 Task: Look for space in Katiola, Ivory Coast from 6th September, 2023 to 10th September, 2023 for 1 adult in price range Rs.9000 to Rs.17000. Place can be private room with 1  bedroom having 1 bed and 1 bathroom. Property type can be house, flat, guest house, hotel. Booking option can be shelf check-in. Required host language is English.
Action: Mouse moved to (548, 127)
Screenshot: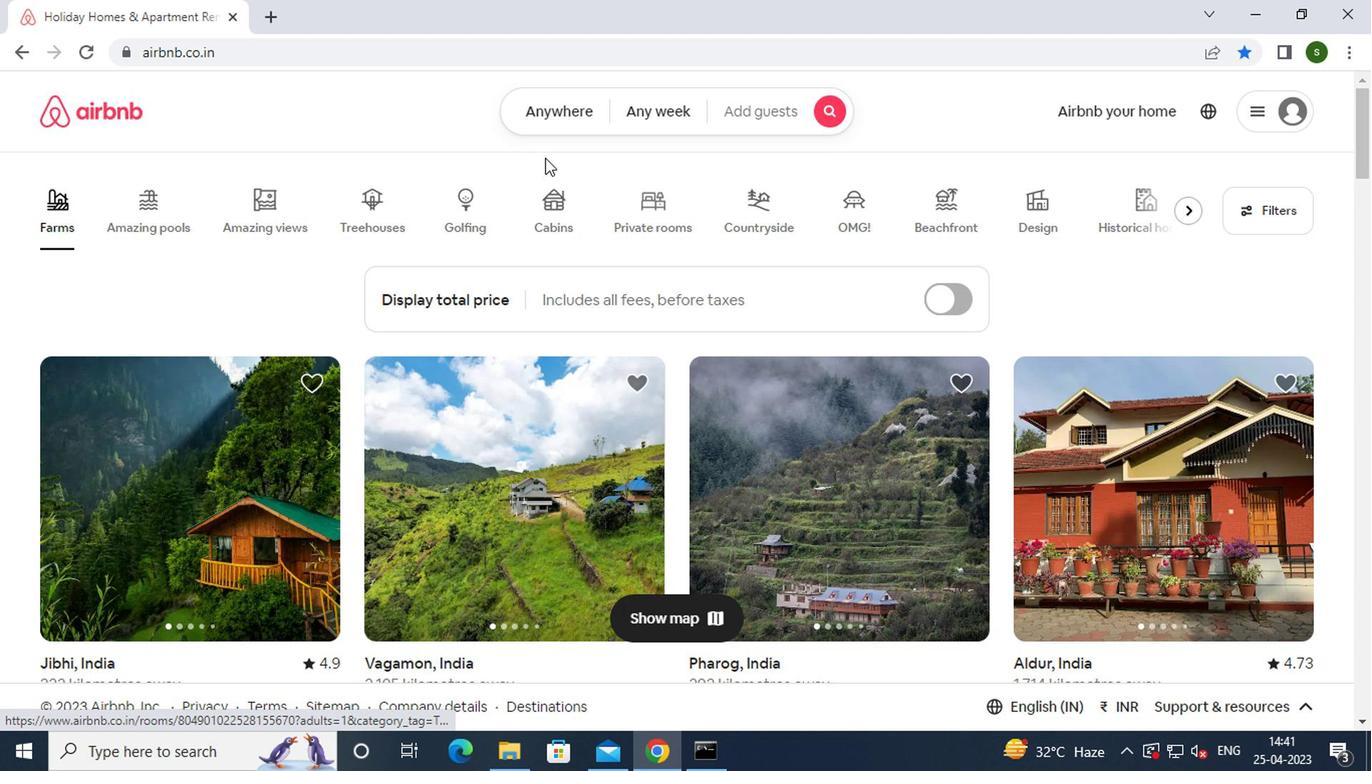 
Action: Mouse pressed left at (548, 127)
Screenshot: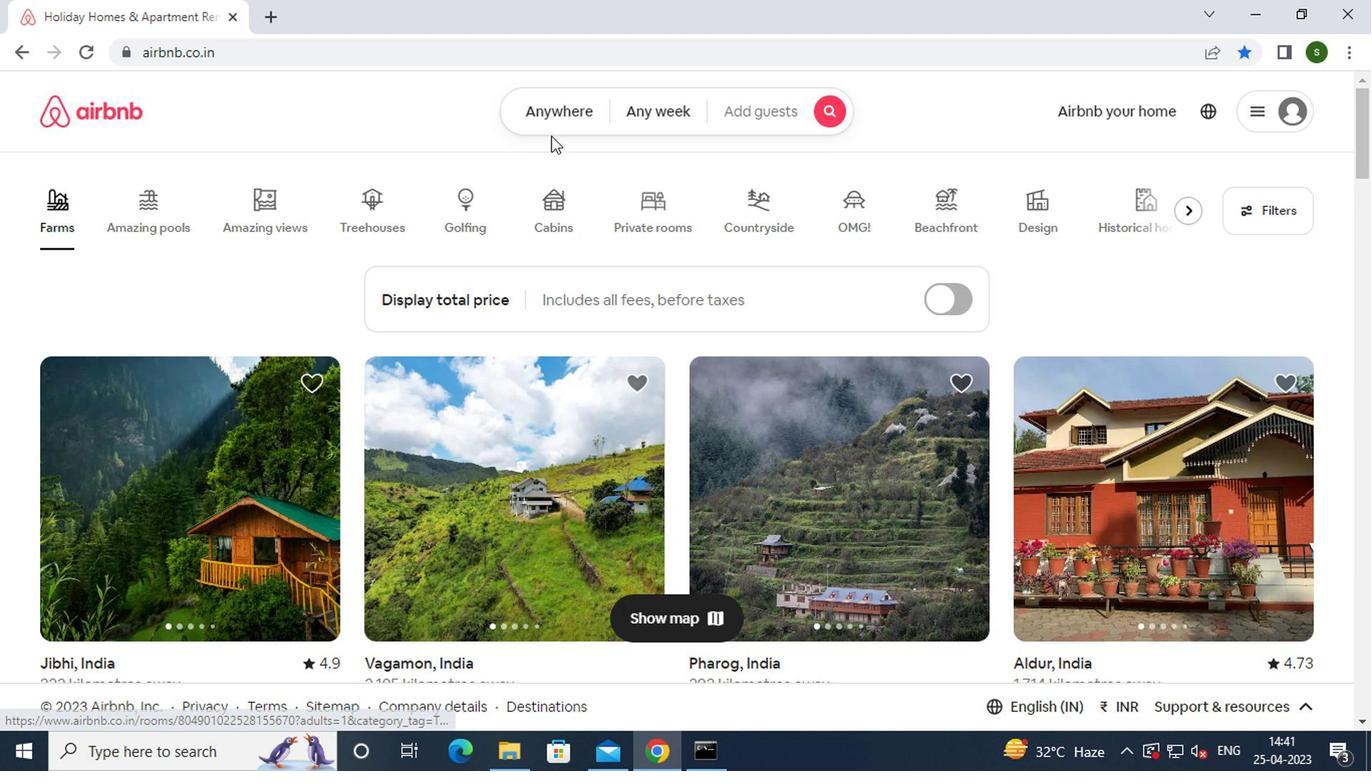 
Action: Mouse moved to (410, 198)
Screenshot: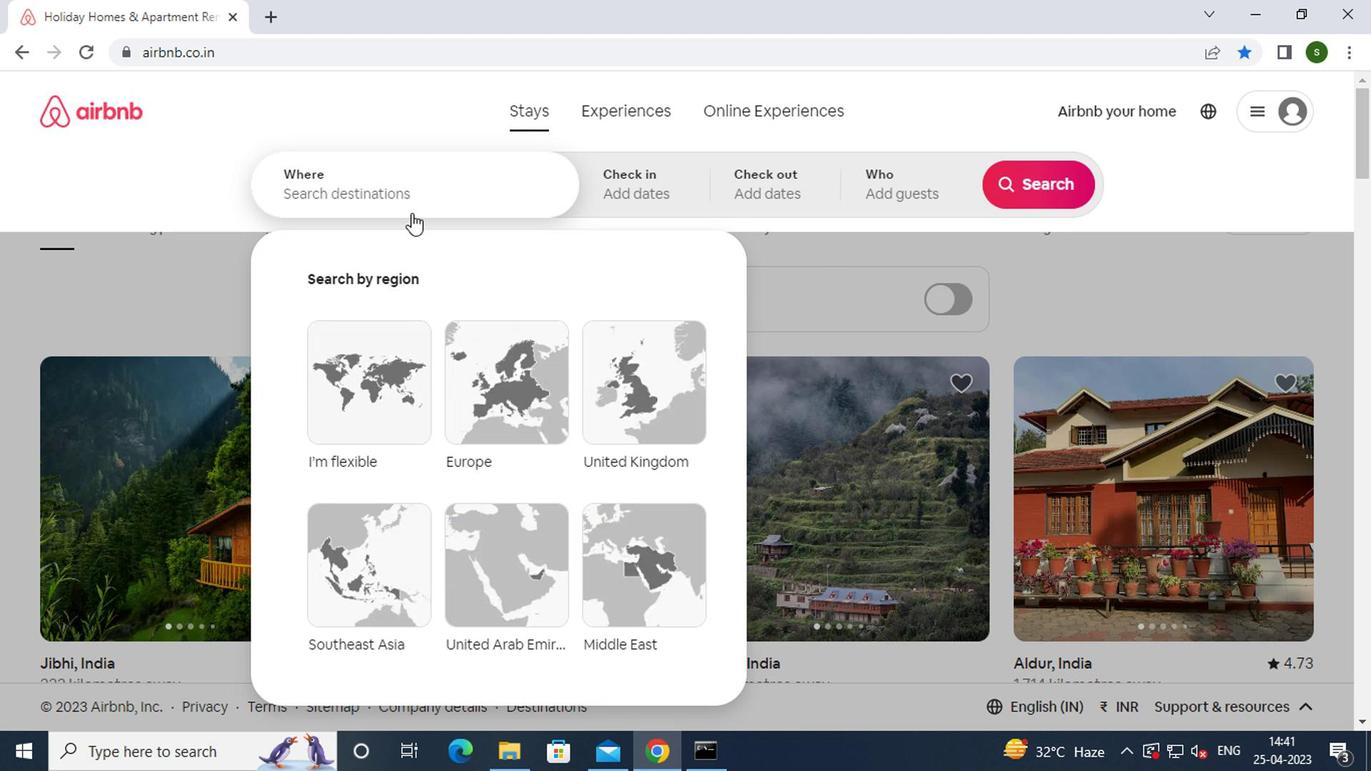 
Action: Mouse pressed left at (410, 198)
Screenshot: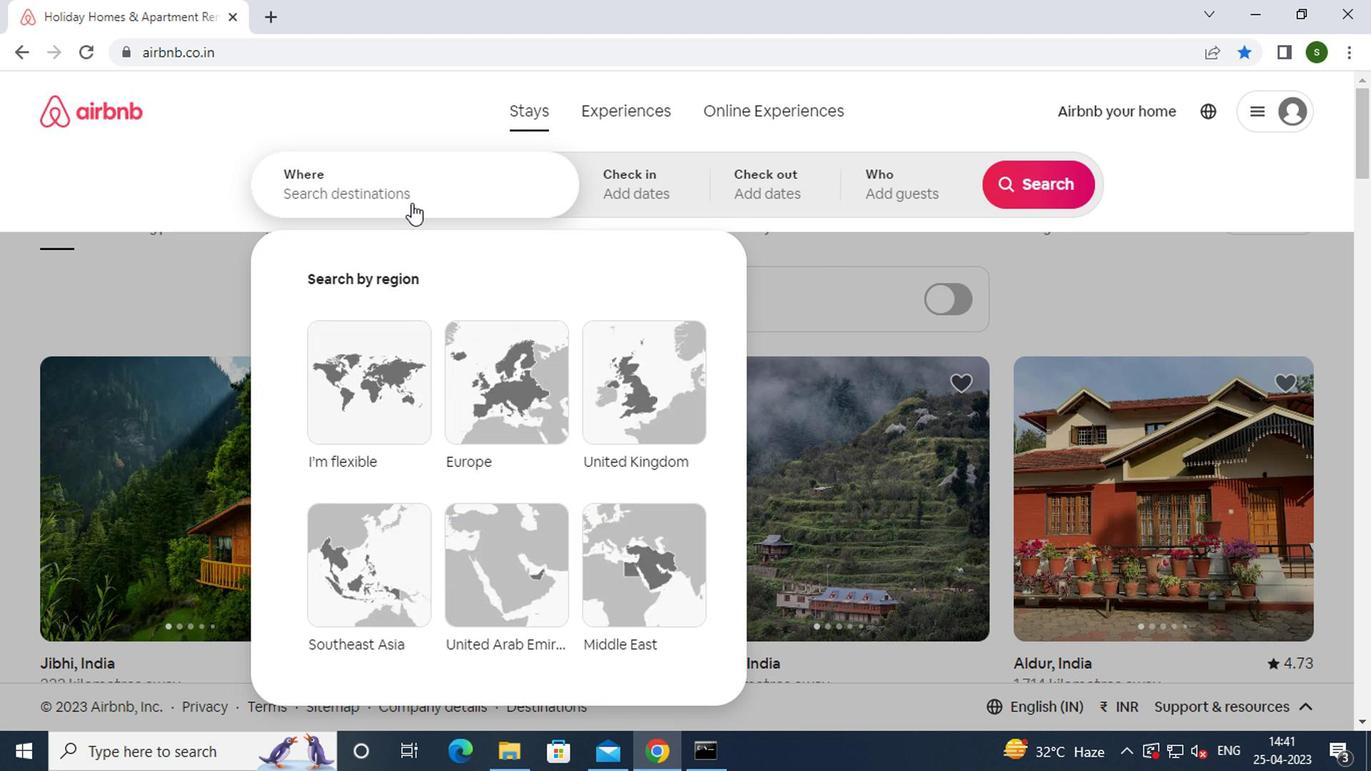 
Action: Key pressed k<Key.caps_lock>atiola,<Key.space><Key.caps_lock>i<Key.caps_lock>vo
Screenshot: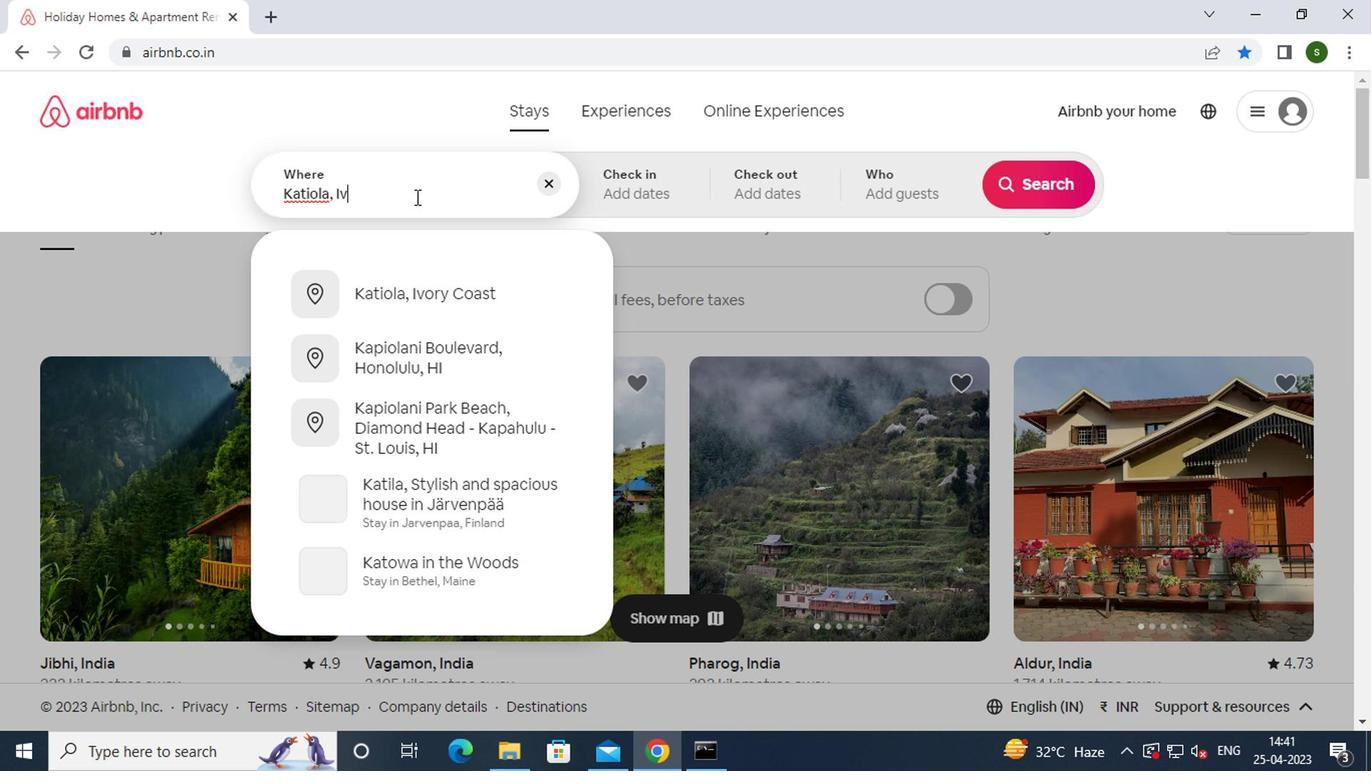 
Action: Mouse moved to (502, 280)
Screenshot: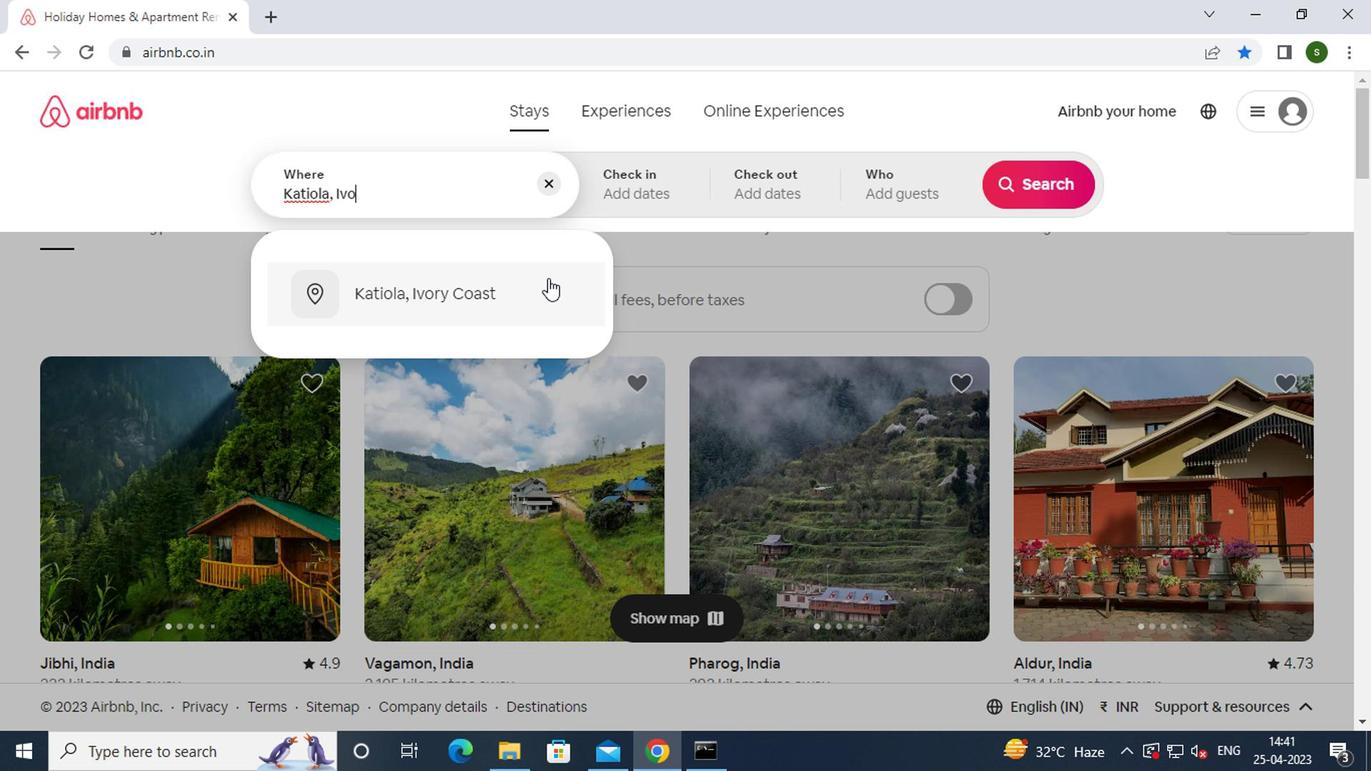 
Action: Mouse pressed left at (502, 280)
Screenshot: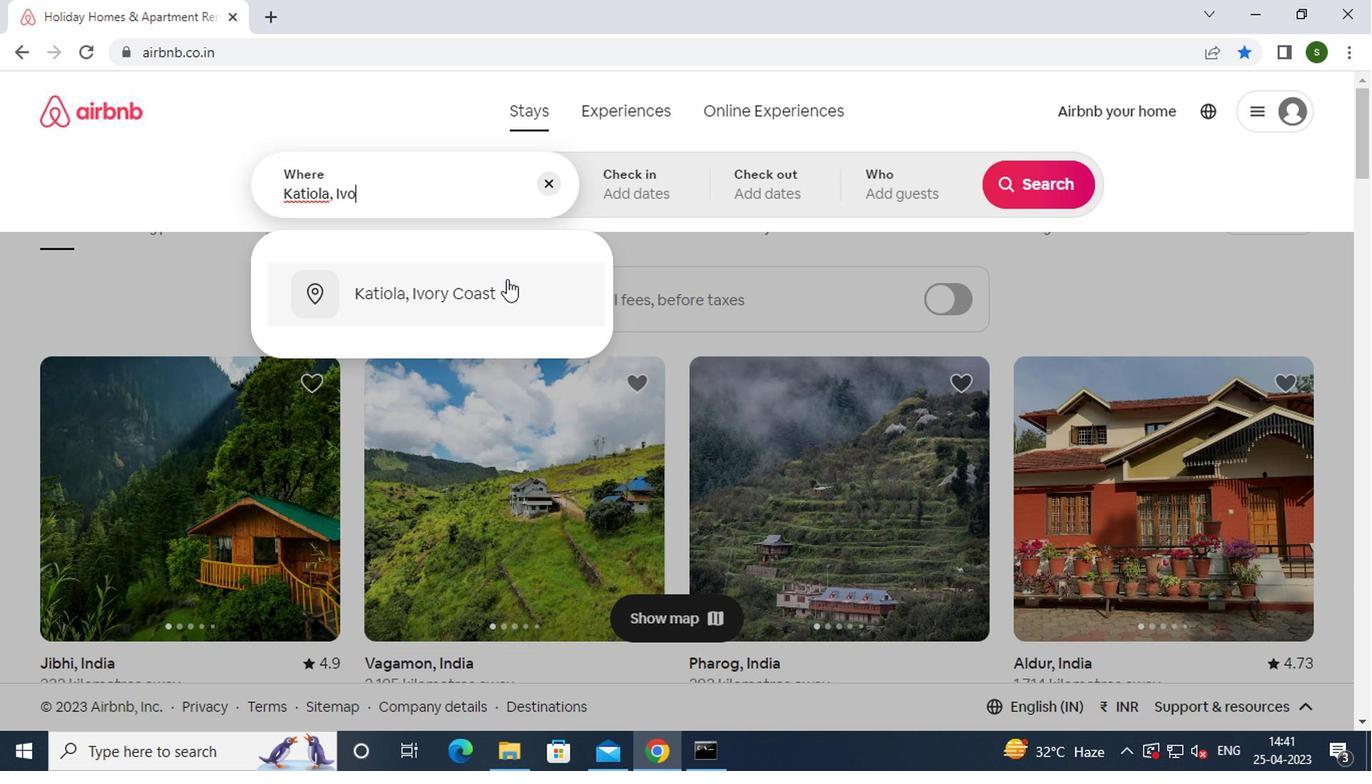 
Action: Mouse moved to (1016, 346)
Screenshot: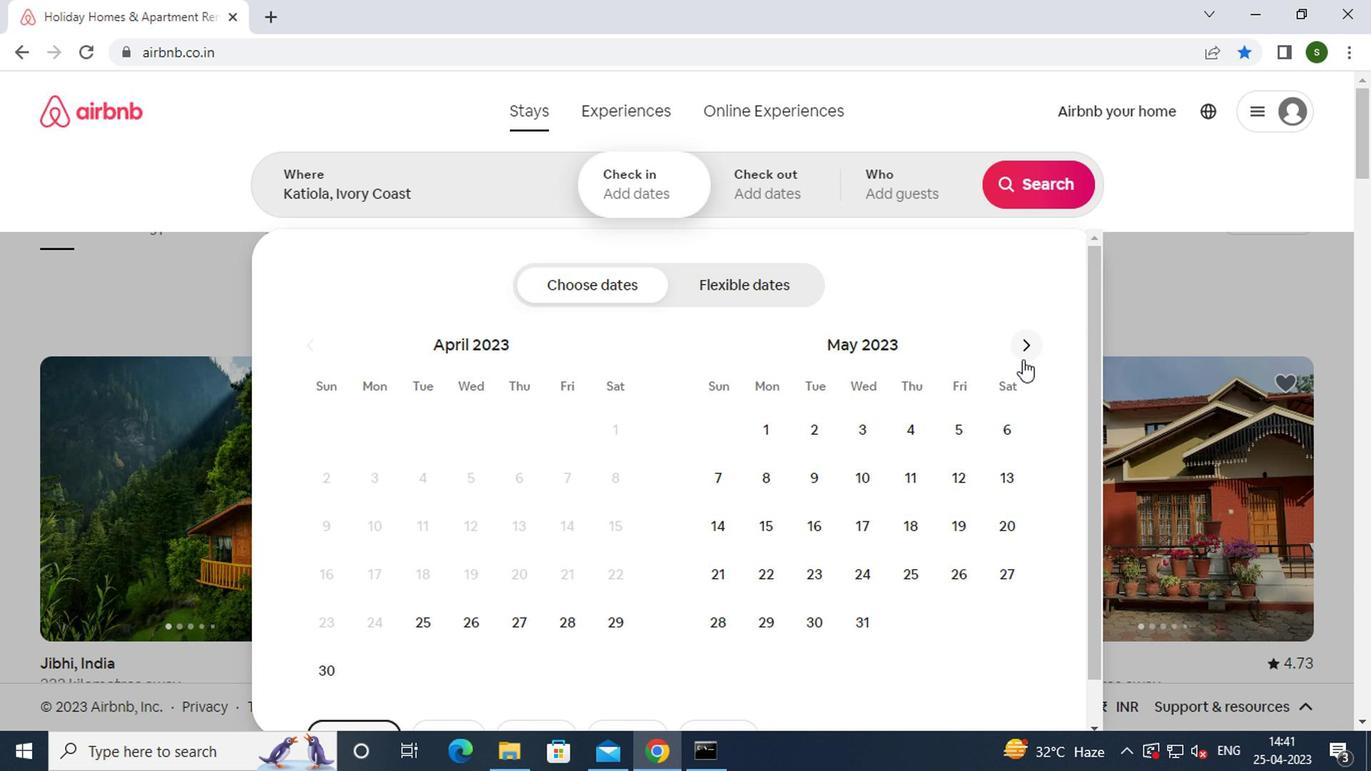 
Action: Mouse pressed left at (1016, 346)
Screenshot: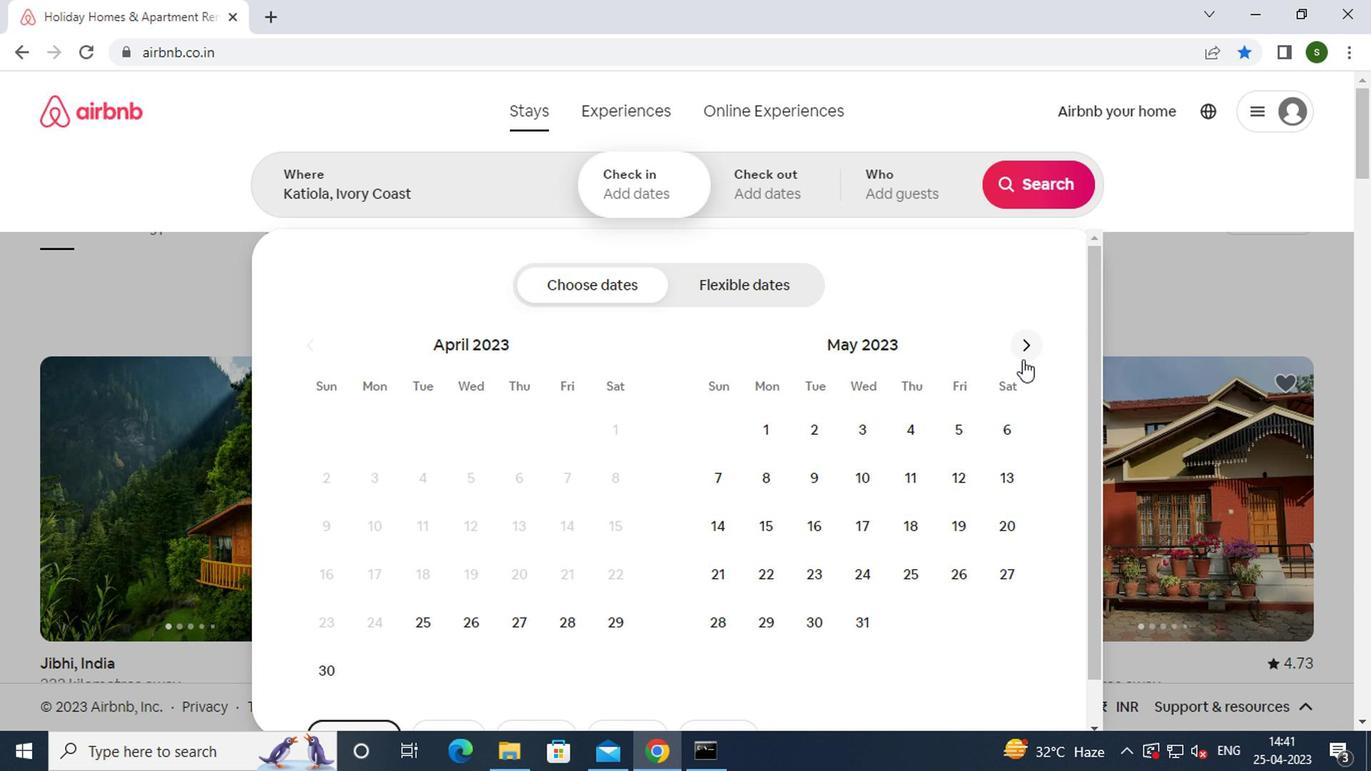 
Action: Mouse moved to (1014, 346)
Screenshot: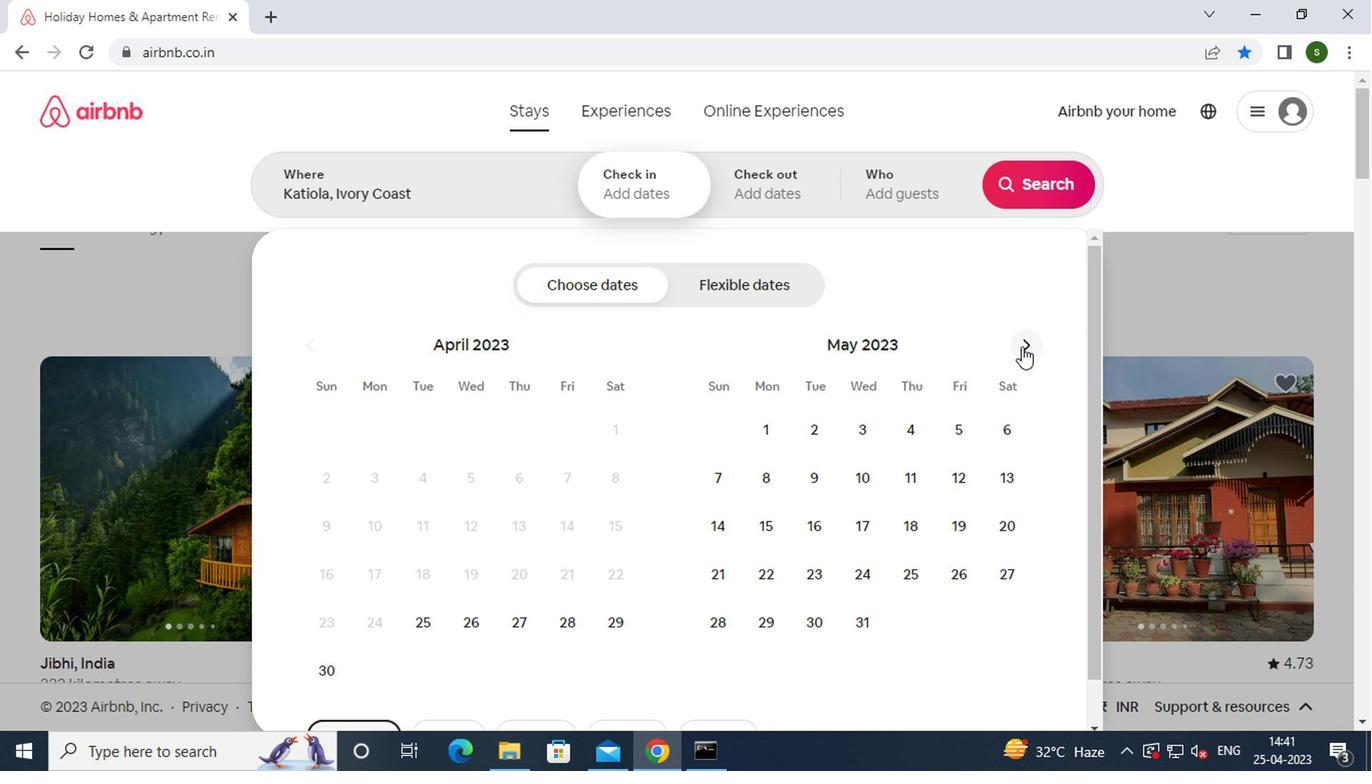 
Action: Mouse pressed left at (1014, 346)
Screenshot: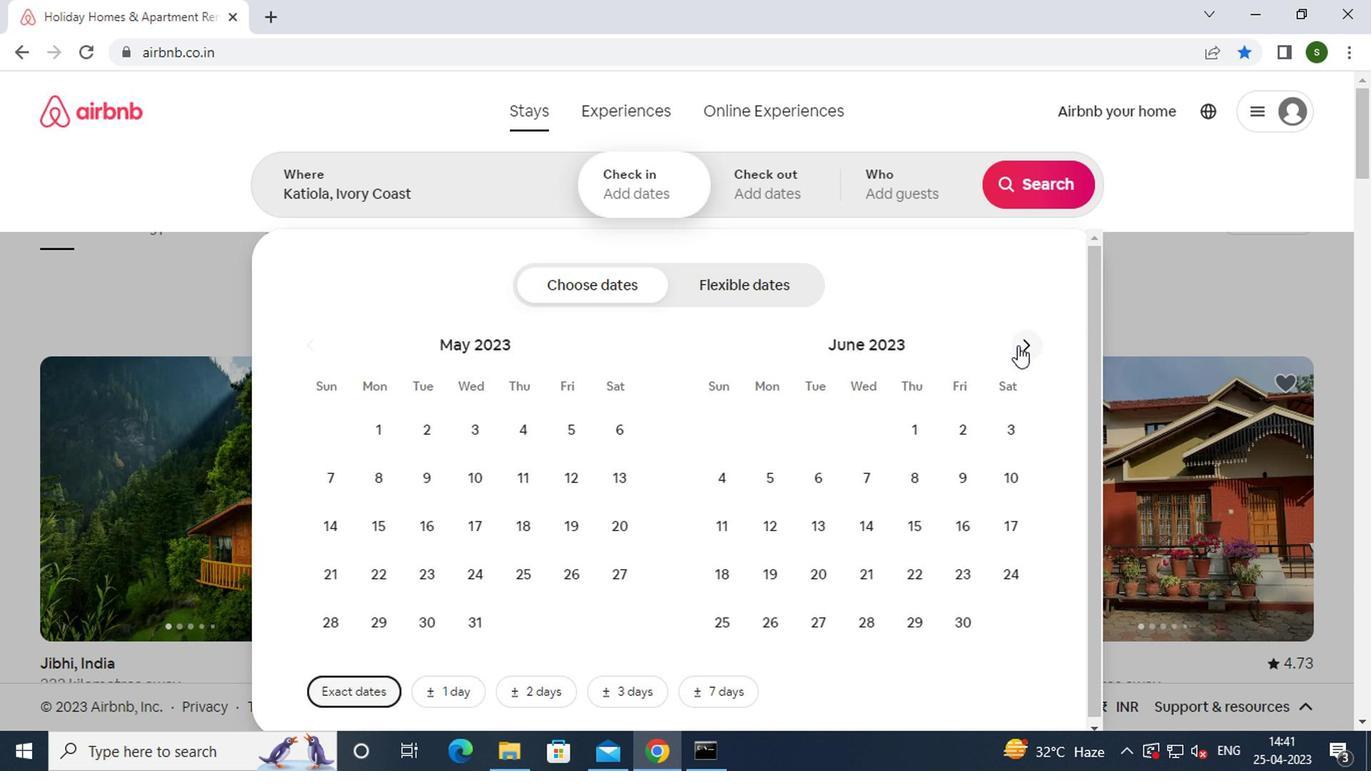 
Action: Mouse pressed left at (1014, 346)
Screenshot: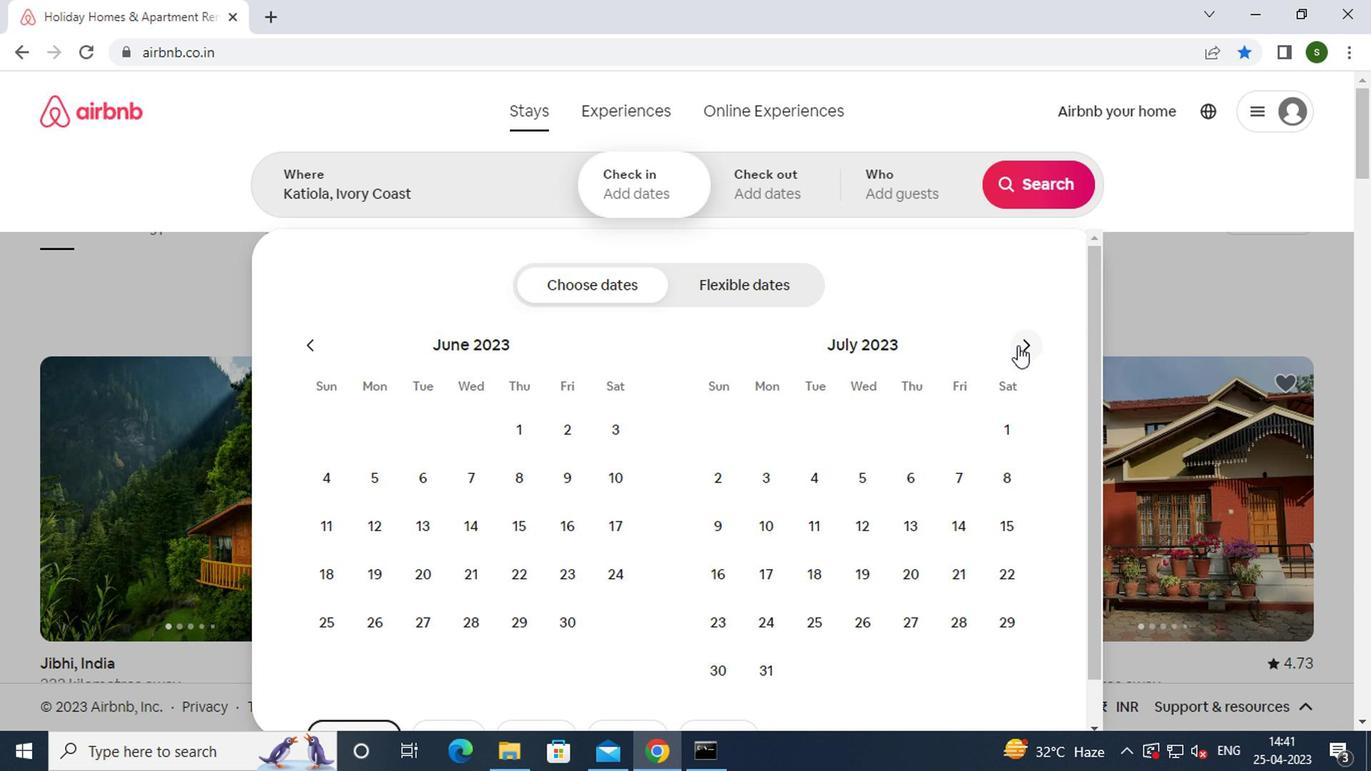 
Action: Mouse pressed left at (1014, 346)
Screenshot: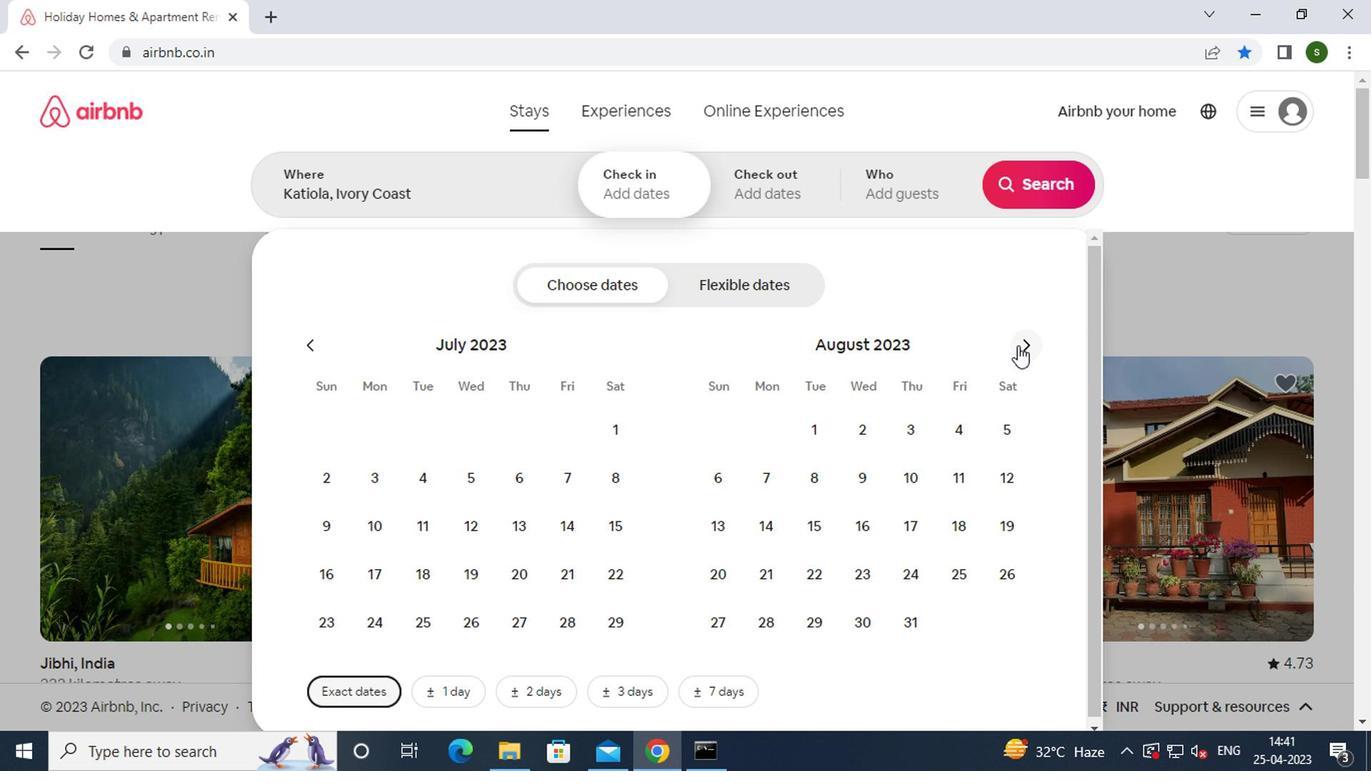 
Action: Mouse moved to (858, 479)
Screenshot: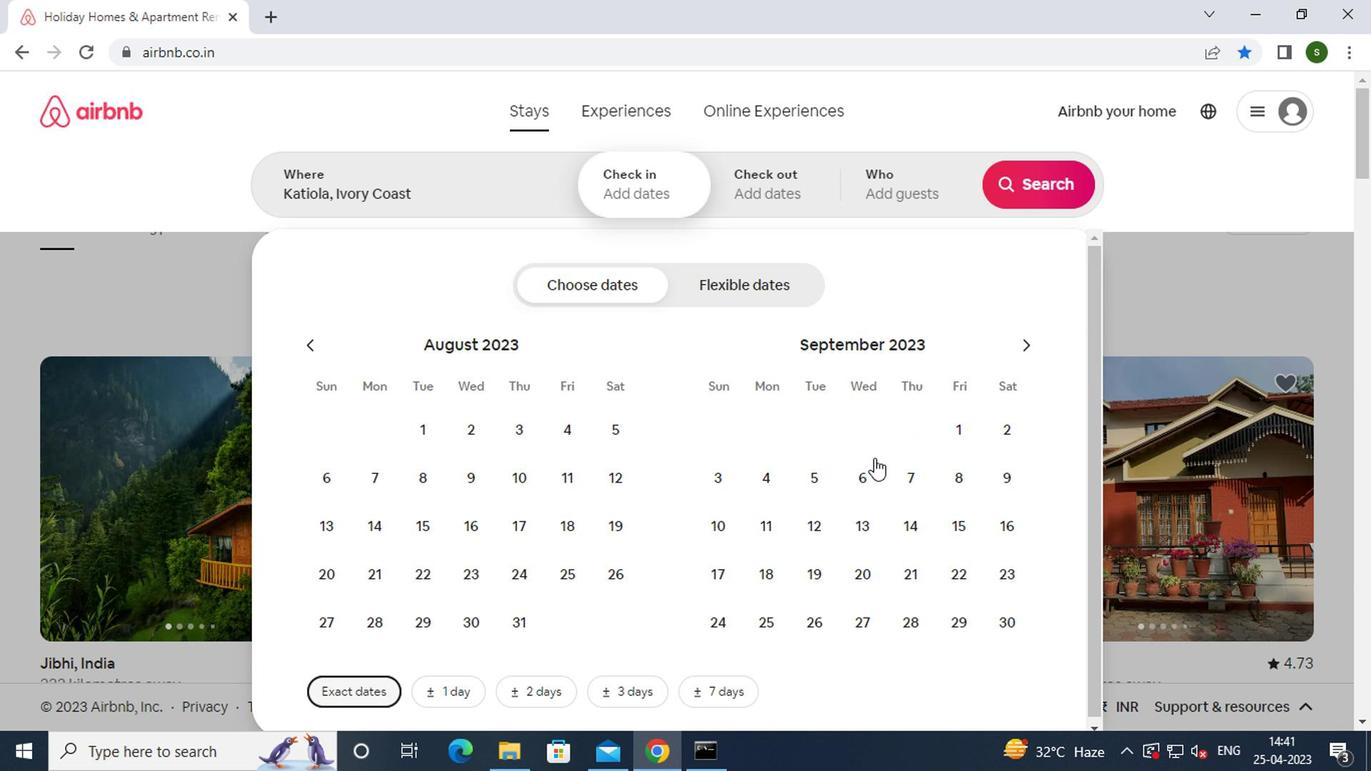 
Action: Mouse pressed left at (858, 479)
Screenshot: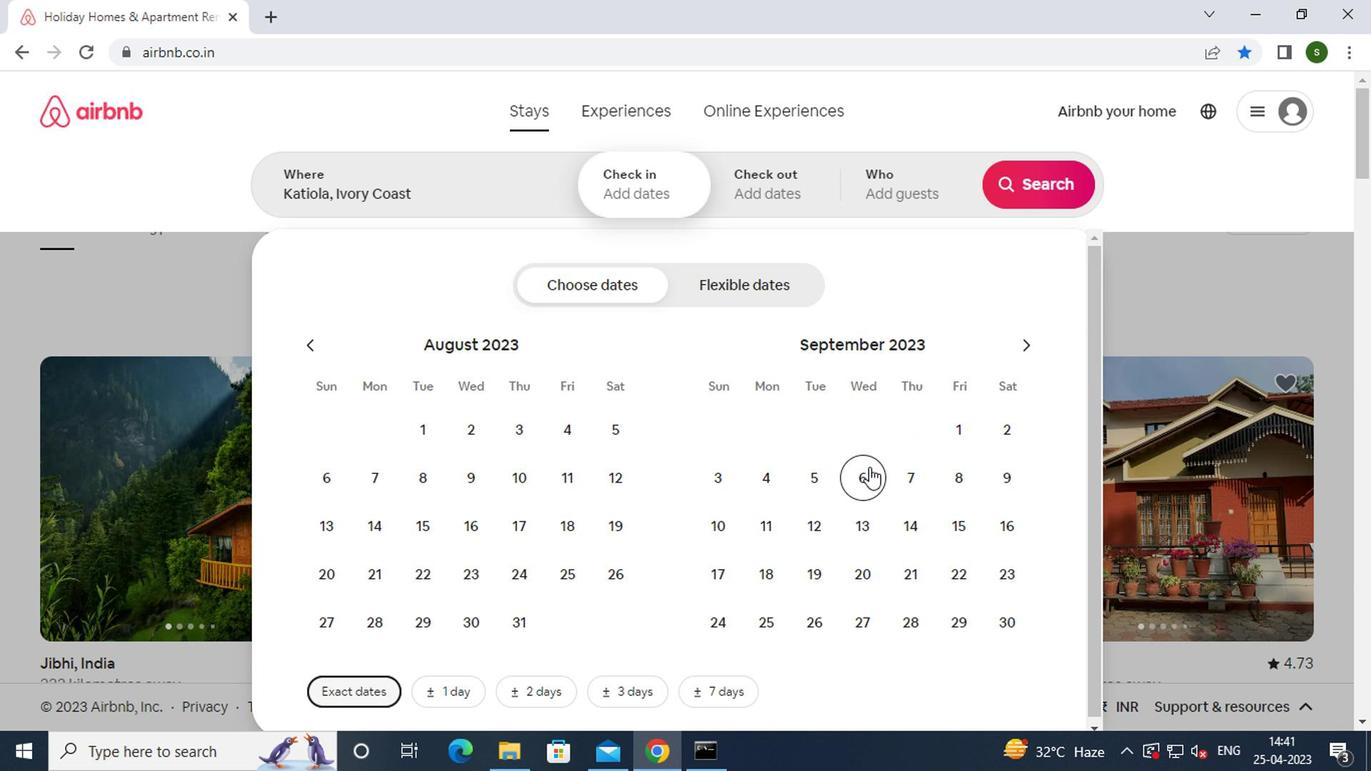 
Action: Mouse moved to (692, 522)
Screenshot: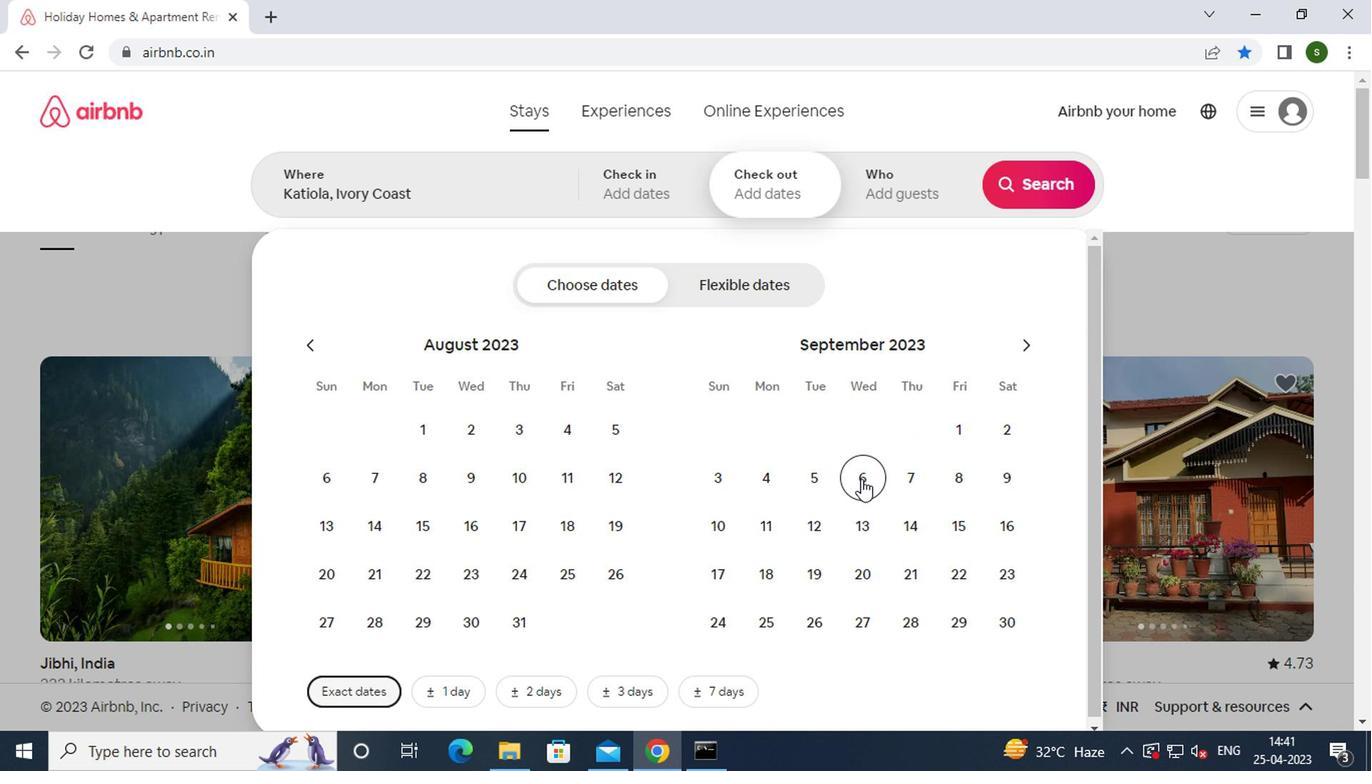 
Action: Mouse pressed left at (692, 522)
Screenshot: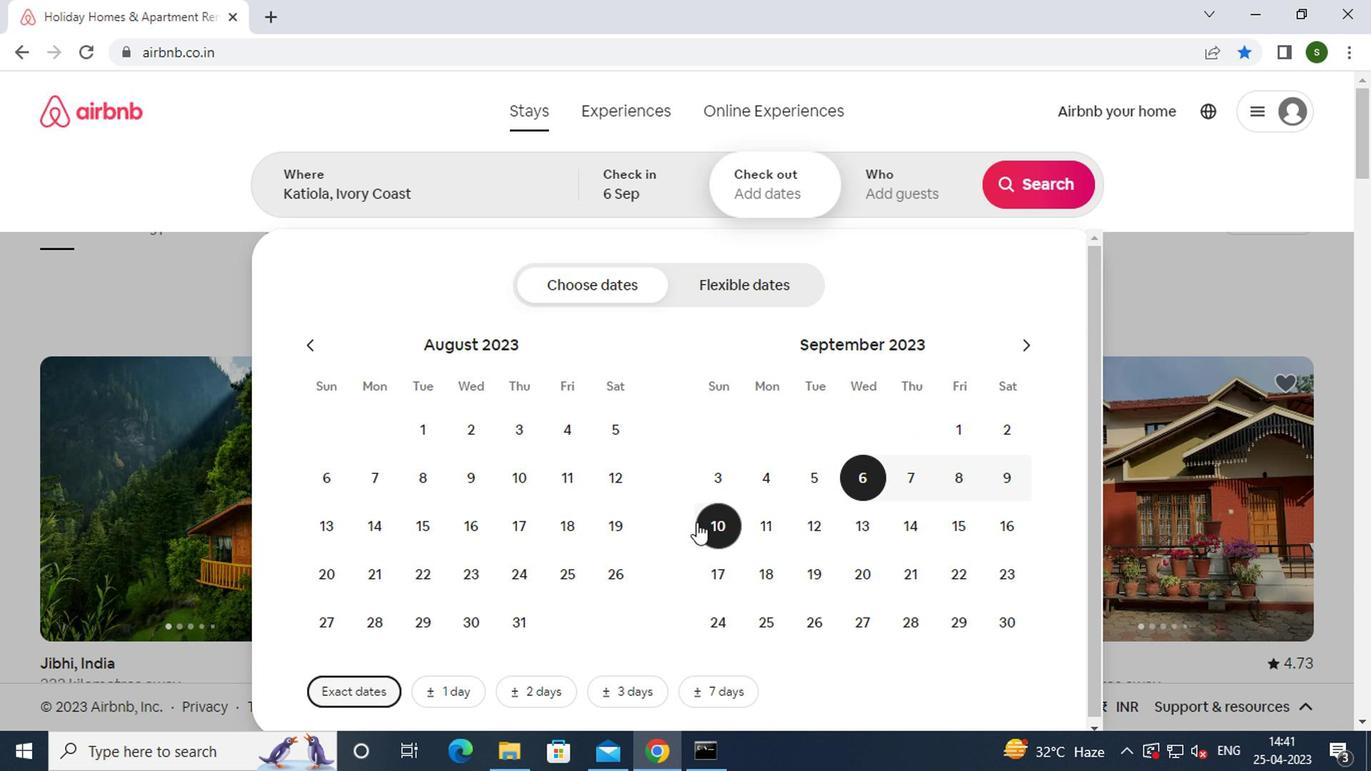 
Action: Mouse moved to (947, 195)
Screenshot: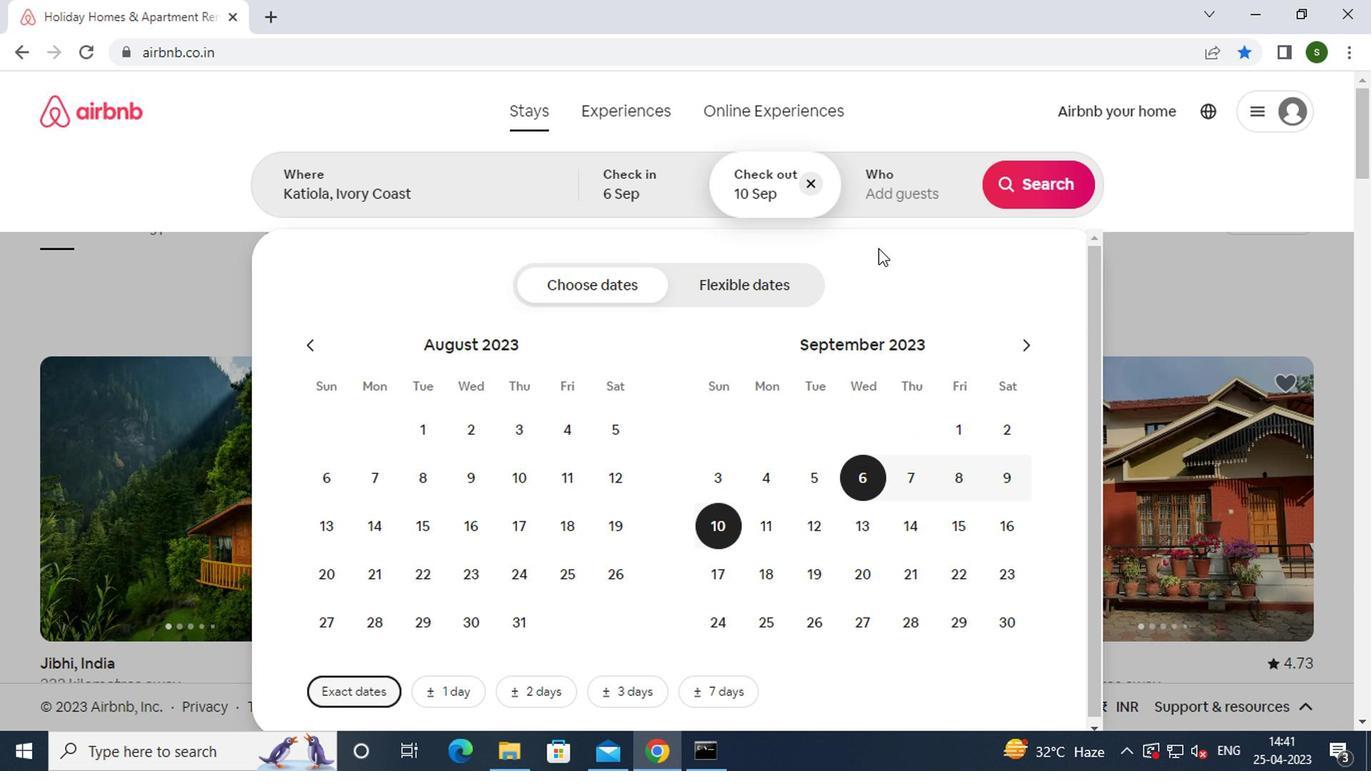 
Action: Mouse pressed left at (947, 195)
Screenshot: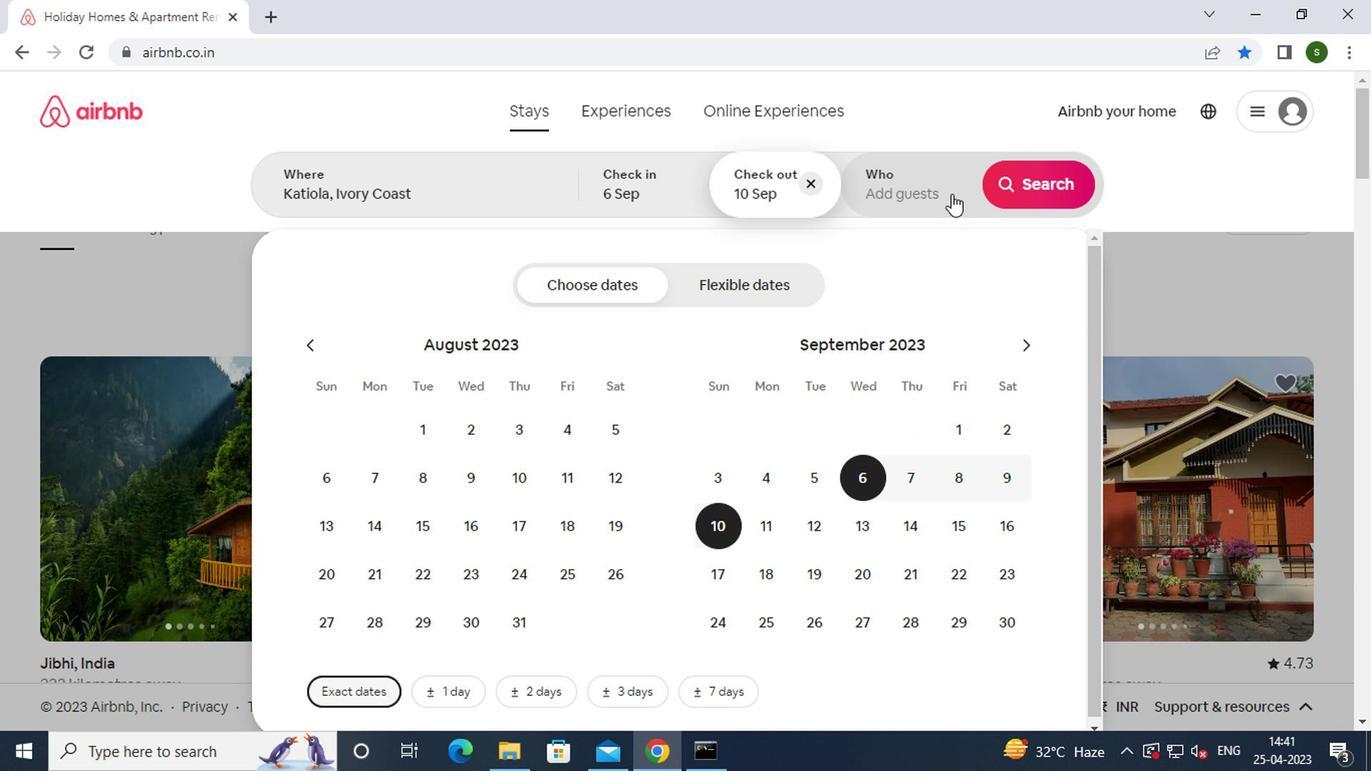 
Action: Mouse moved to (1055, 291)
Screenshot: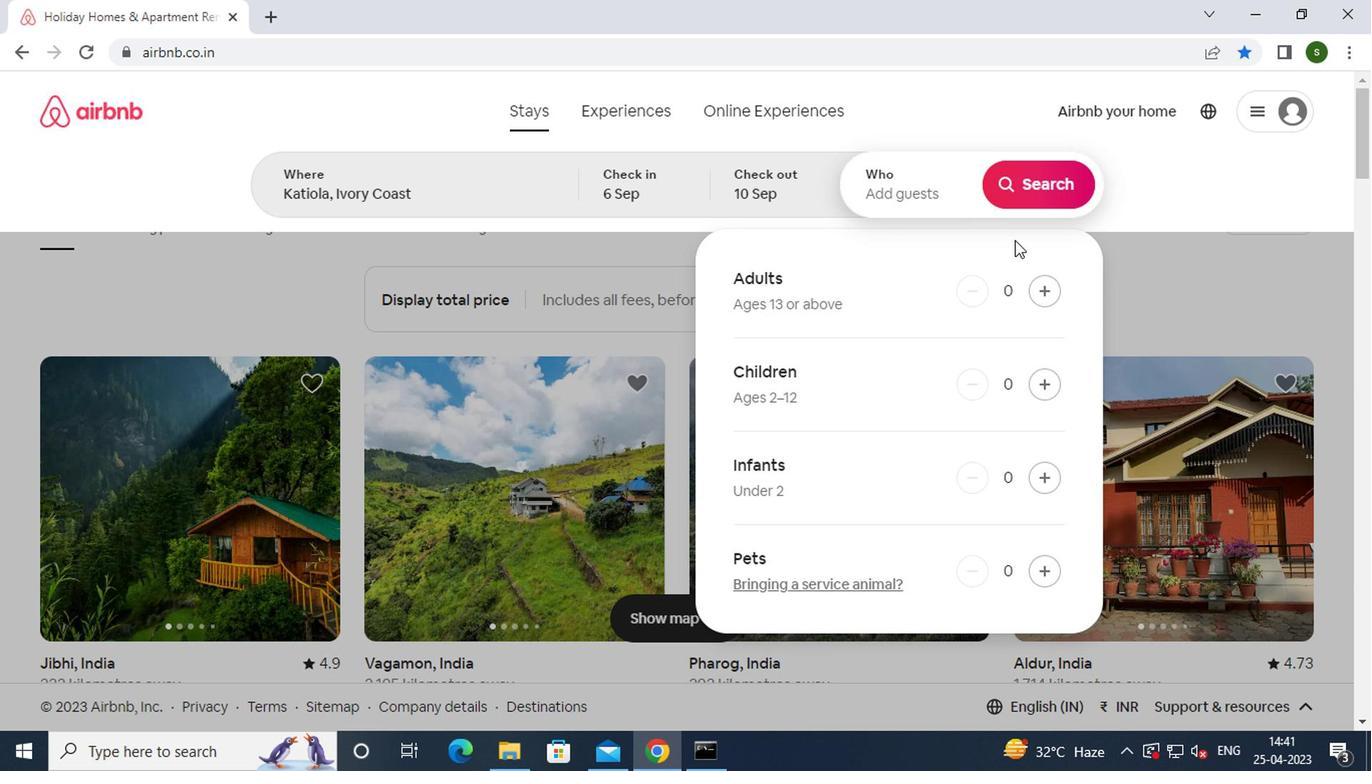
Action: Mouse pressed left at (1055, 291)
Screenshot: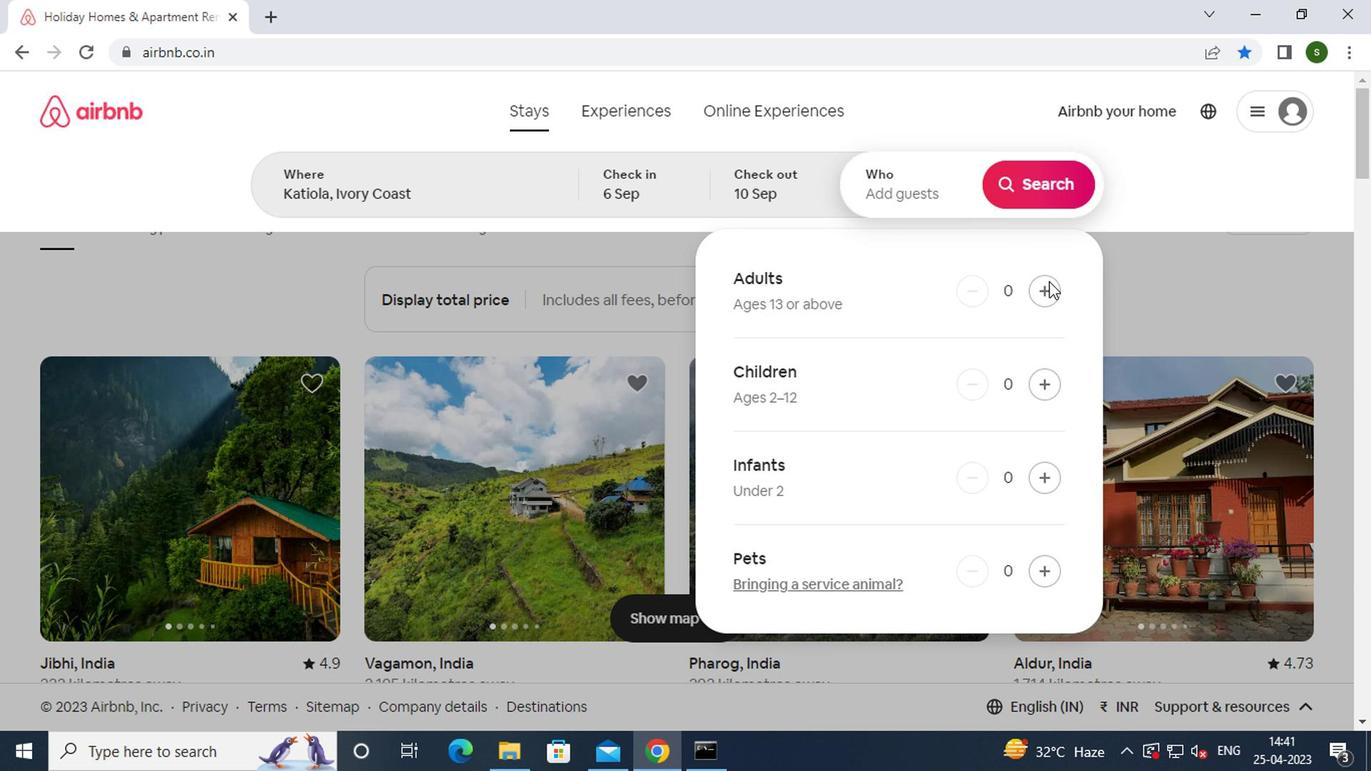 
Action: Mouse moved to (1020, 188)
Screenshot: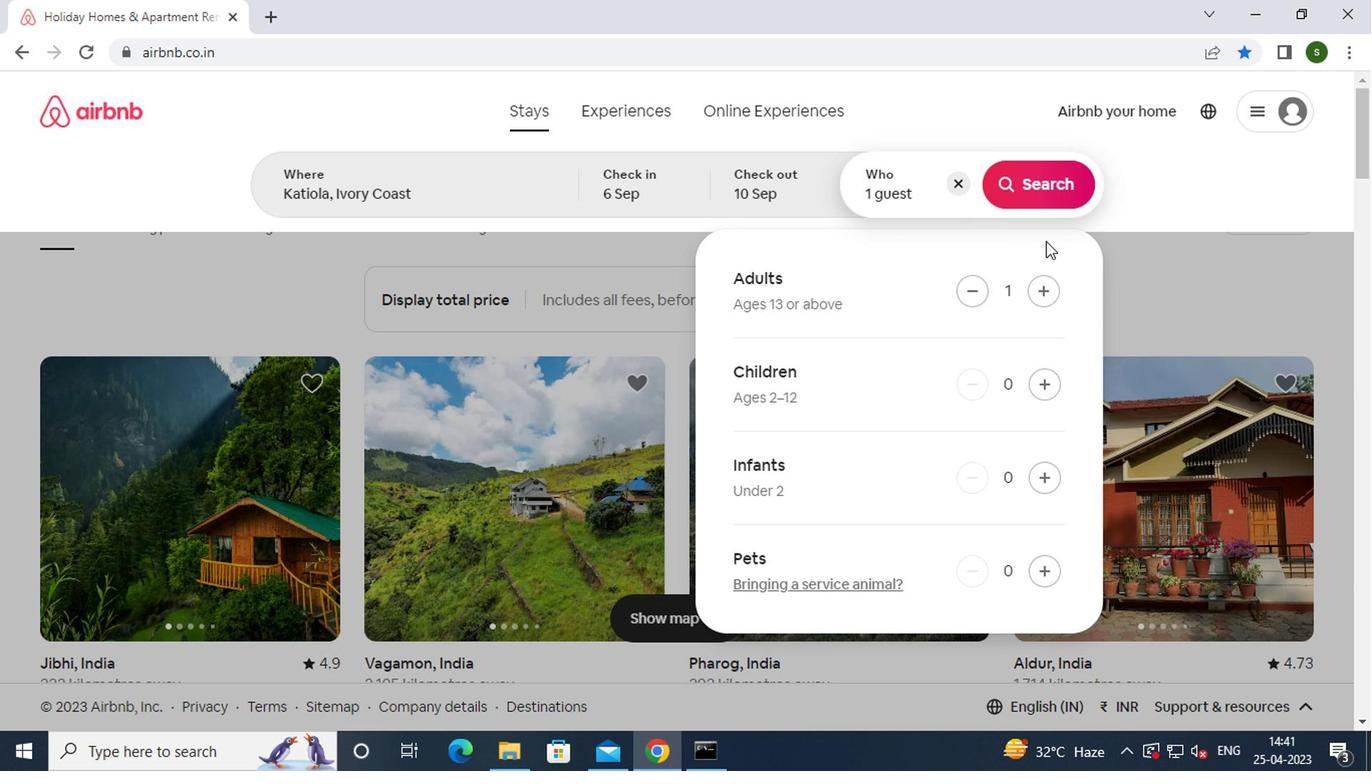 
Action: Mouse pressed left at (1020, 188)
Screenshot: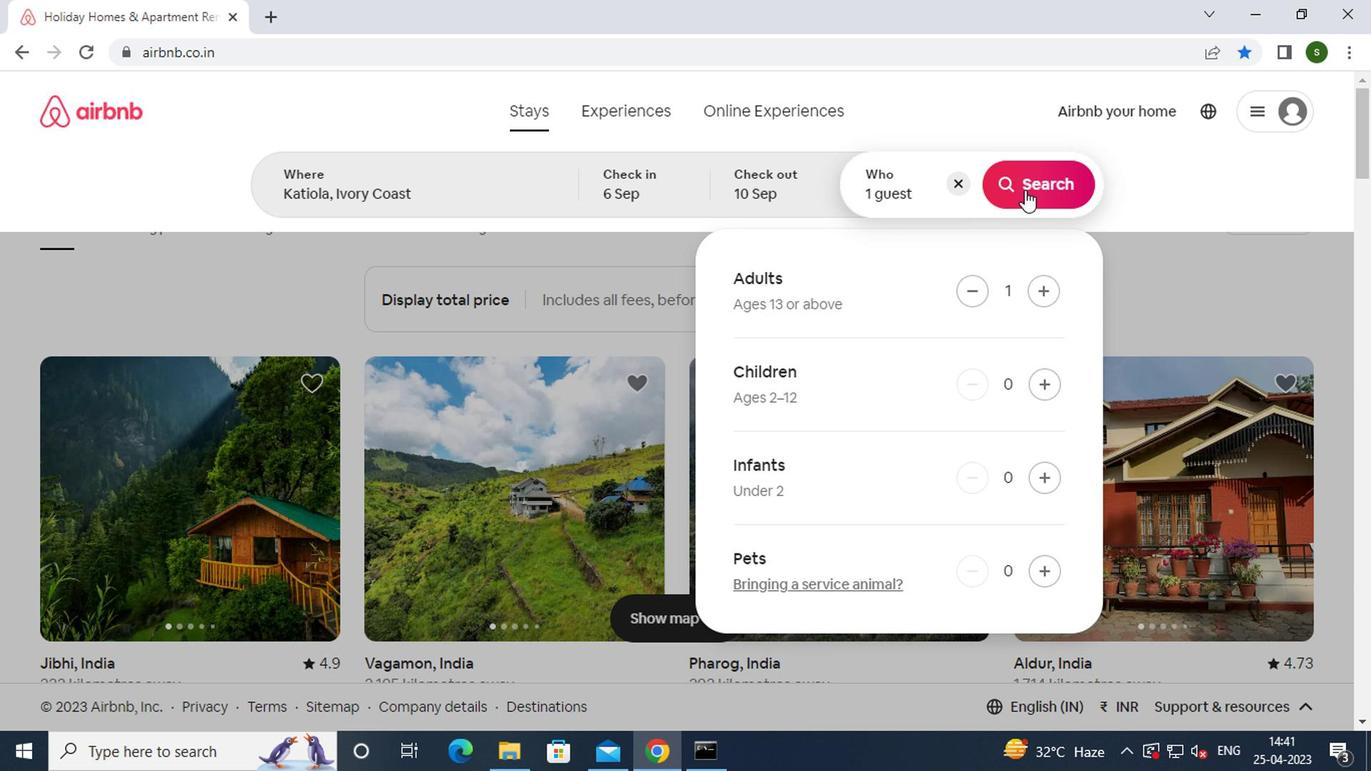 
Action: Mouse moved to (1300, 187)
Screenshot: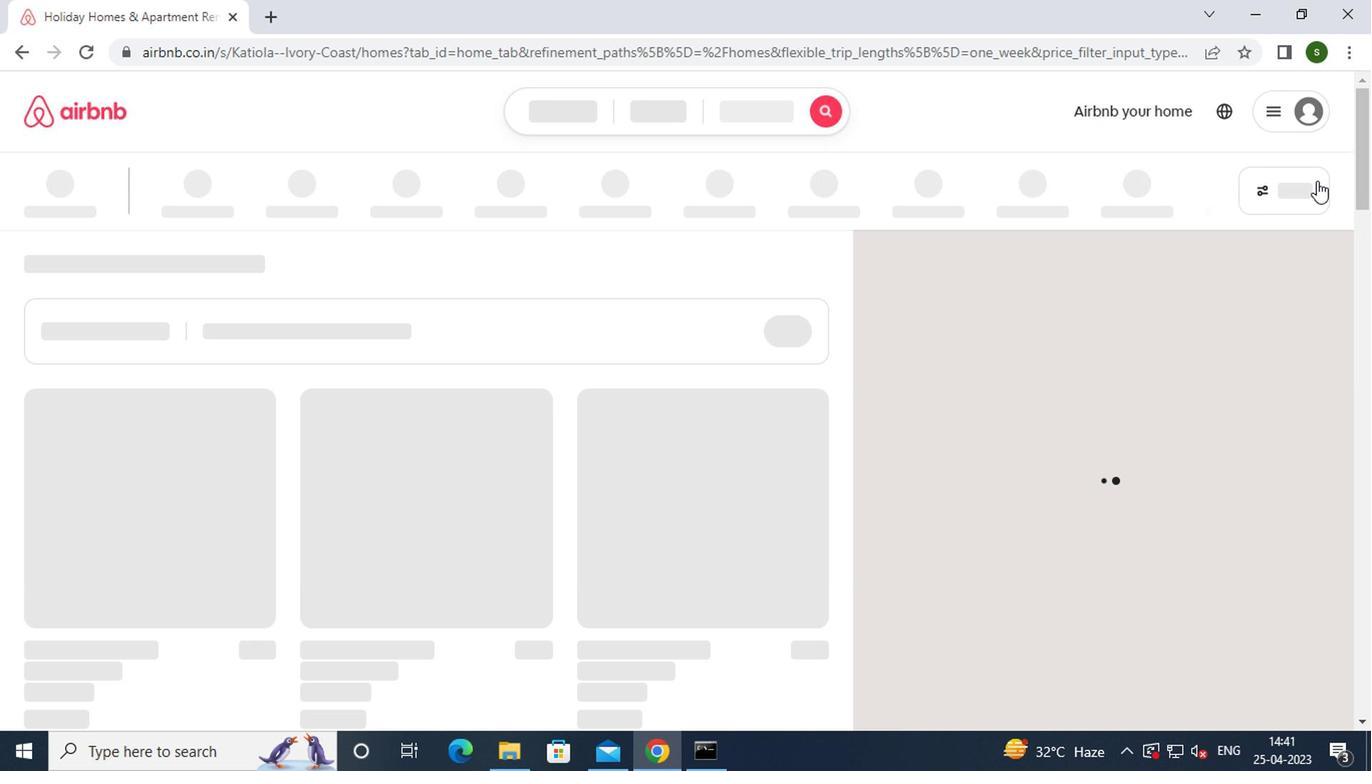 
Action: Mouse pressed left at (1300, 187)
Screenshot: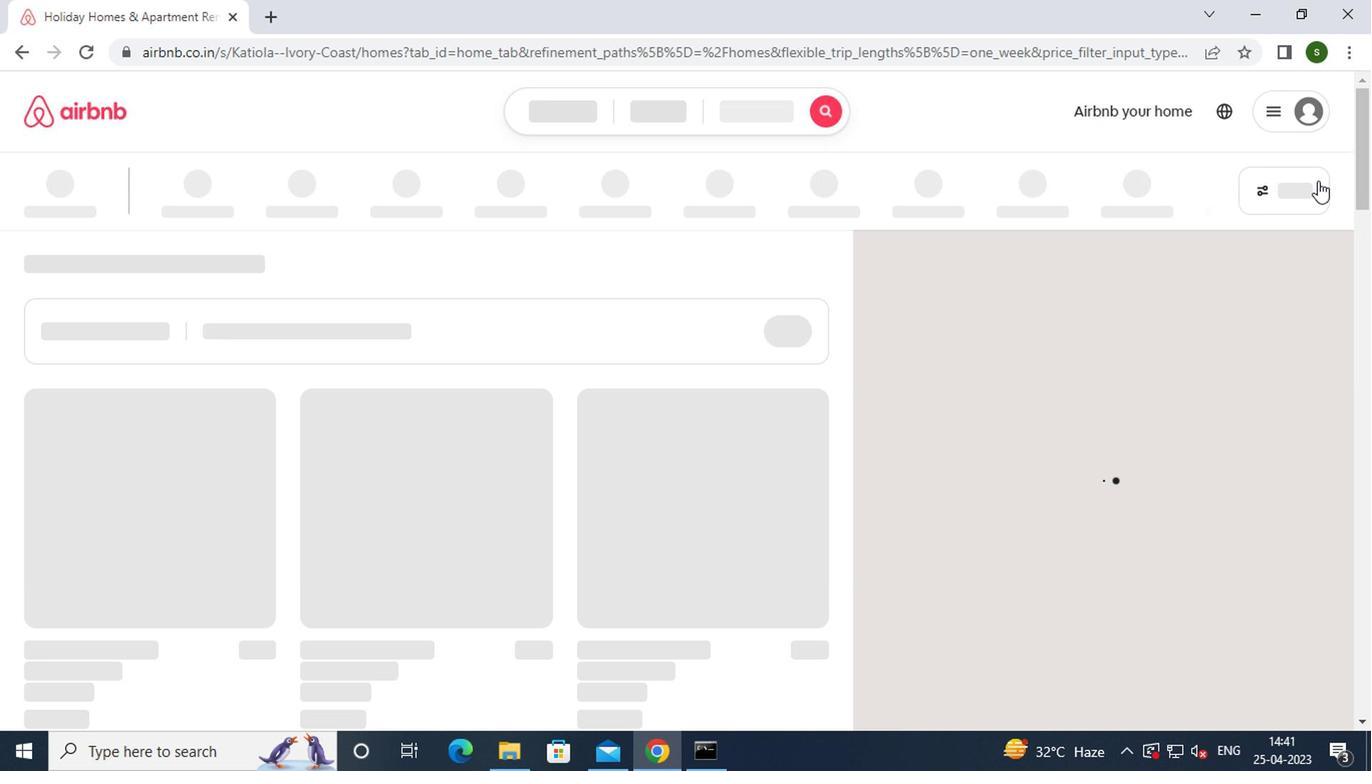 
Action: Mouse moved to (1292, 192)
Screenshot: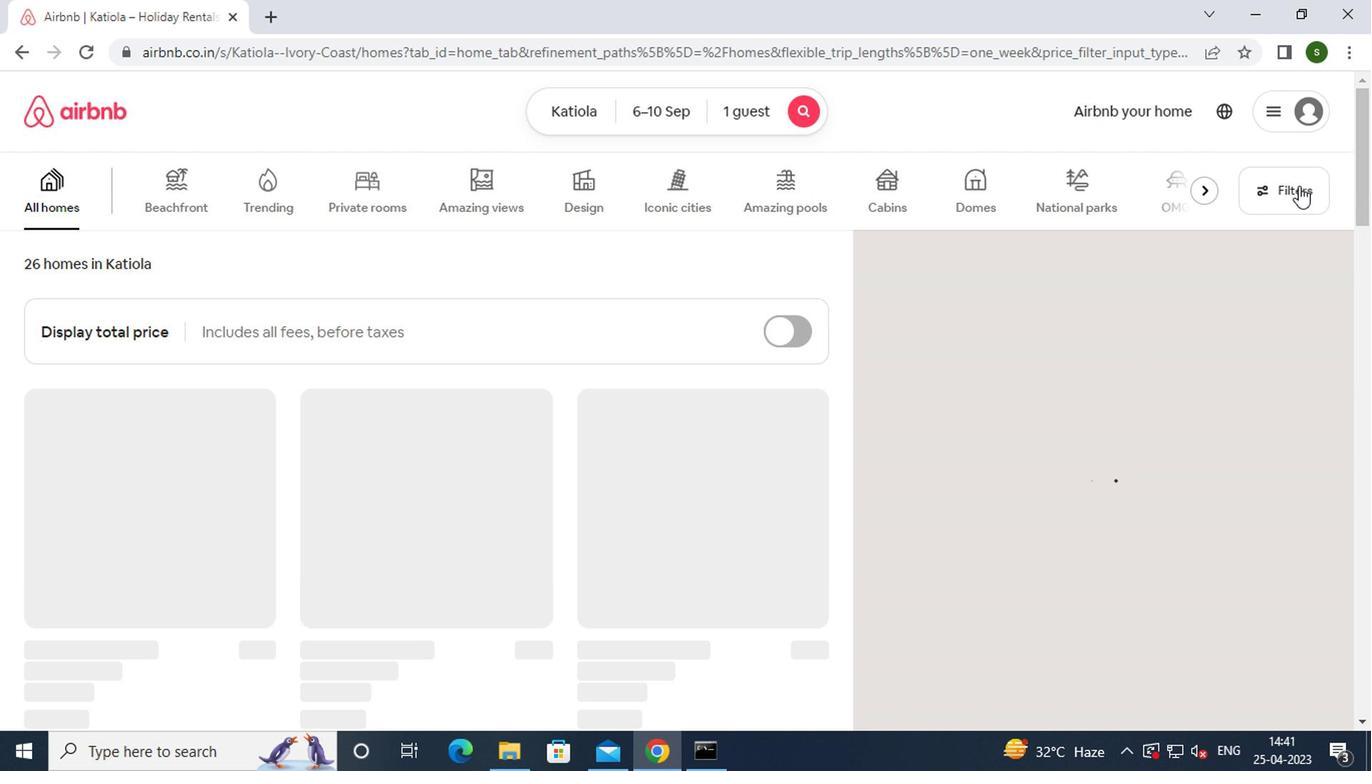
Action: Mouse pressed left at (1292, 192)
Screenshot: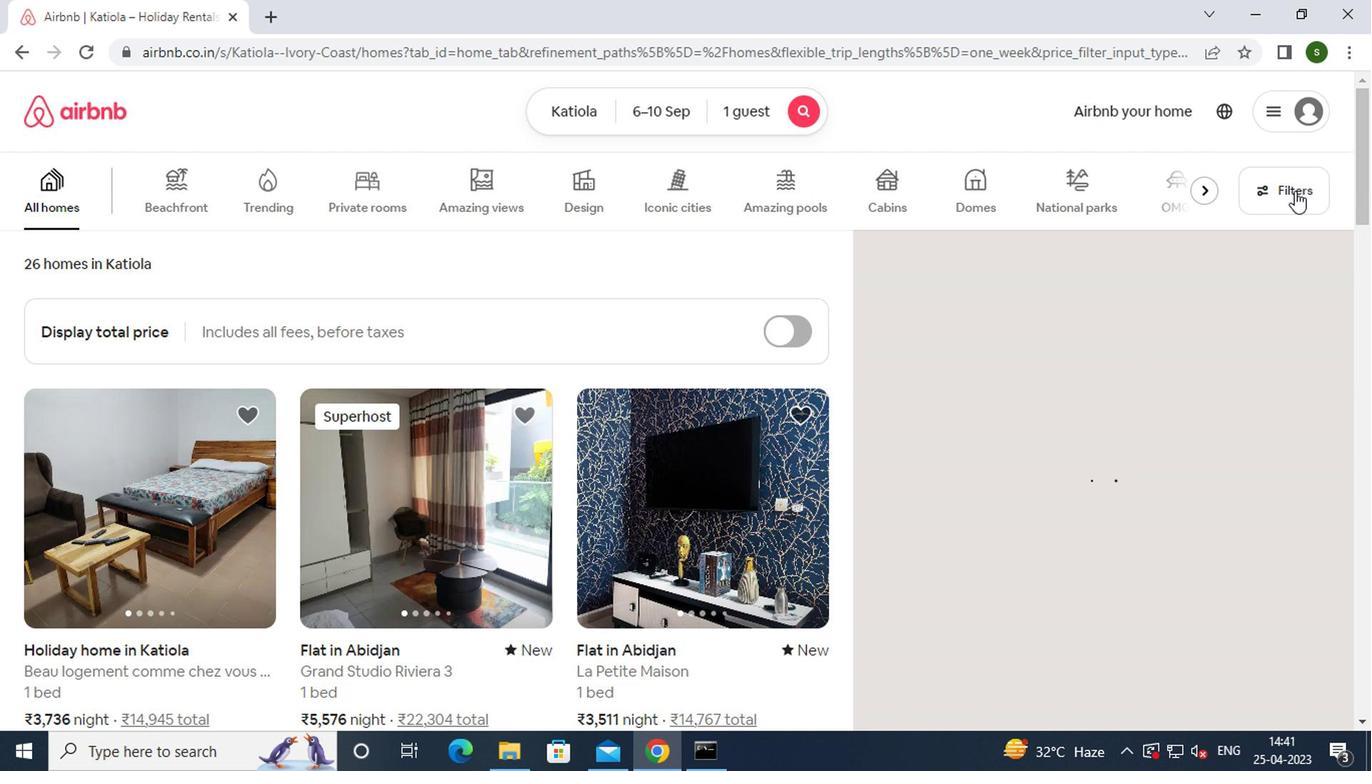
Action: Mouse moved to (415, 448)
Screenshot: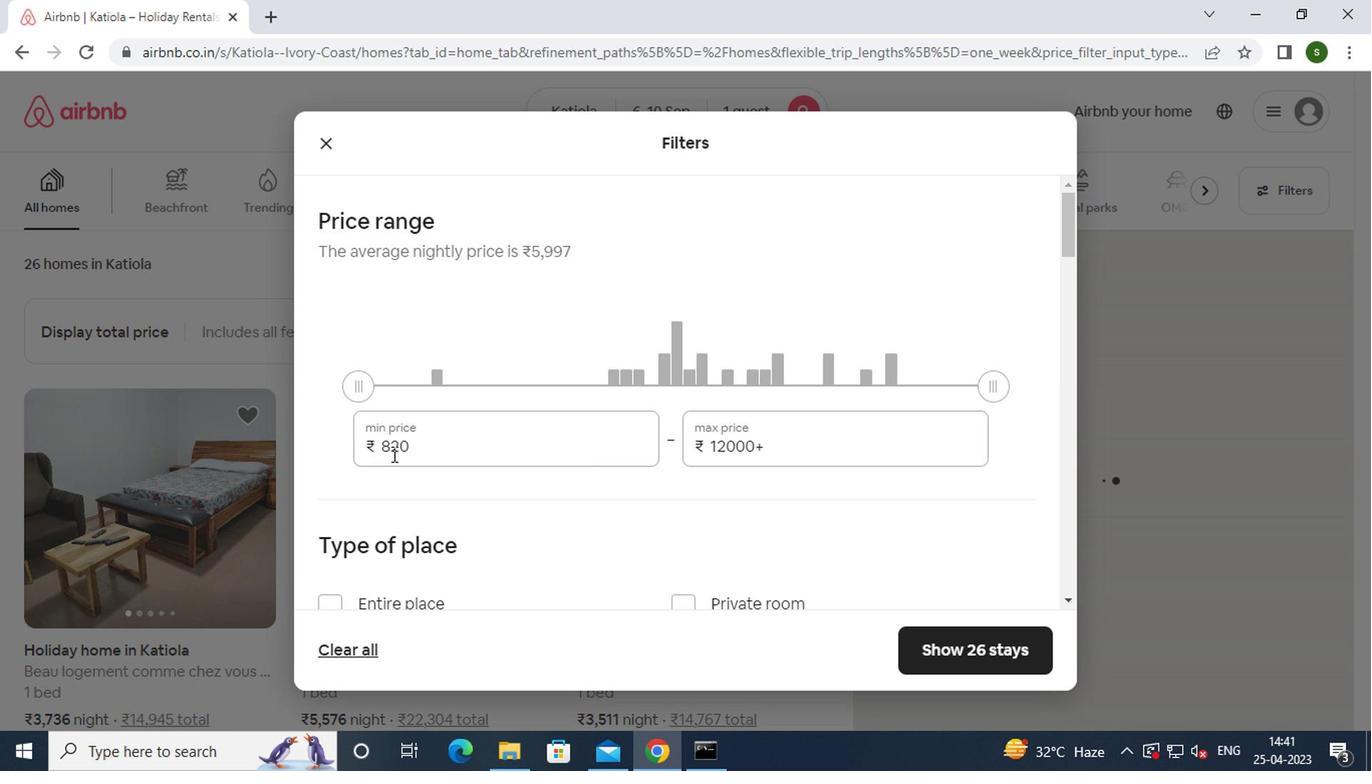 
Action: Mouse pressed left at (415, 448)
Screenshot: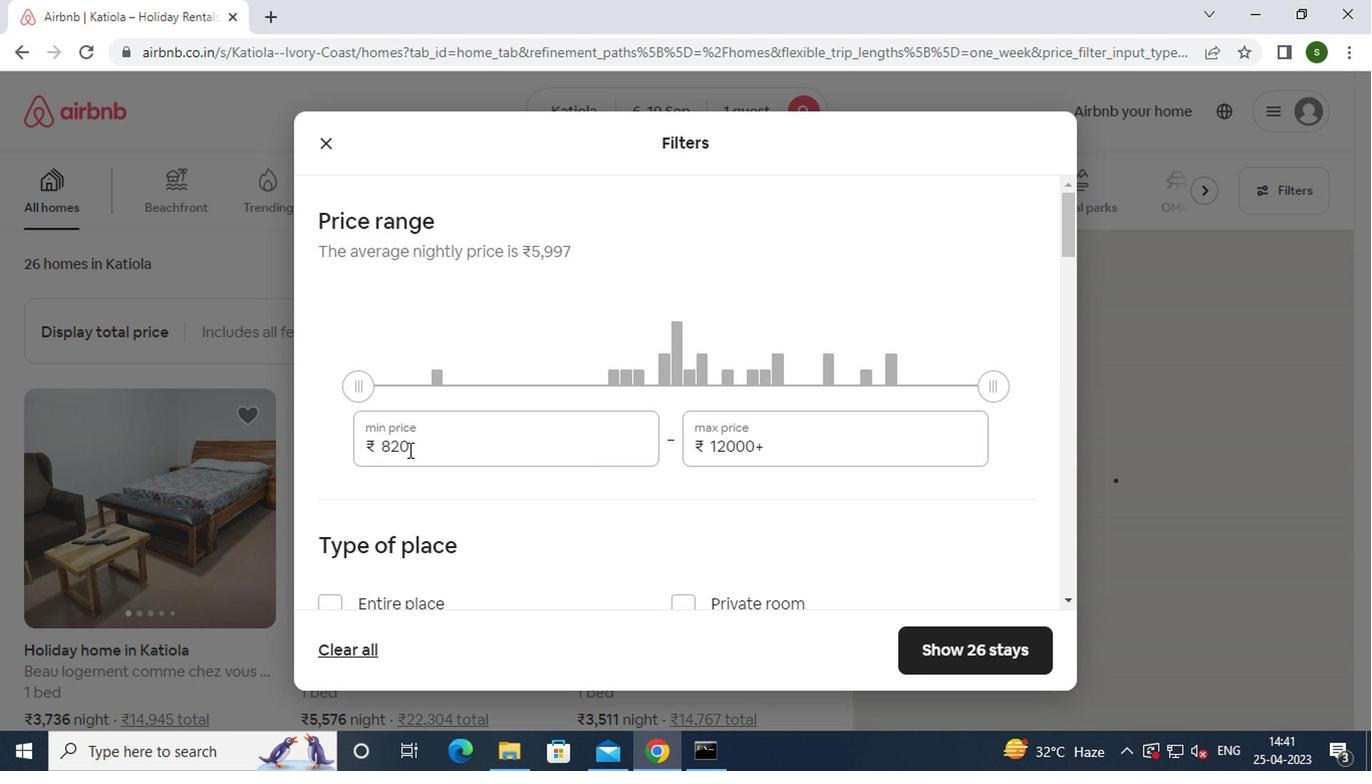 
Action: Key pressed <Key.backspace><Key.backspace><Key.backspace><Key.backspace><Key.backspace><Key.backspace><Key.backspace>9000
Screenshot: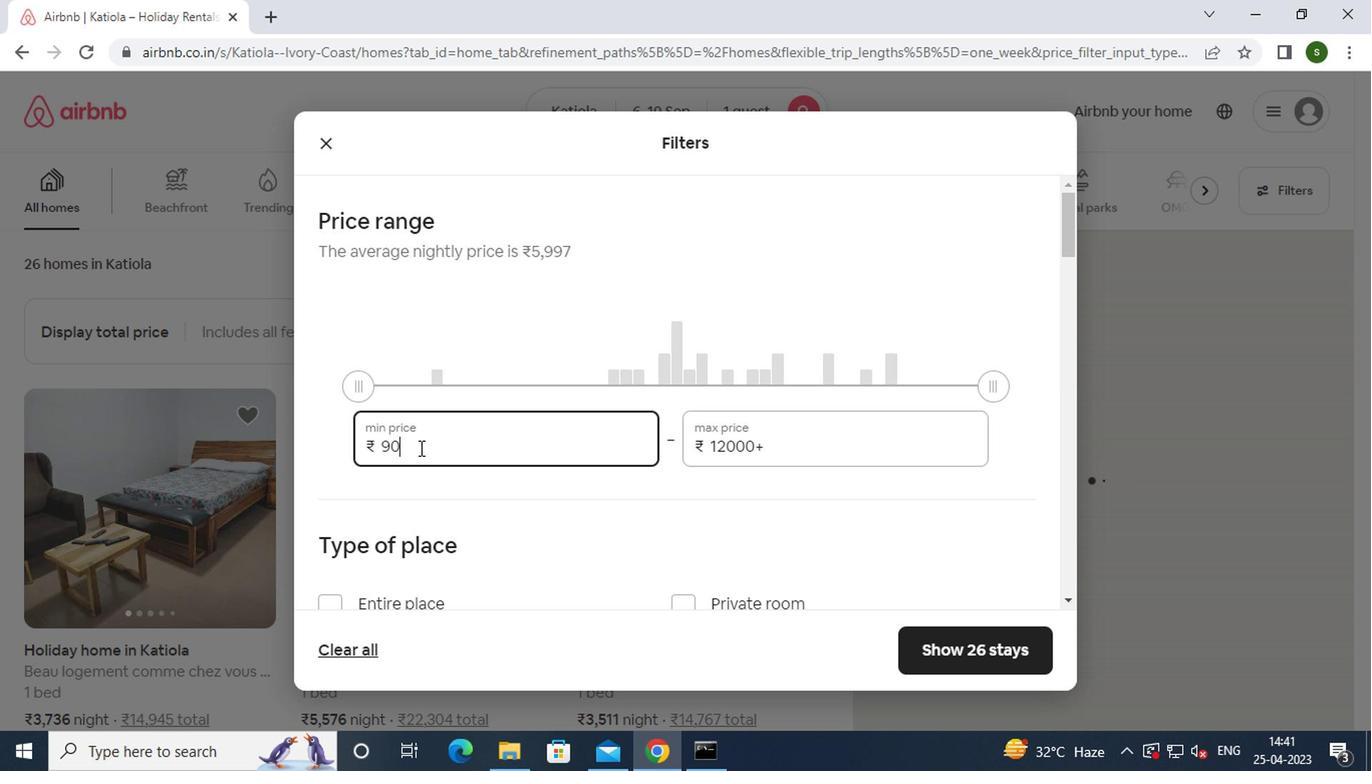 
Action: Mouse moved to (782, 449)
Screenshot: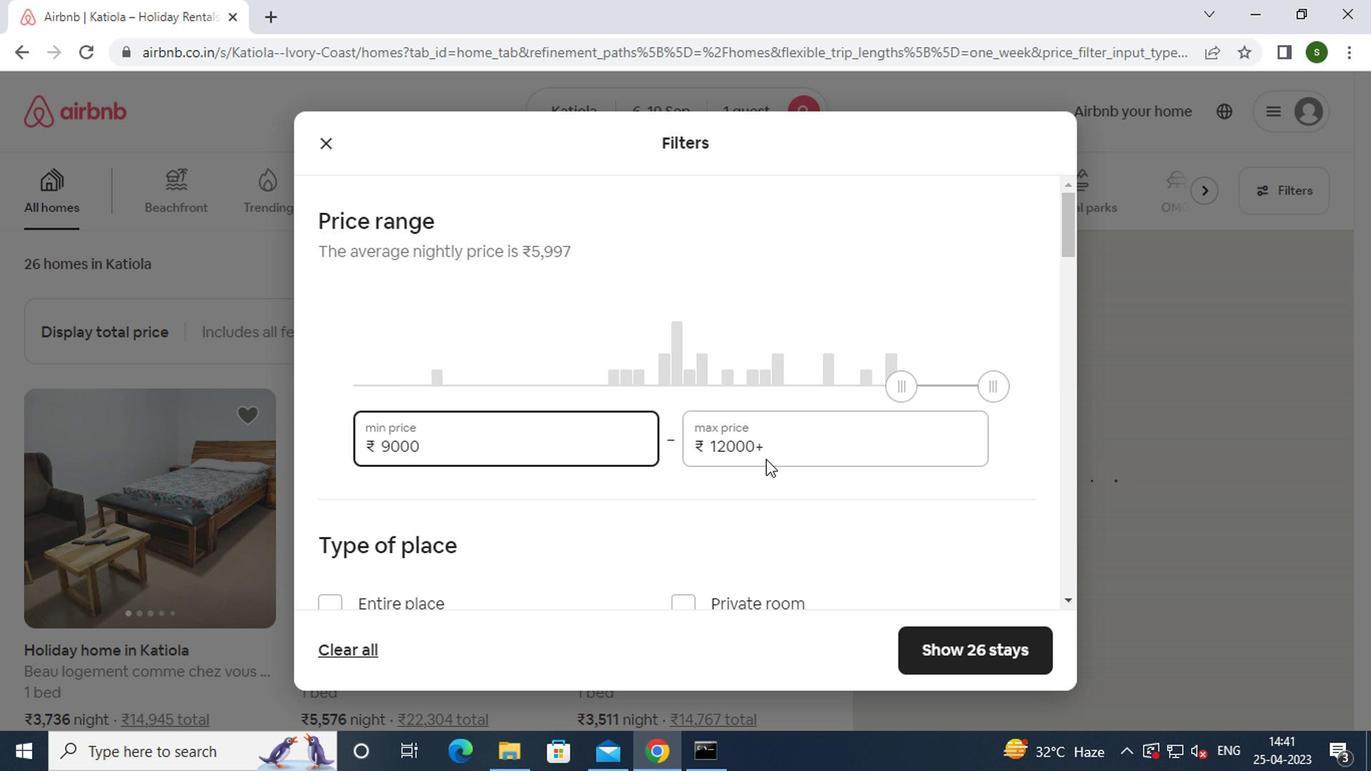 
Action: Mouse pressed left at (782, 449)
Screenshot: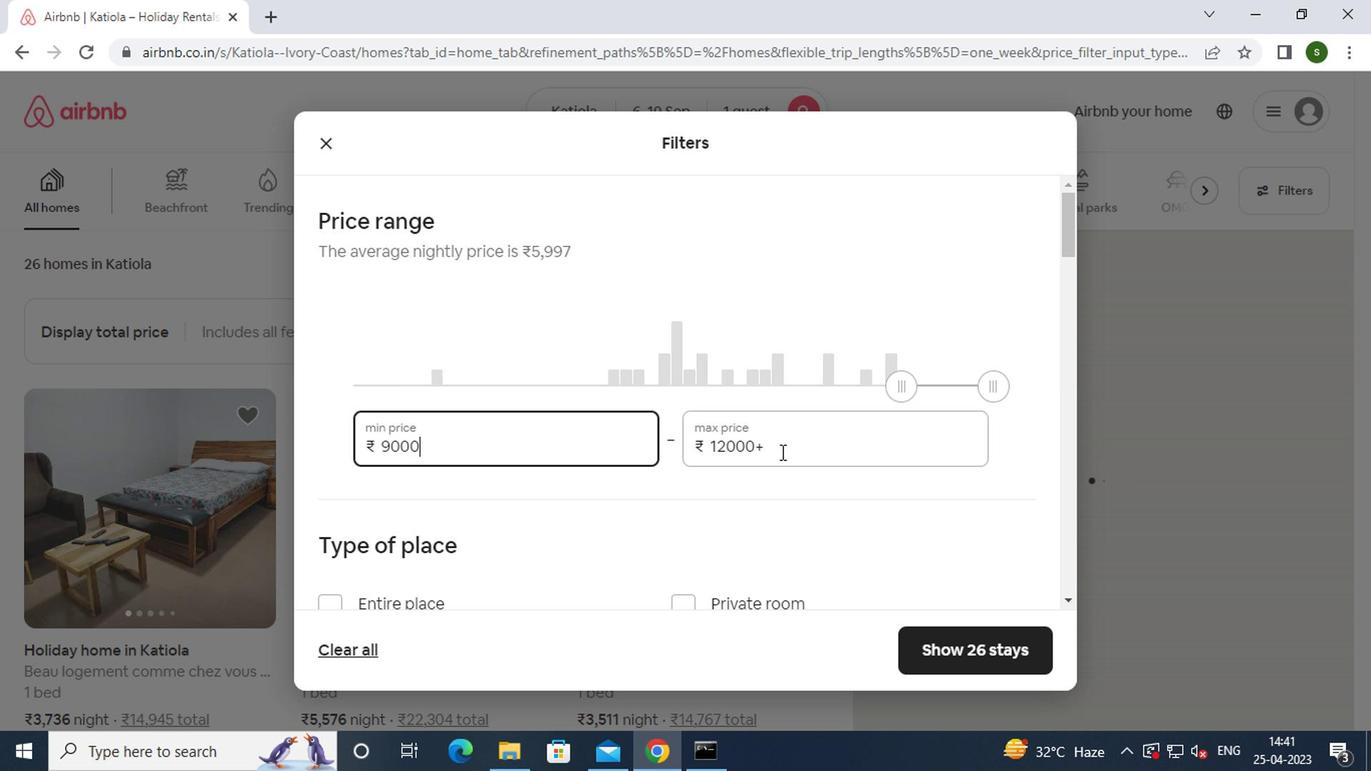 
Action: Key pressed <Key.backspace><Key.backspace><Key.backspace><Key.backspace><Key.backspace><Key.backspace><Key.backspace><Key.backspace><Key.backspace><Key.backspace><Key.backspace>17000
Screenshot: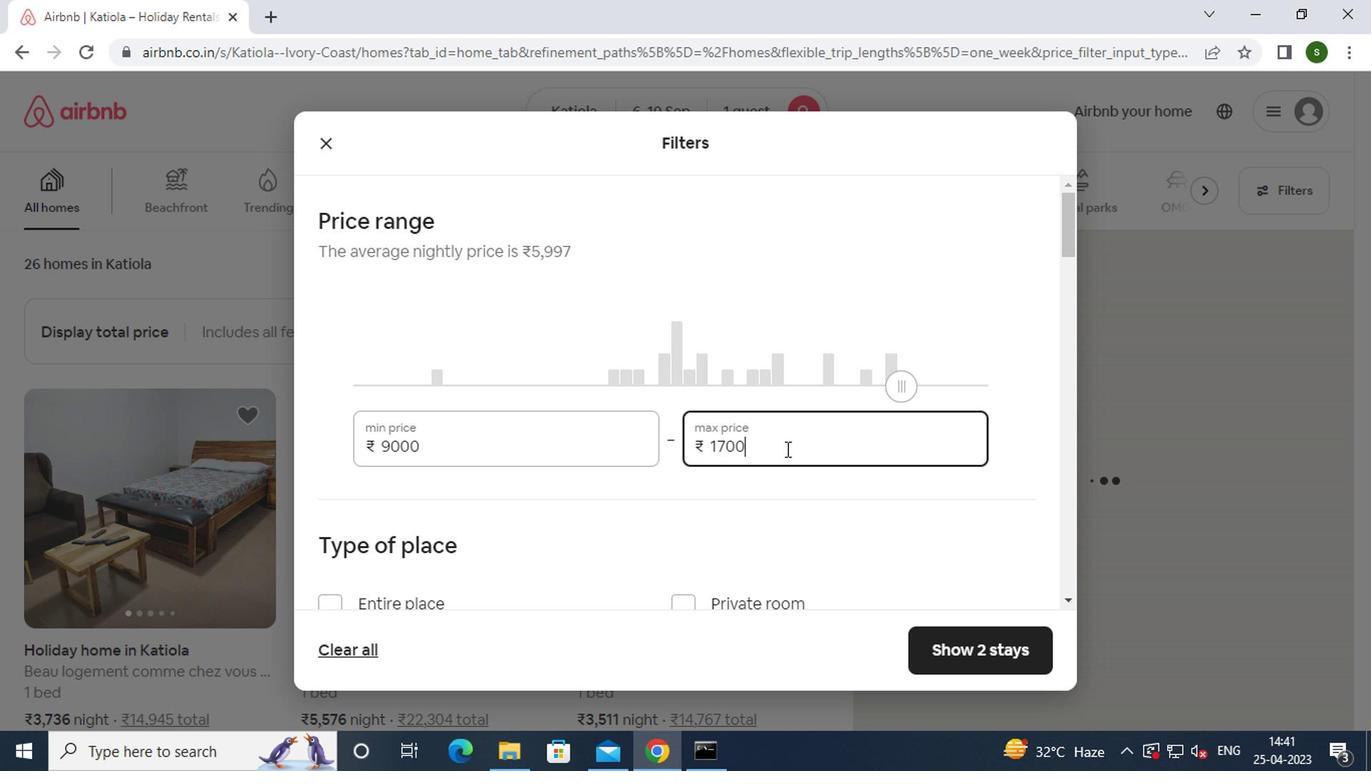 
Action: Mouse moved to (498, 576)
Screenshot: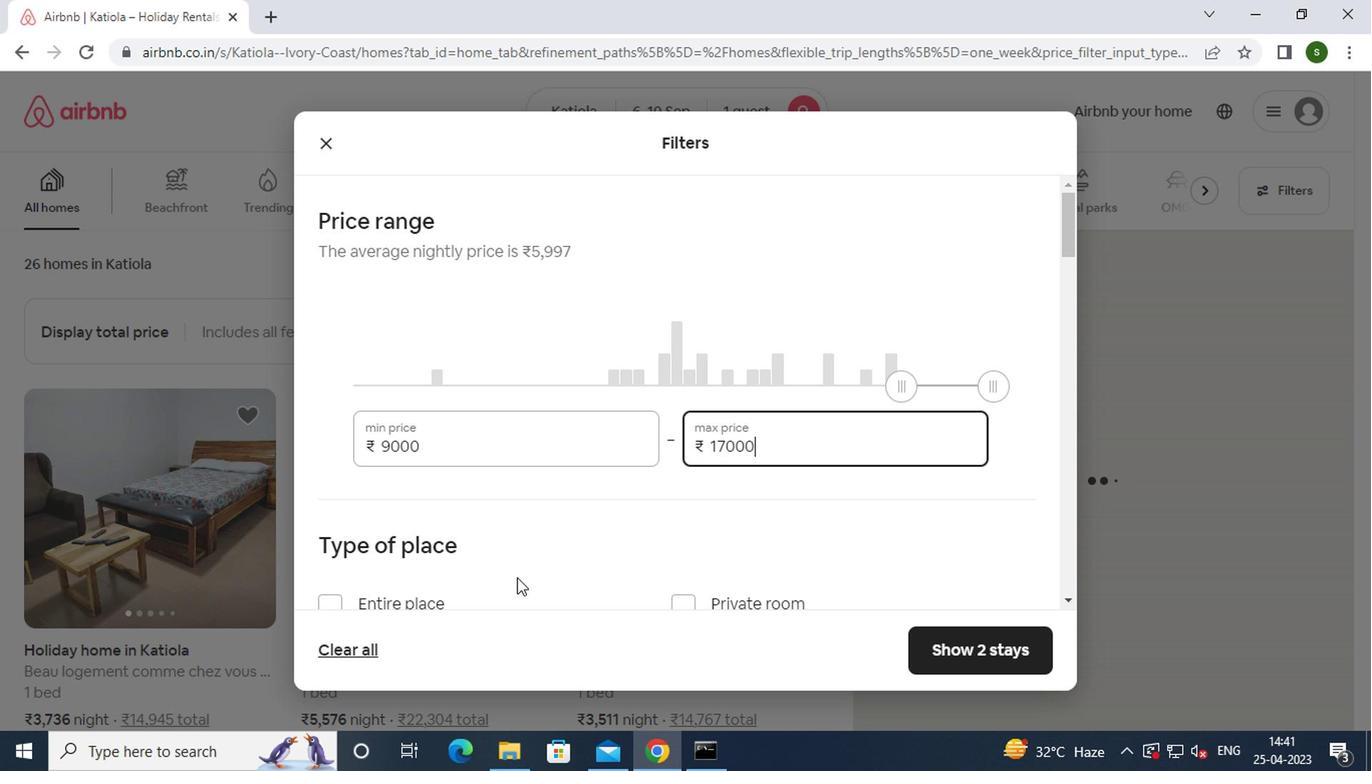 
Action: Mouse scrolled (498, 575) with delta (0, -1)
Screenshot: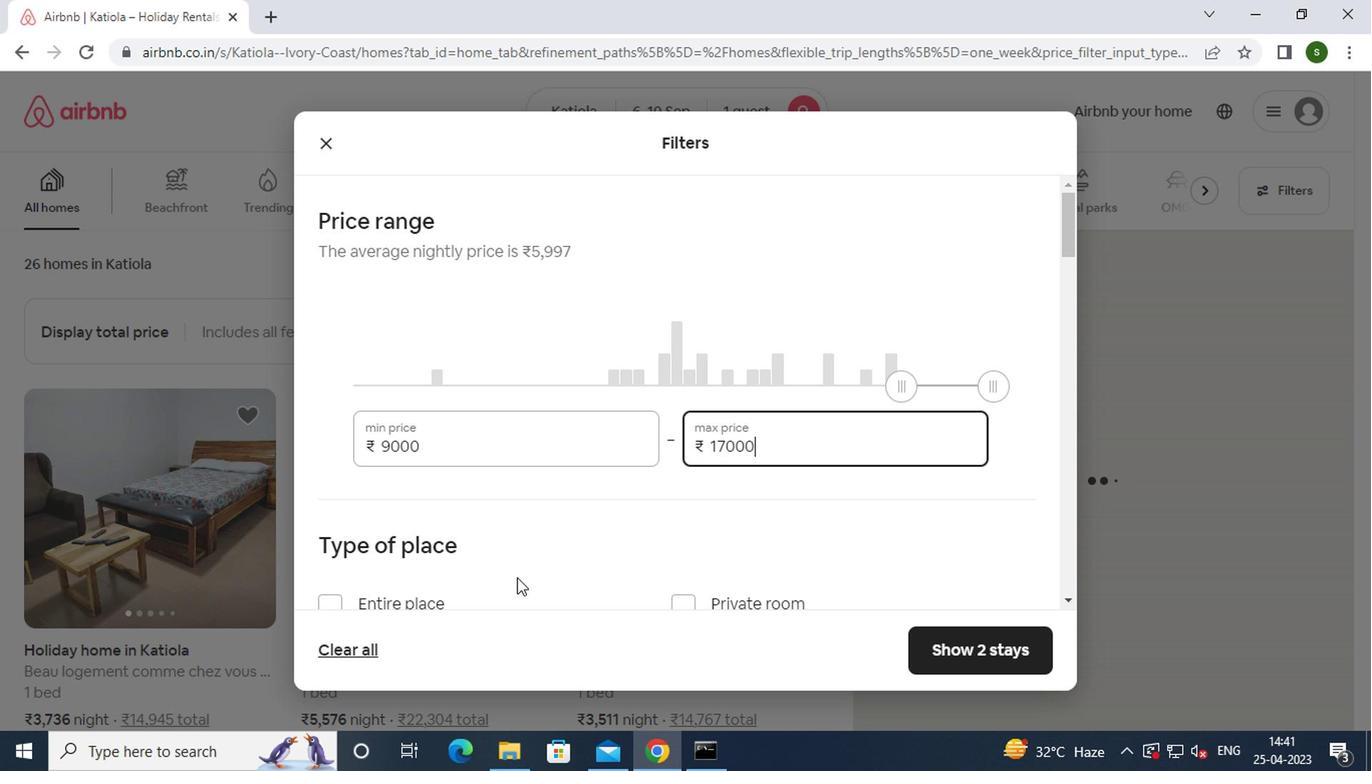 
Action: Mouse moved to (494, 576)
Screenshot: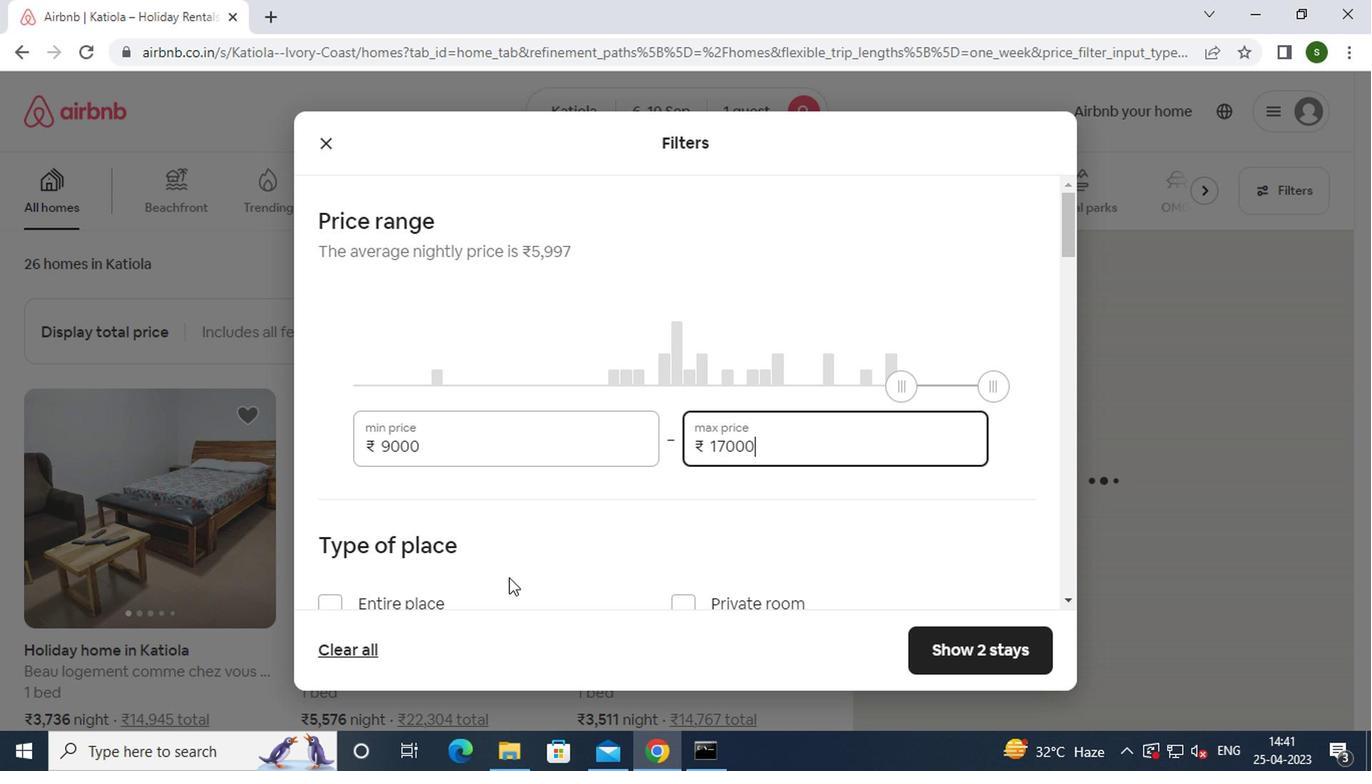
Action: Mouse scrolled (494, 575) with delta (0, -1)
Screenshot: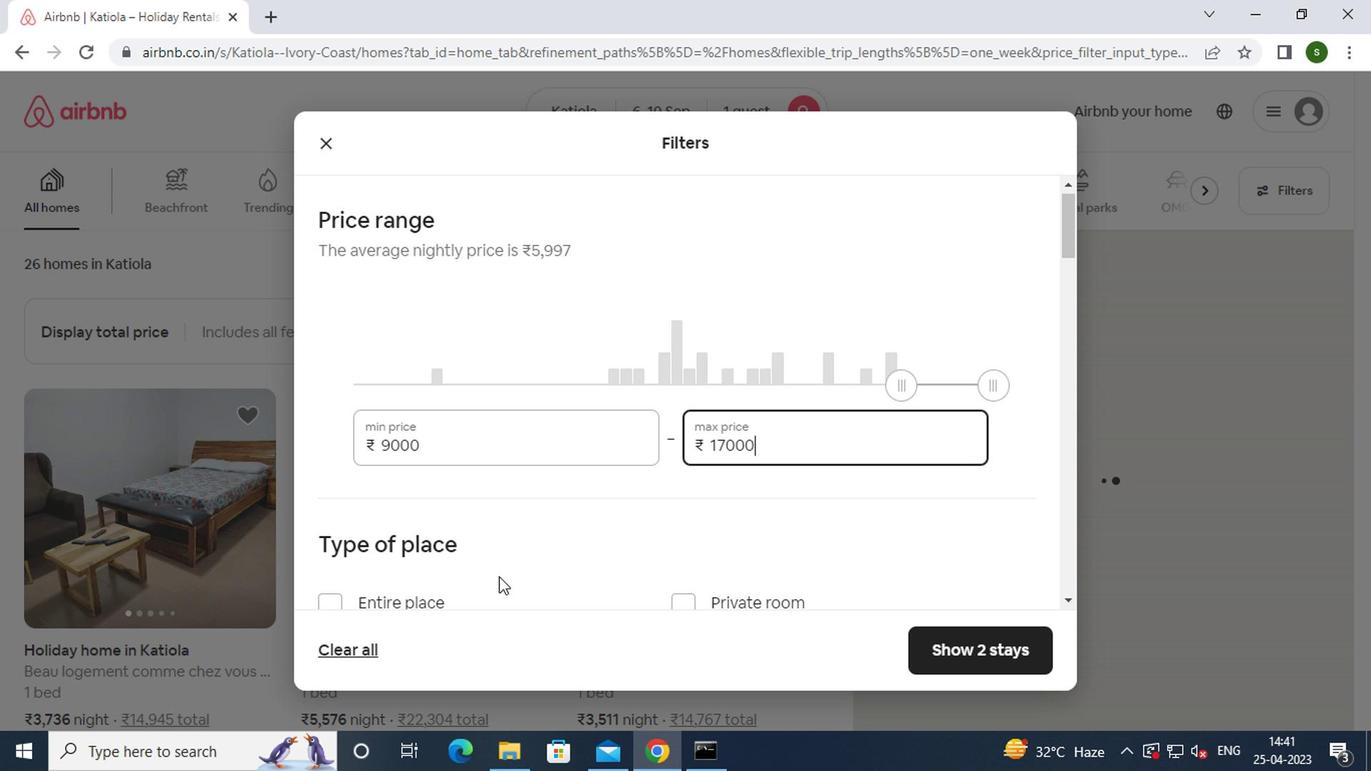
Action: Mouse moved to (672, 409)
Screenshot: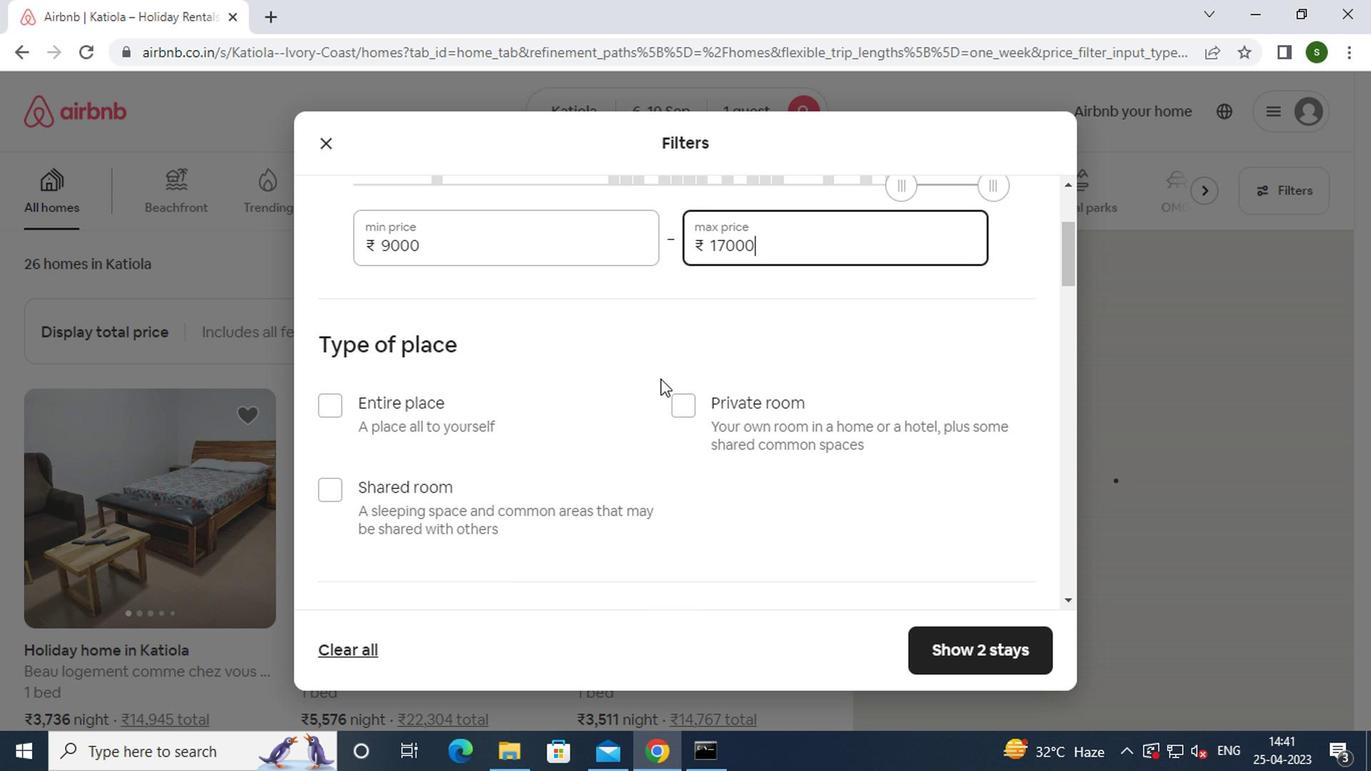 
Action: Mouse pressed left at (672, 409)
Screenshot: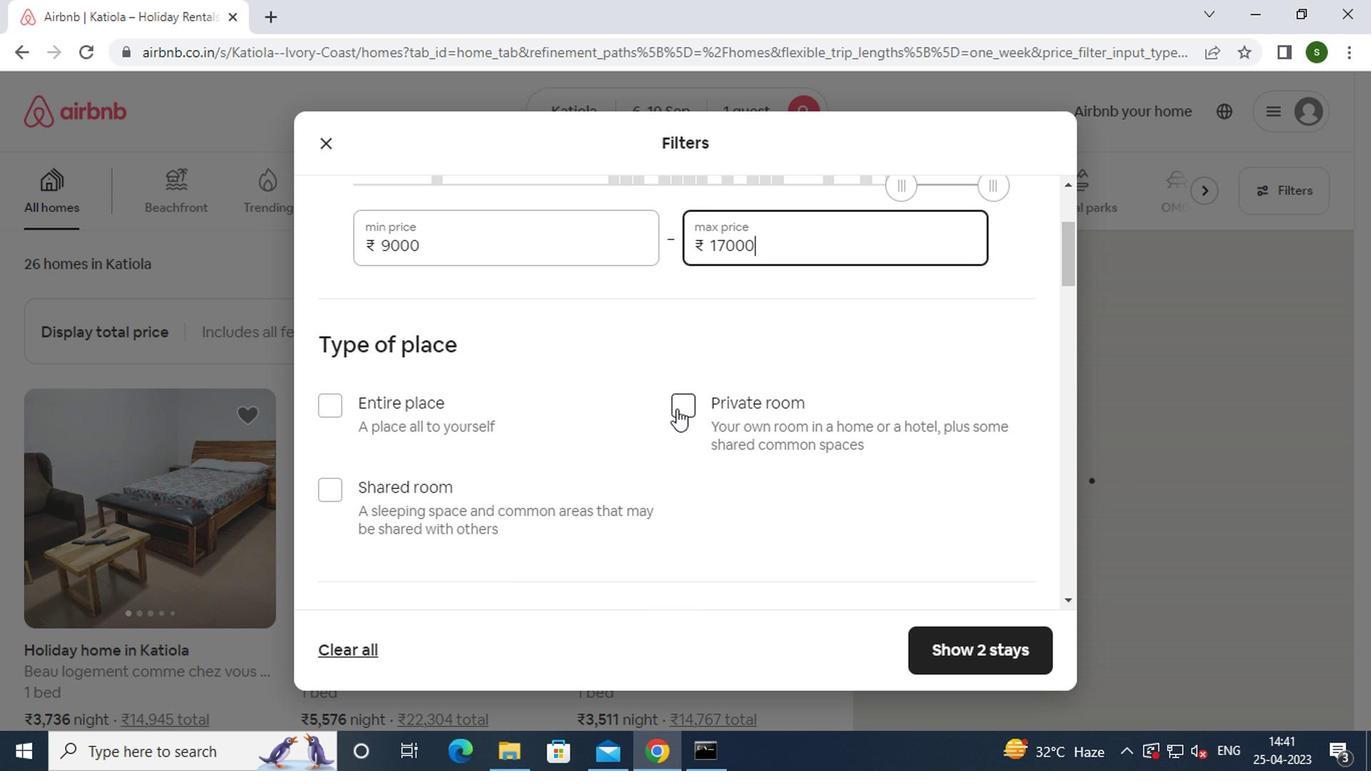 
Action: Mouse moved to (437, 439)
Screenshot: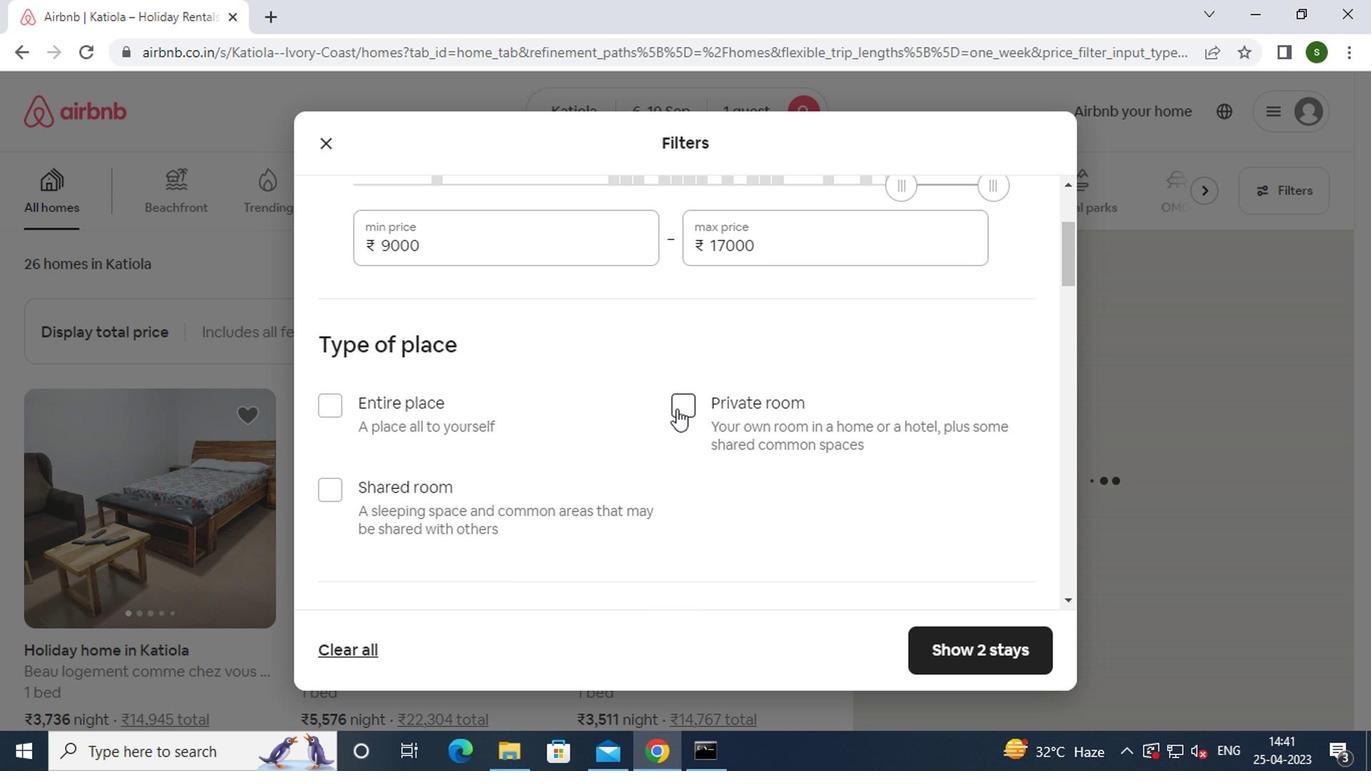
Action: Mouse scrolled (437, 438) with delta (0, 0)
Screenshot: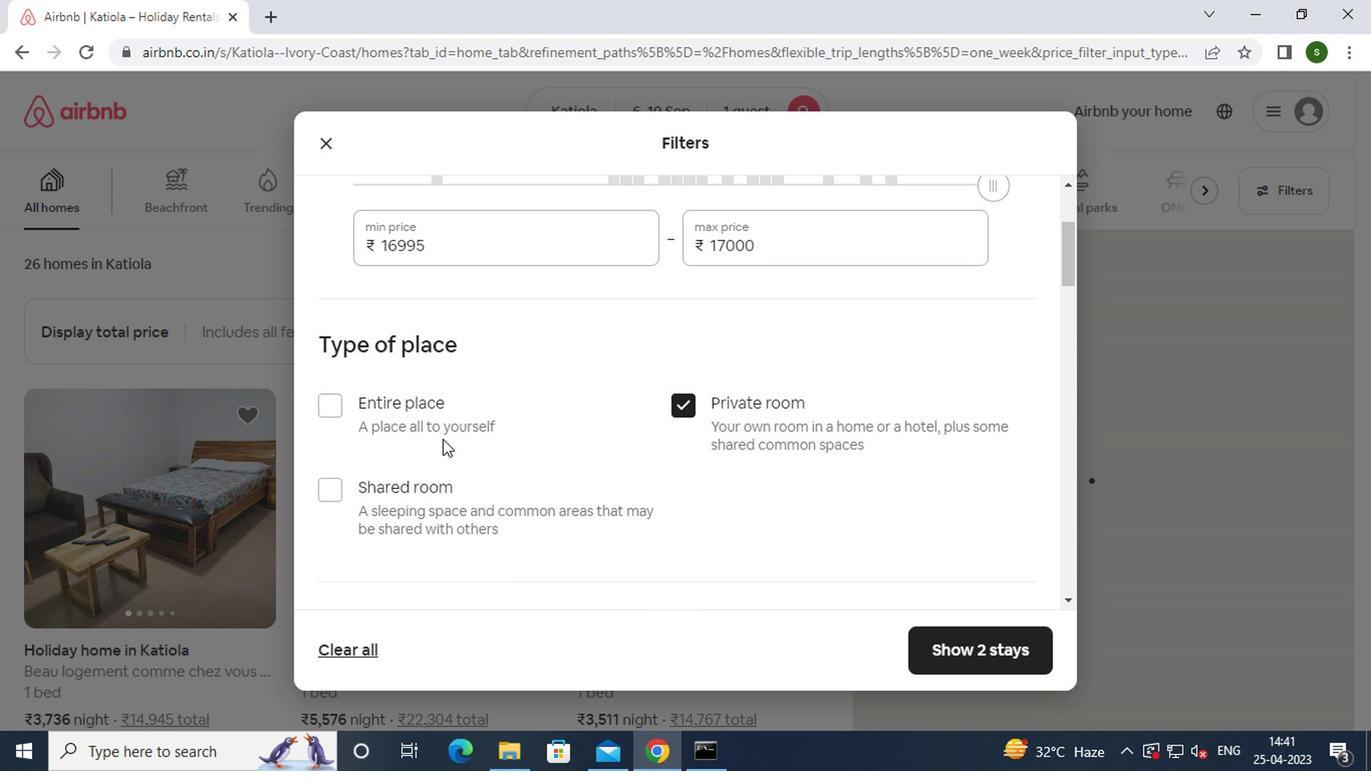 
Action: Mouse scrolled (437, 438) with delta (0, 0)
Screenshot: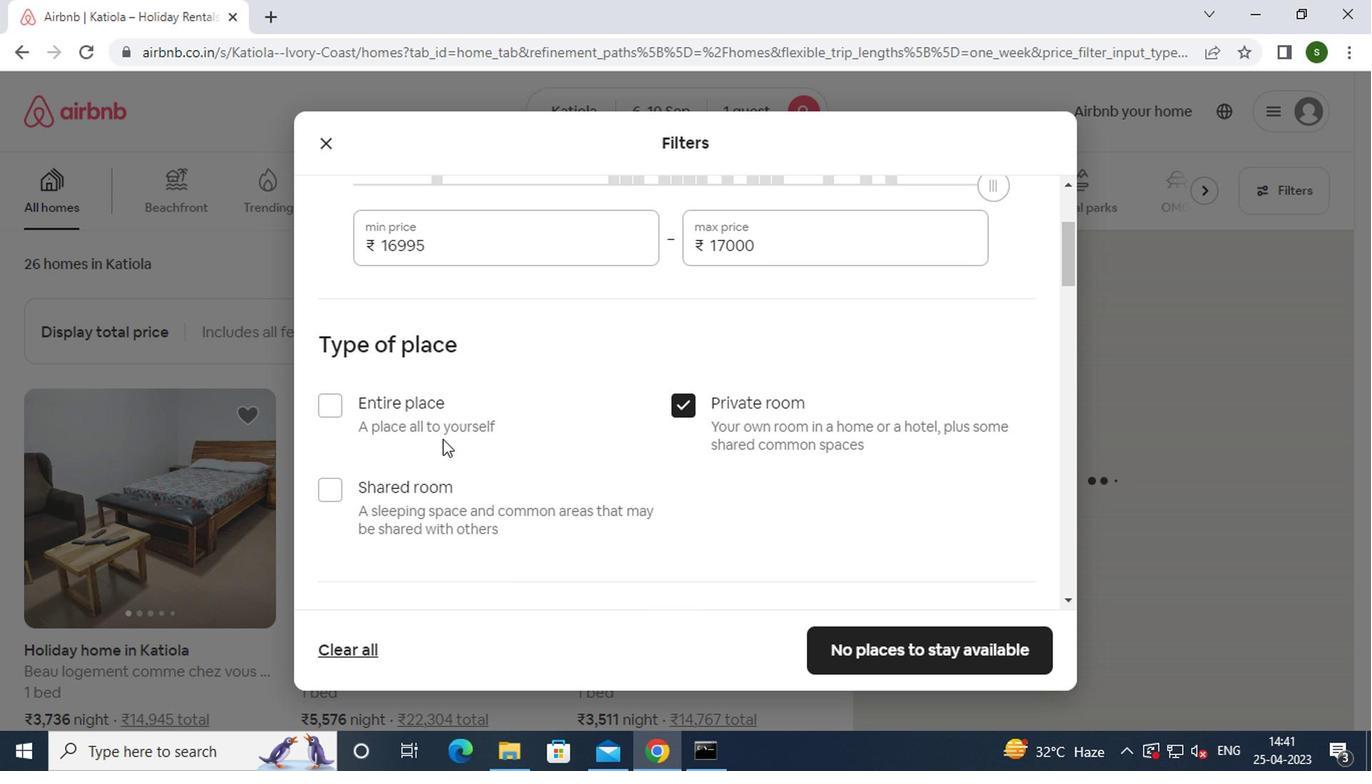 
Action: Mouse scrolled (437, 438) with delta (0, 0)
Screenshot: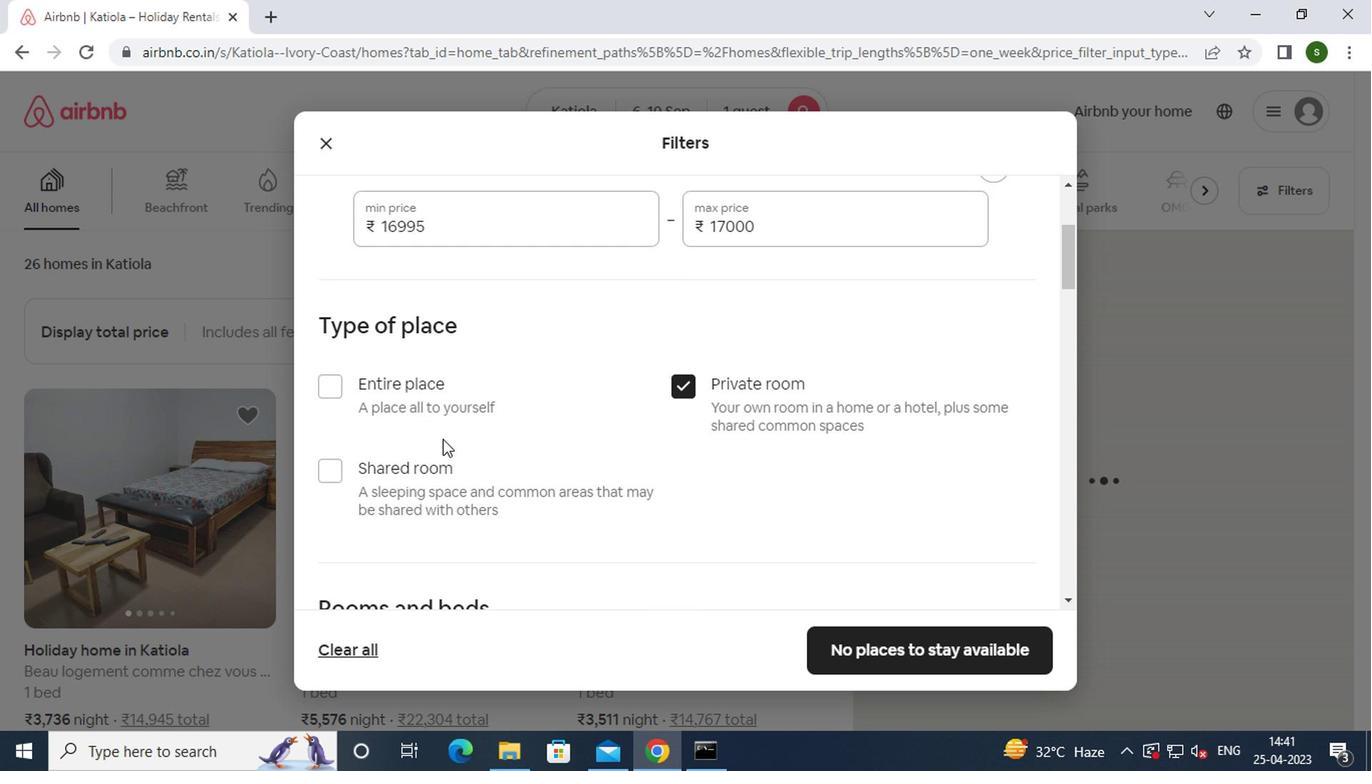 
Action: Mouse scrolled (437, 438) with delta (0, 0)
Screenshot: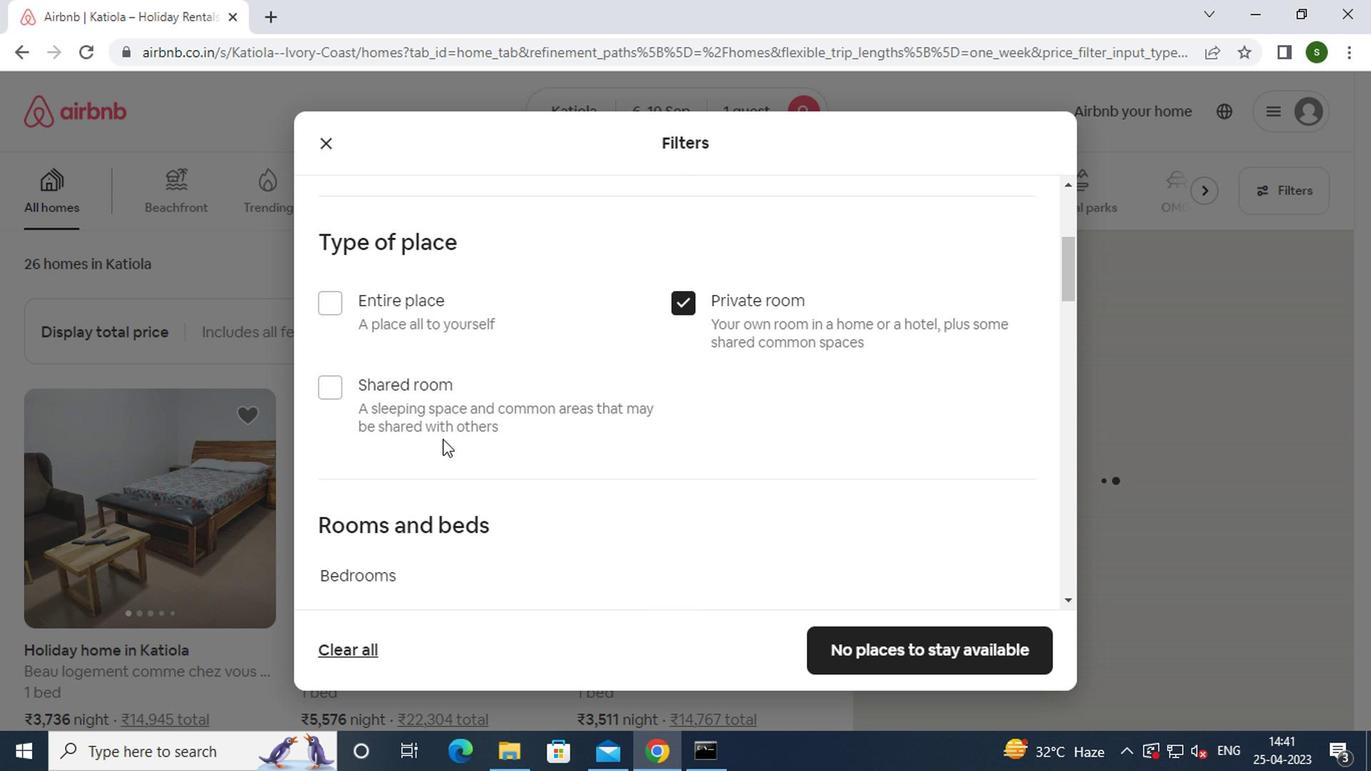 
Action: Mouse moved to (443, 347)
Screenshot: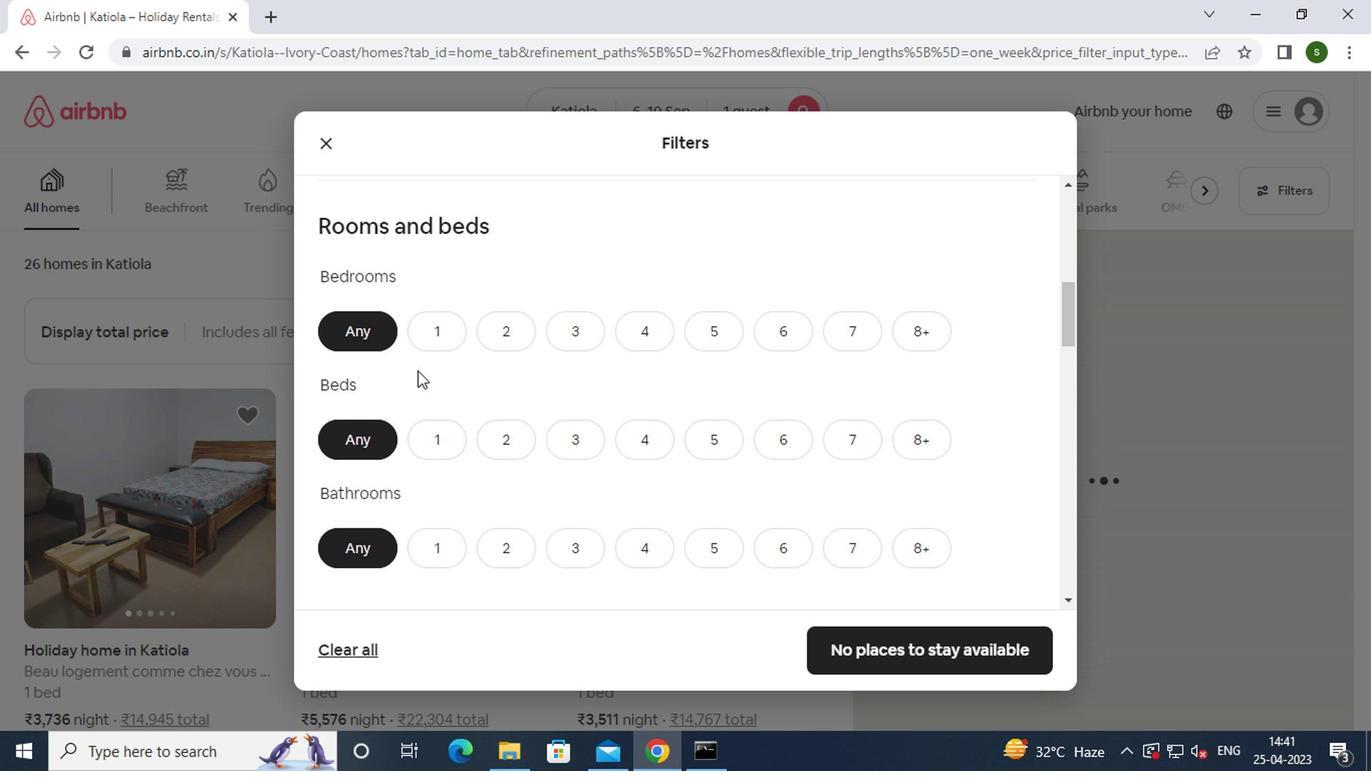 
Action: Mouse pressed left at (443, 347)
Screenshot: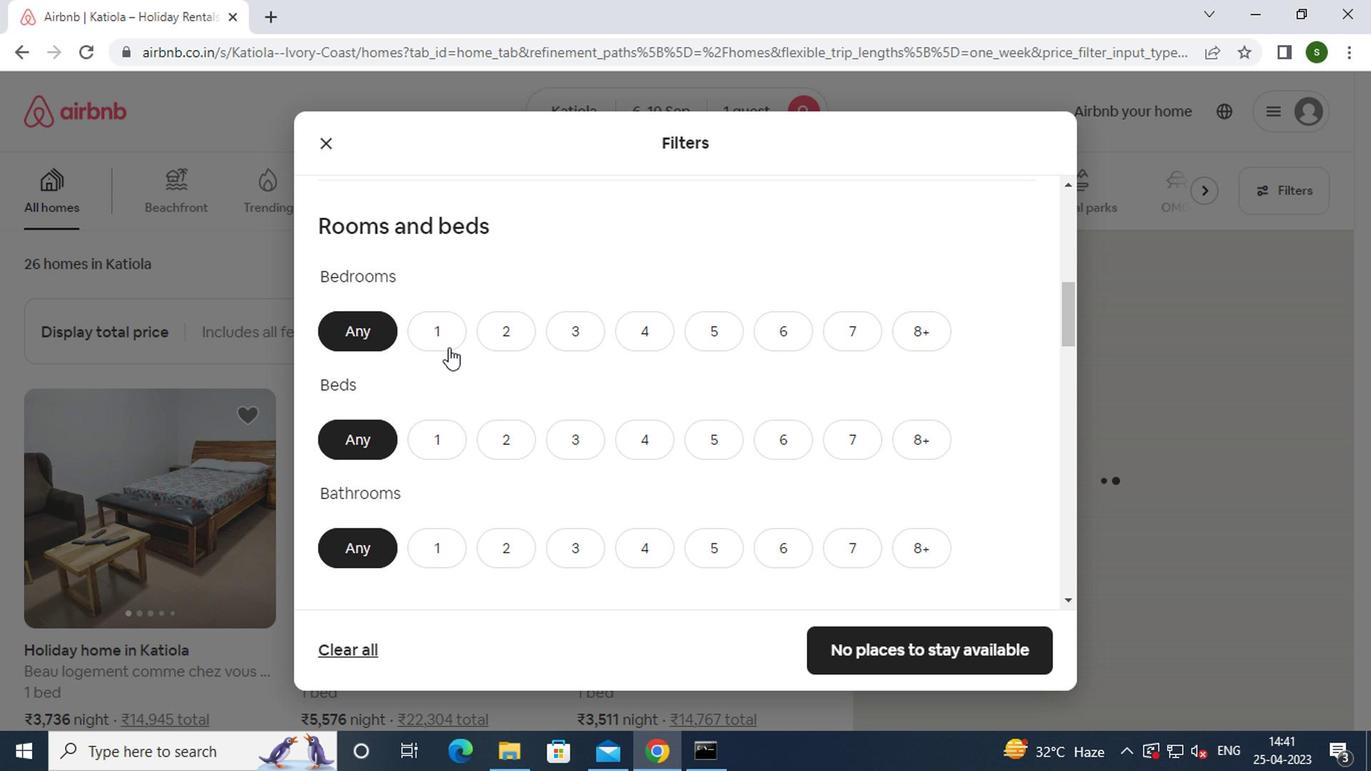 
Action: Mouse moved to (442, 454)
Screenshot: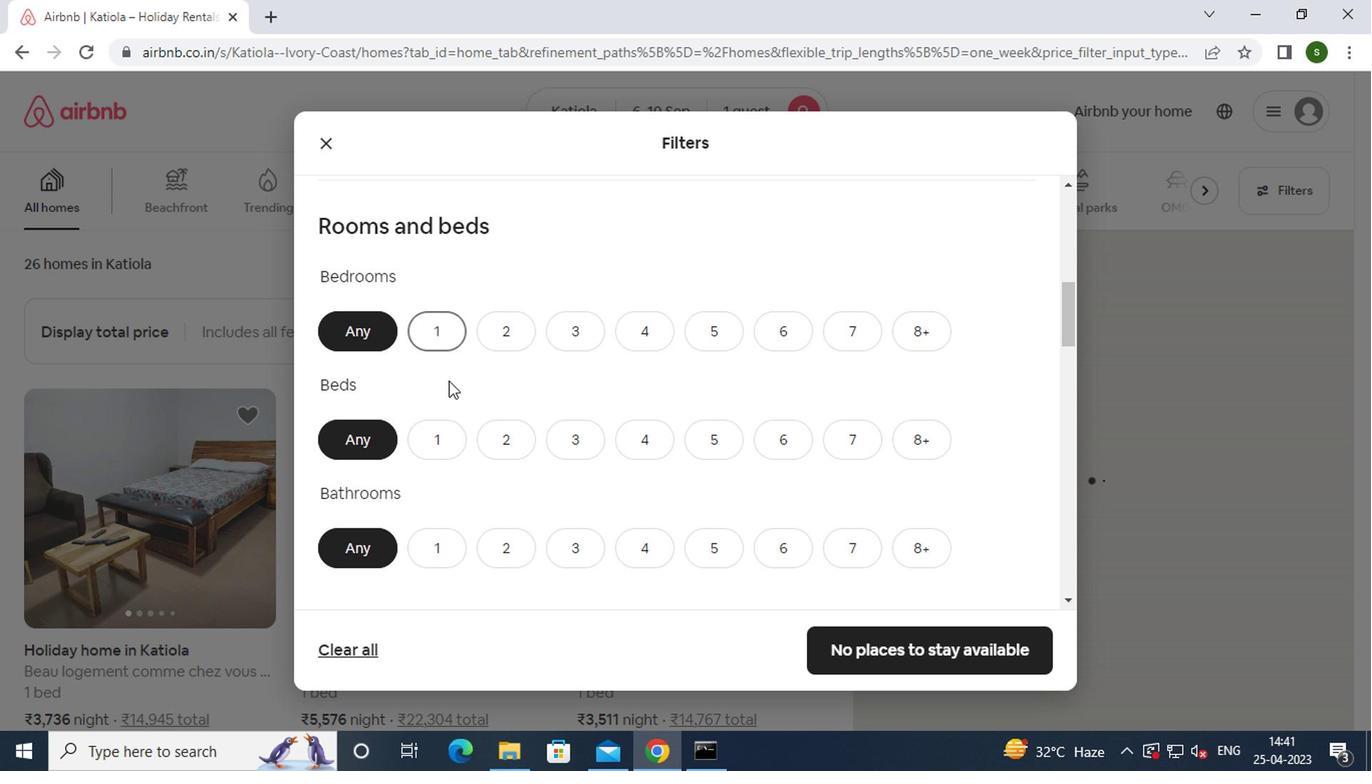 
Action: Mouse pressed left at (442, 454)
Screenshot: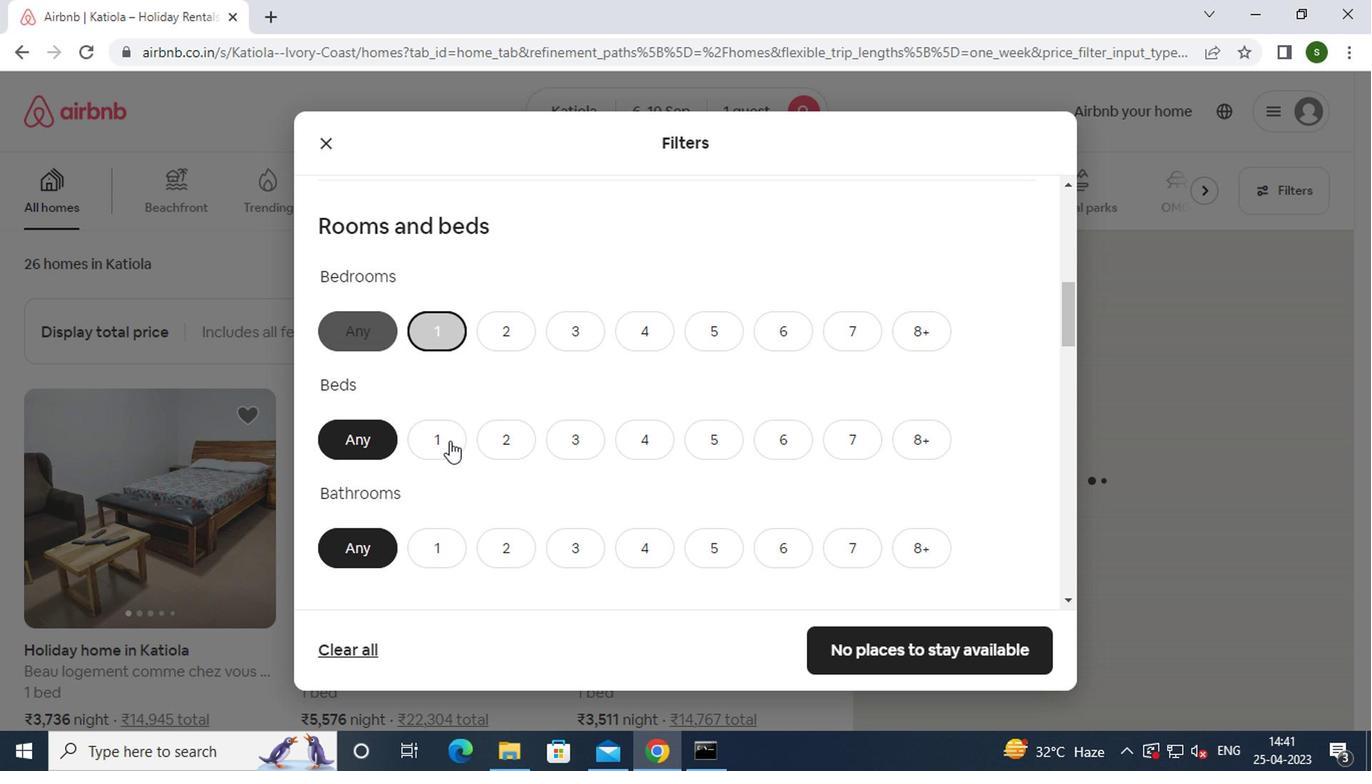 
Action: Mouse moved to (442, 541)
Screenshot: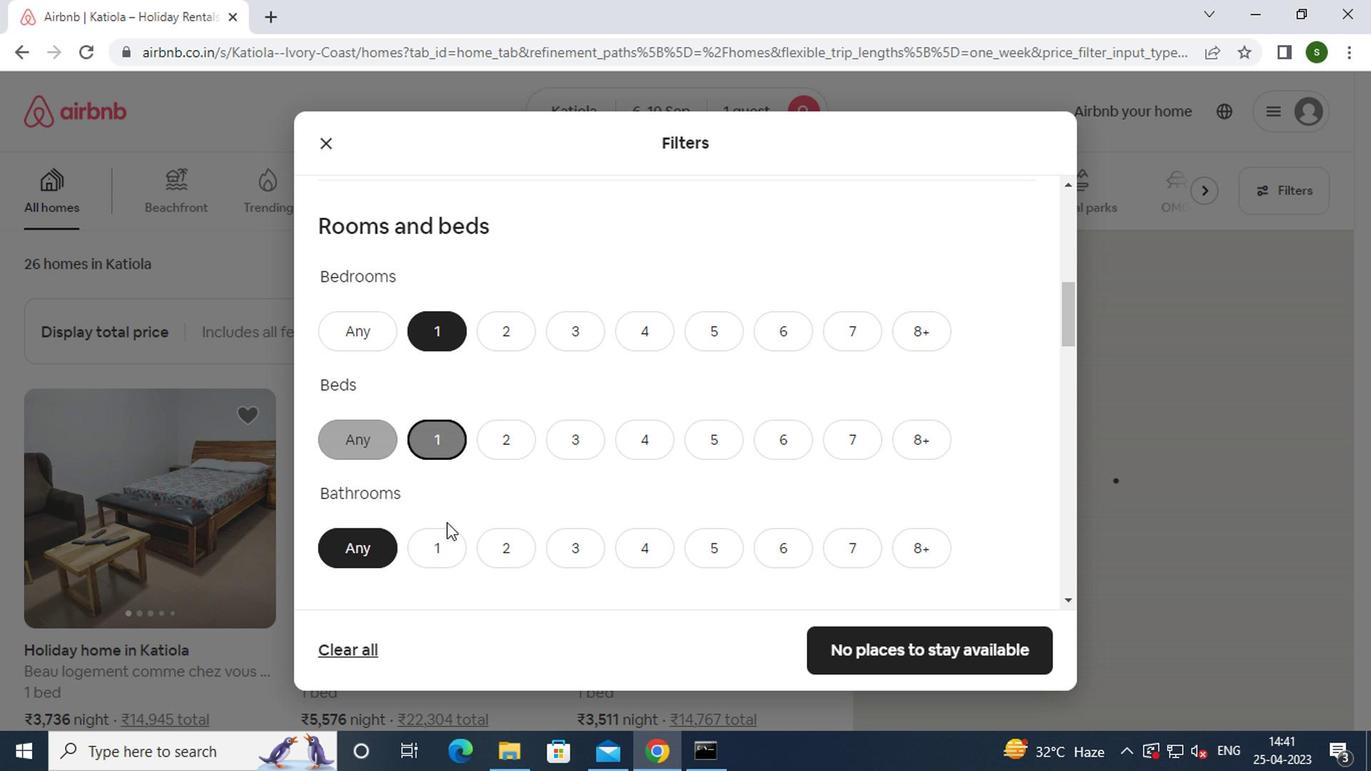 
Action: Mouse pressed left at (442, 541)
Screenshot: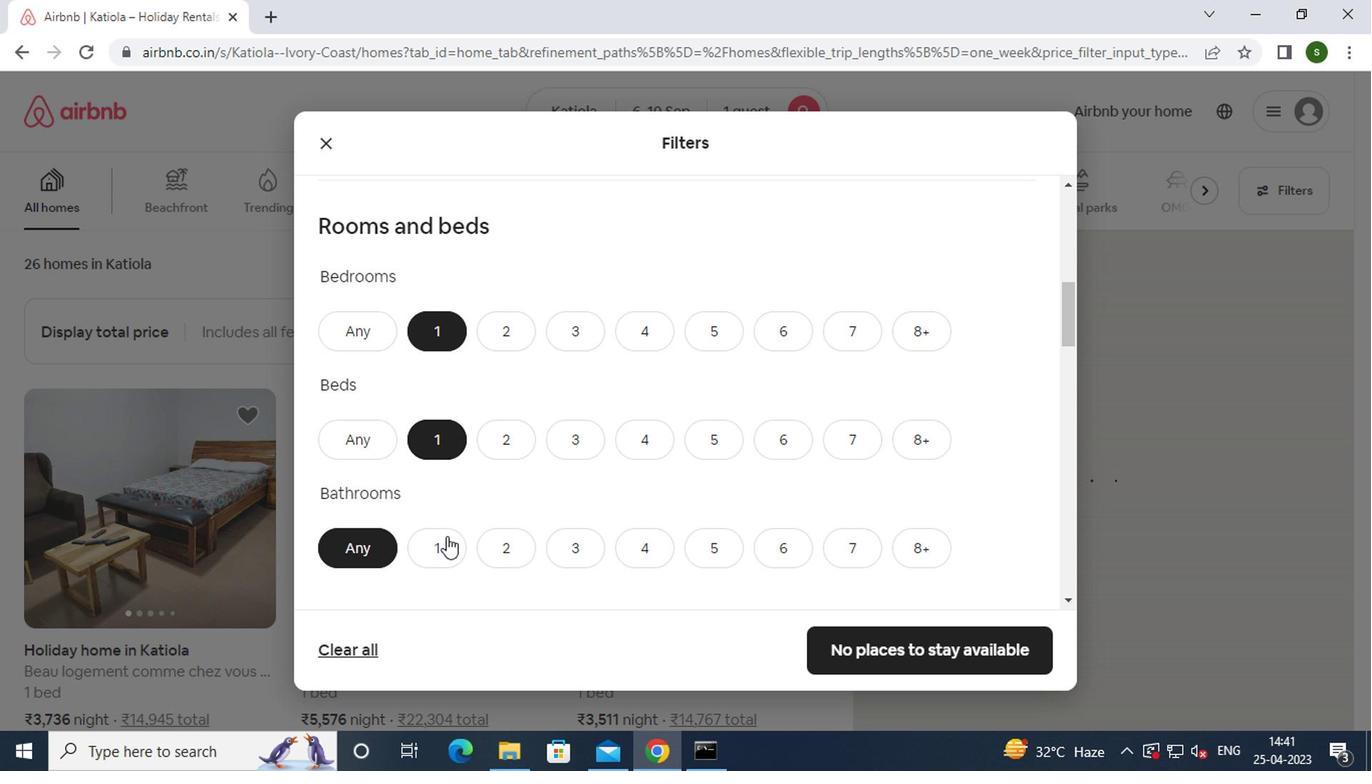 
Action: Mouse moved to (509, 456)
Screenshot: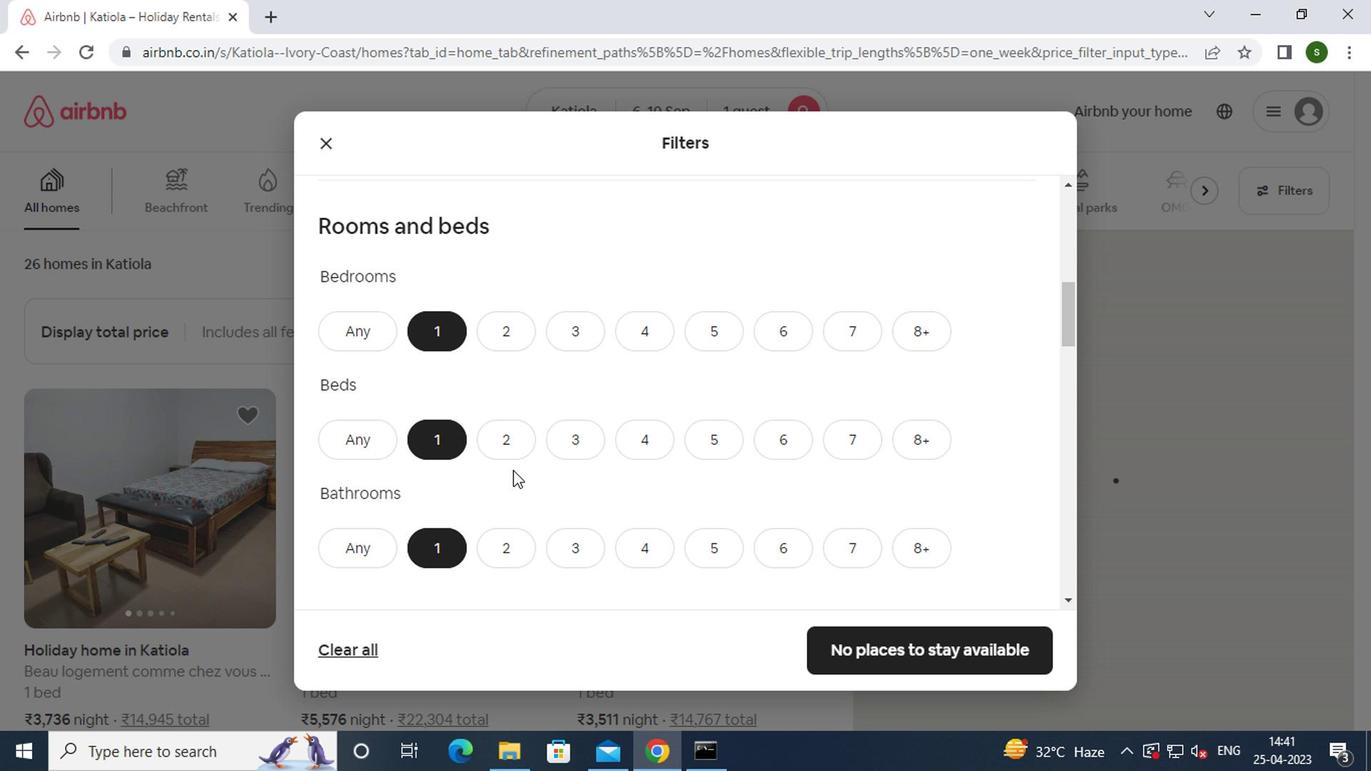 
Action: Mouse scrolled (509, 455) with delta (0, -1)
Screenshot: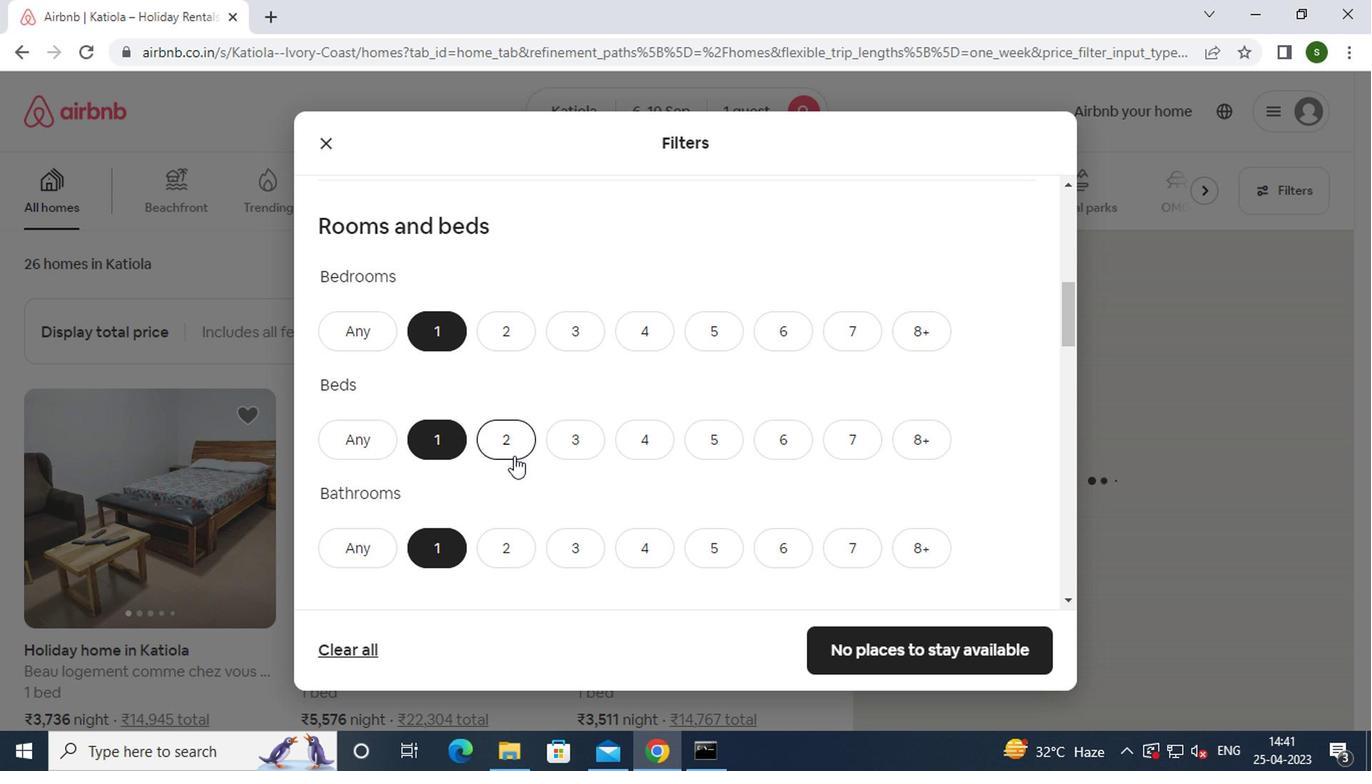 
Action: Mouse scrolled (509, 455) with delta (0, -1)
Screenshot: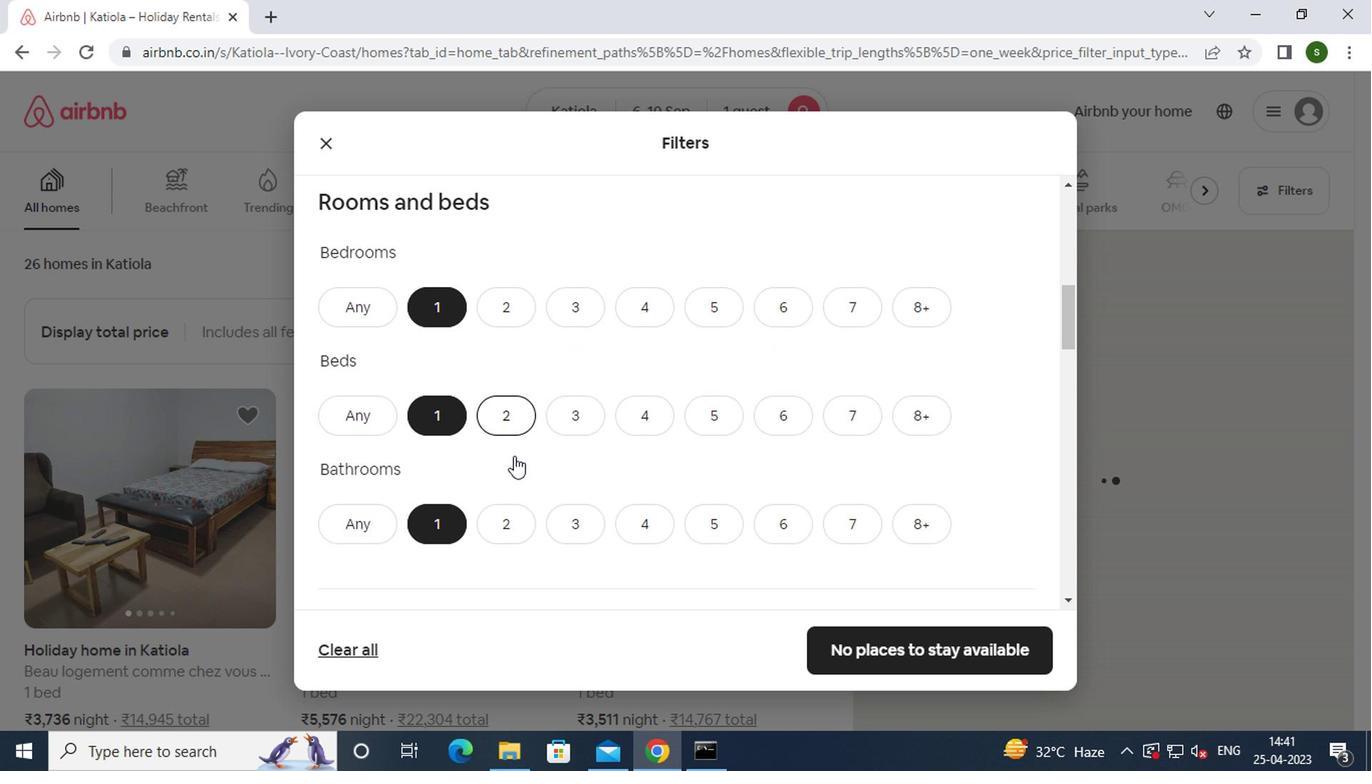 
Action: Mouse scrolled (509, 455) with delta (0, -1)
Screenshot: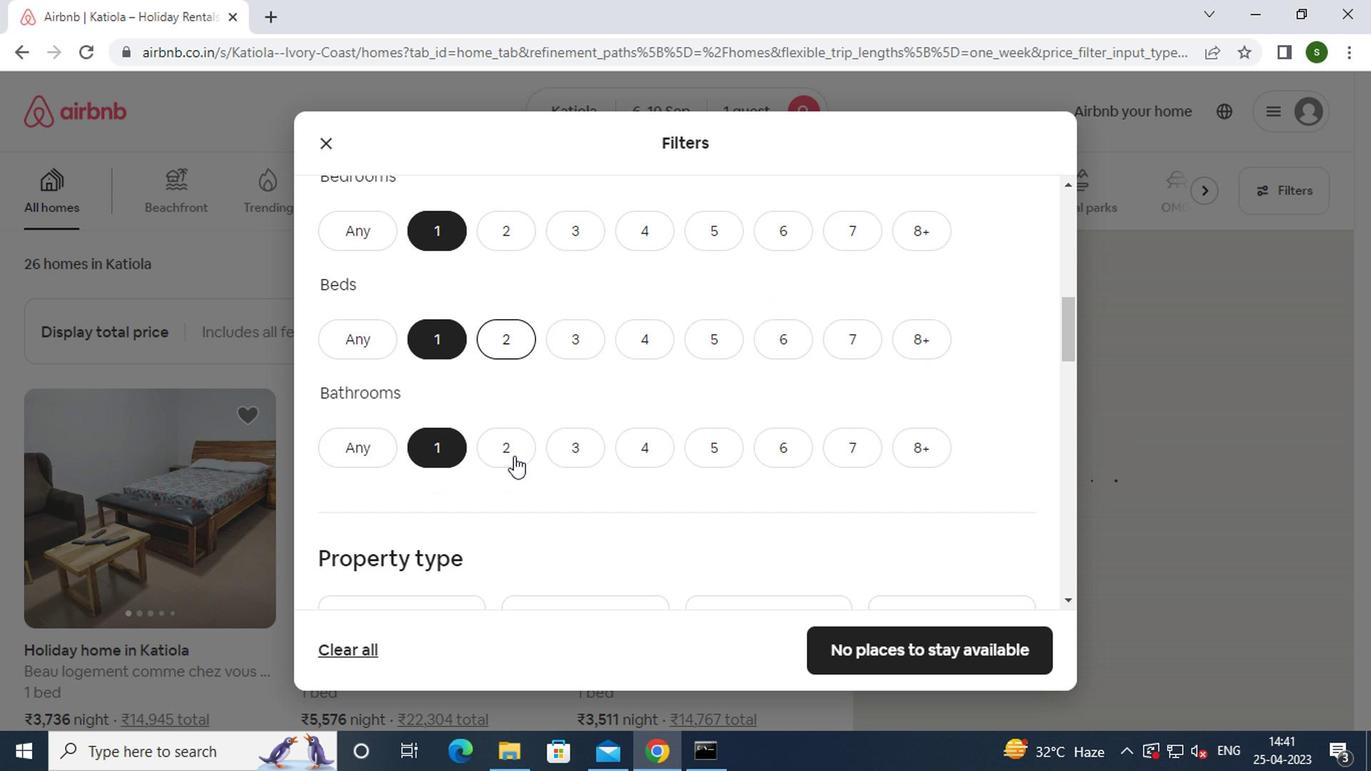 
Action: Mouse moved to (510, 456)
Screenshot: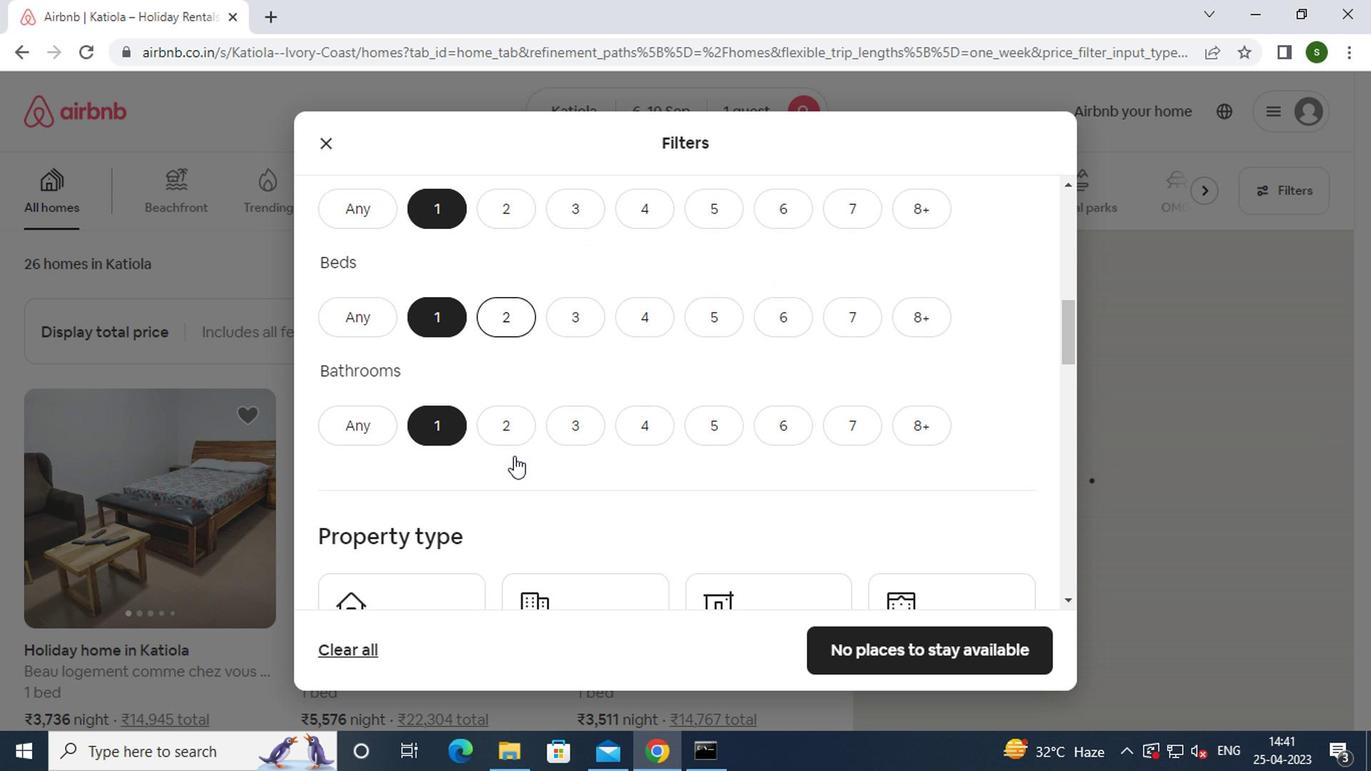 
Action: Mouse scrolled (510, 455) with delta (0, -1)
Screenshot: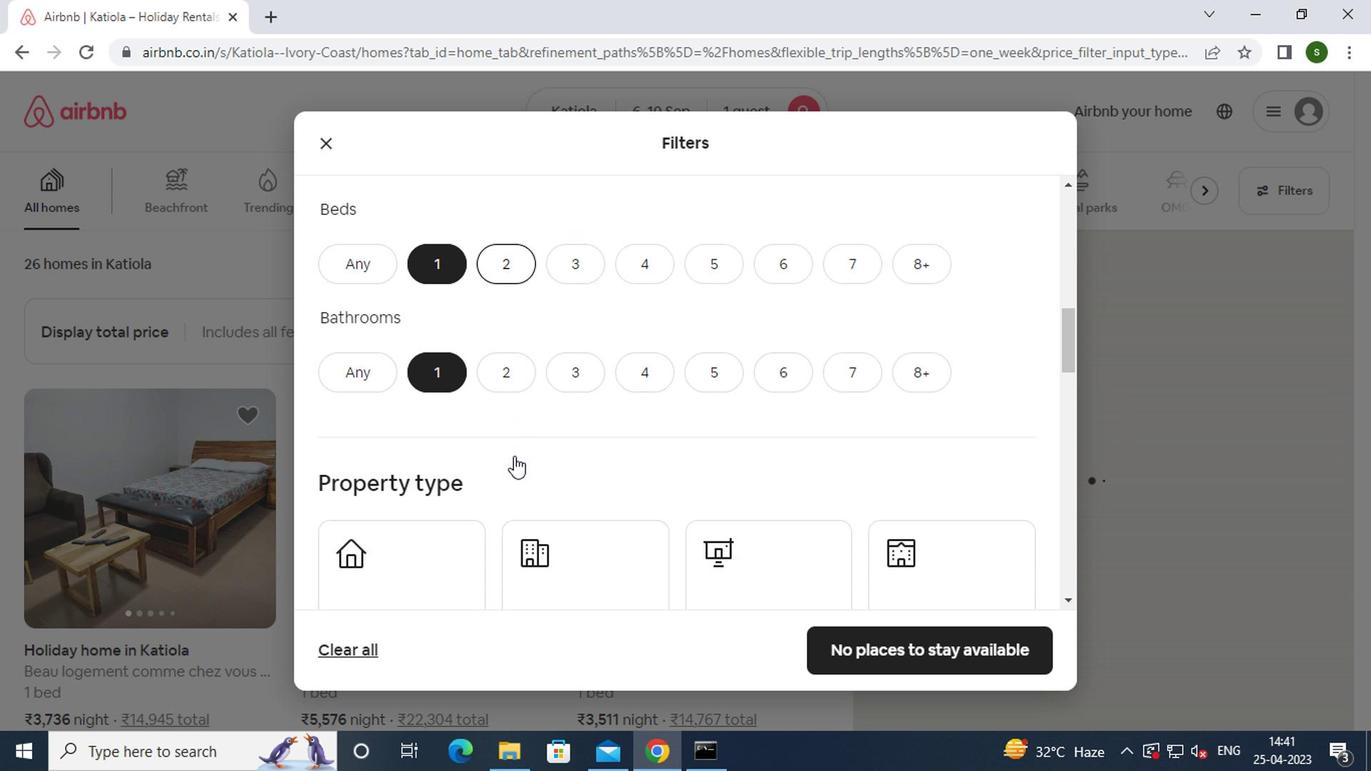 
Action: Mouse moved to (435, 378)
Screenshot: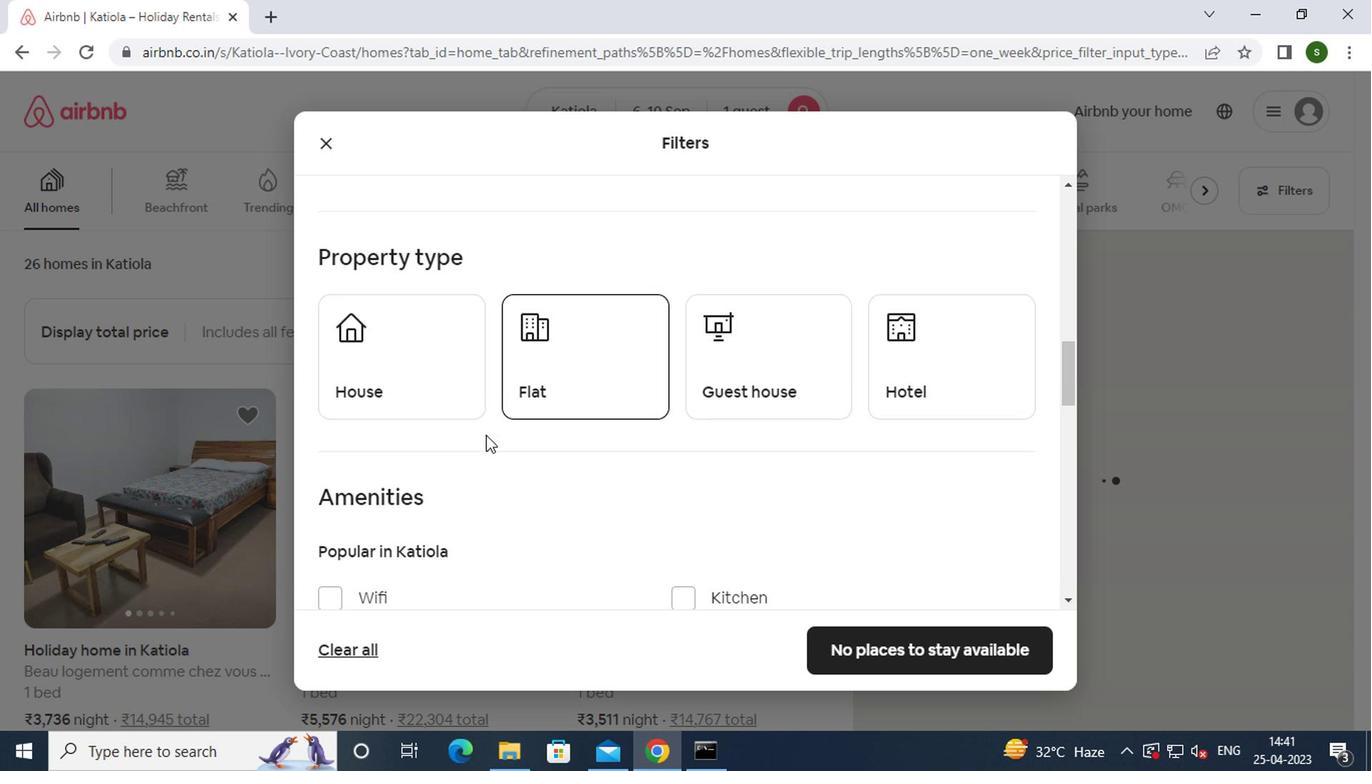 
Action: Mouse pressed left at (435, 378)
Screenshot: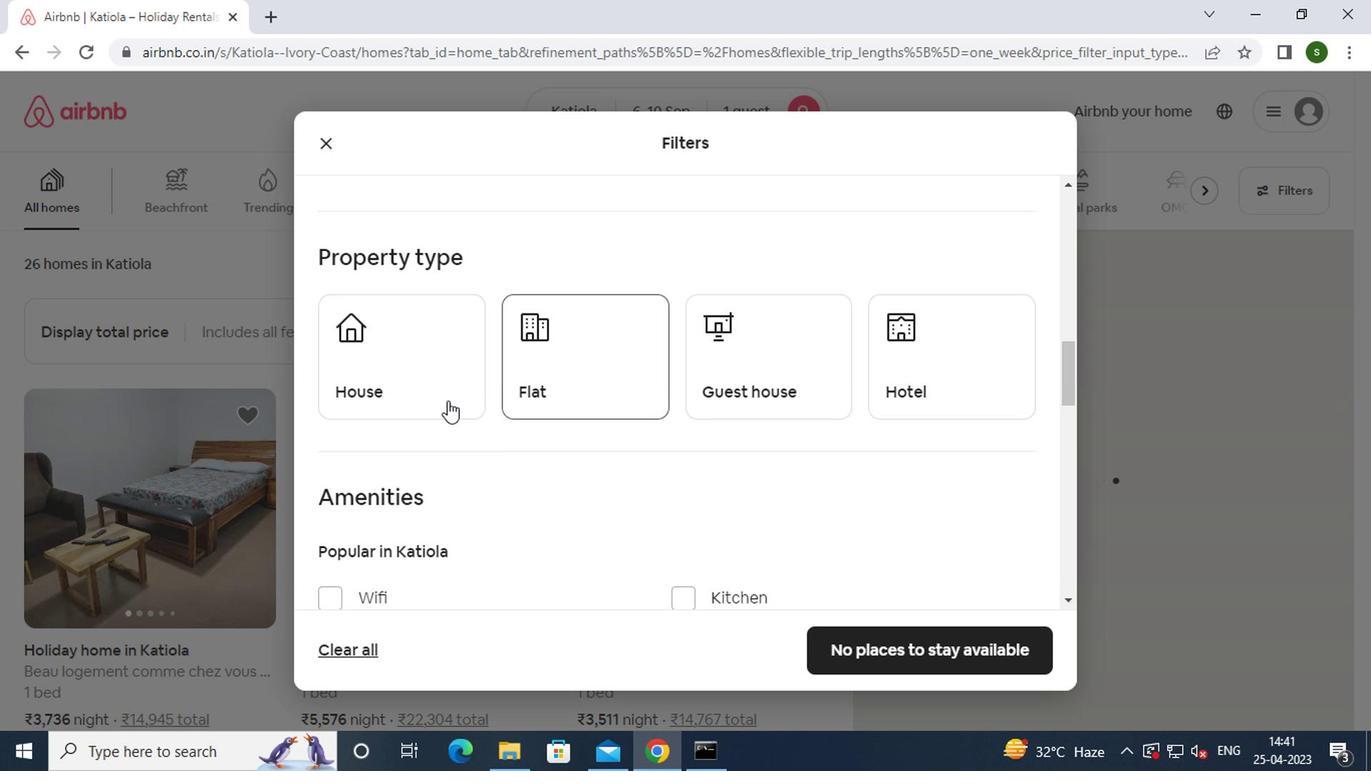 
Action: Mouse moved to (565, 354)
Screenshot: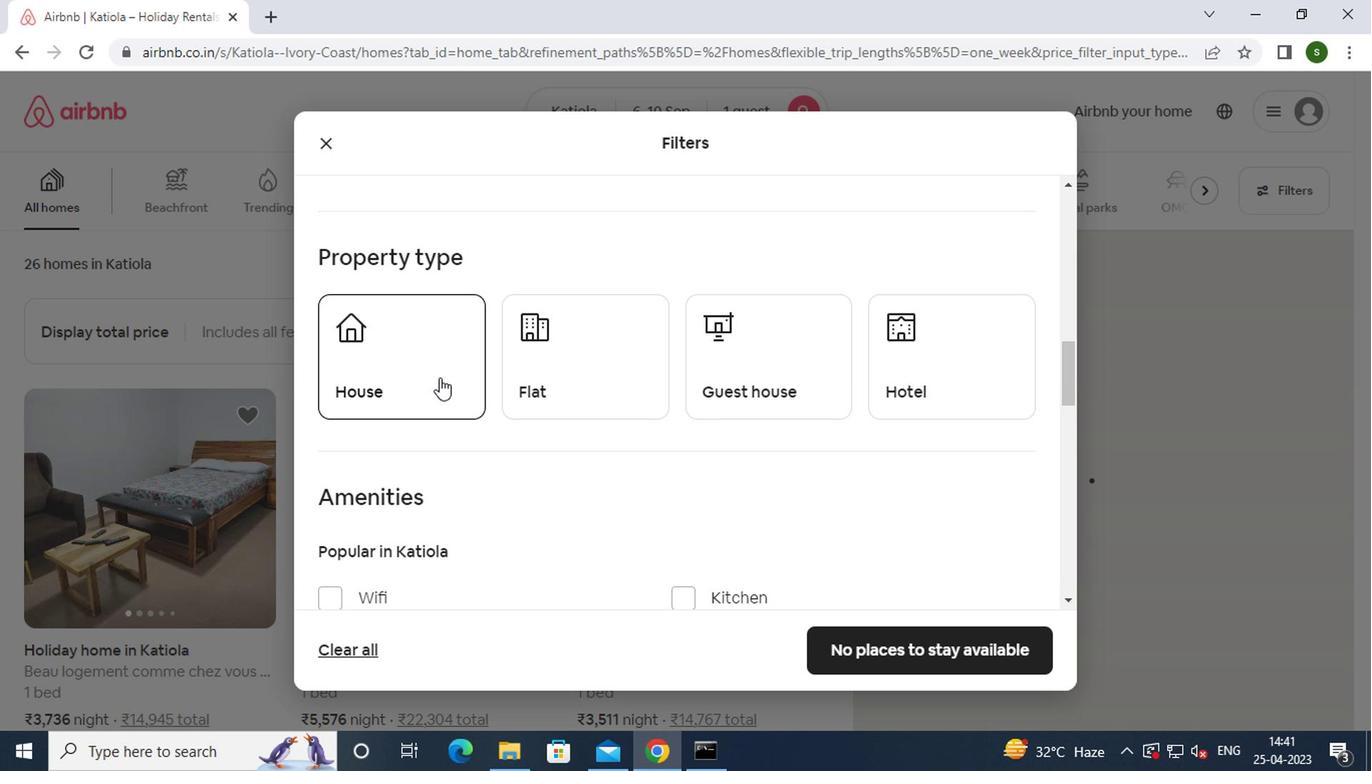 
Action: Mouse pressed left at (565, 354)
Screenshot: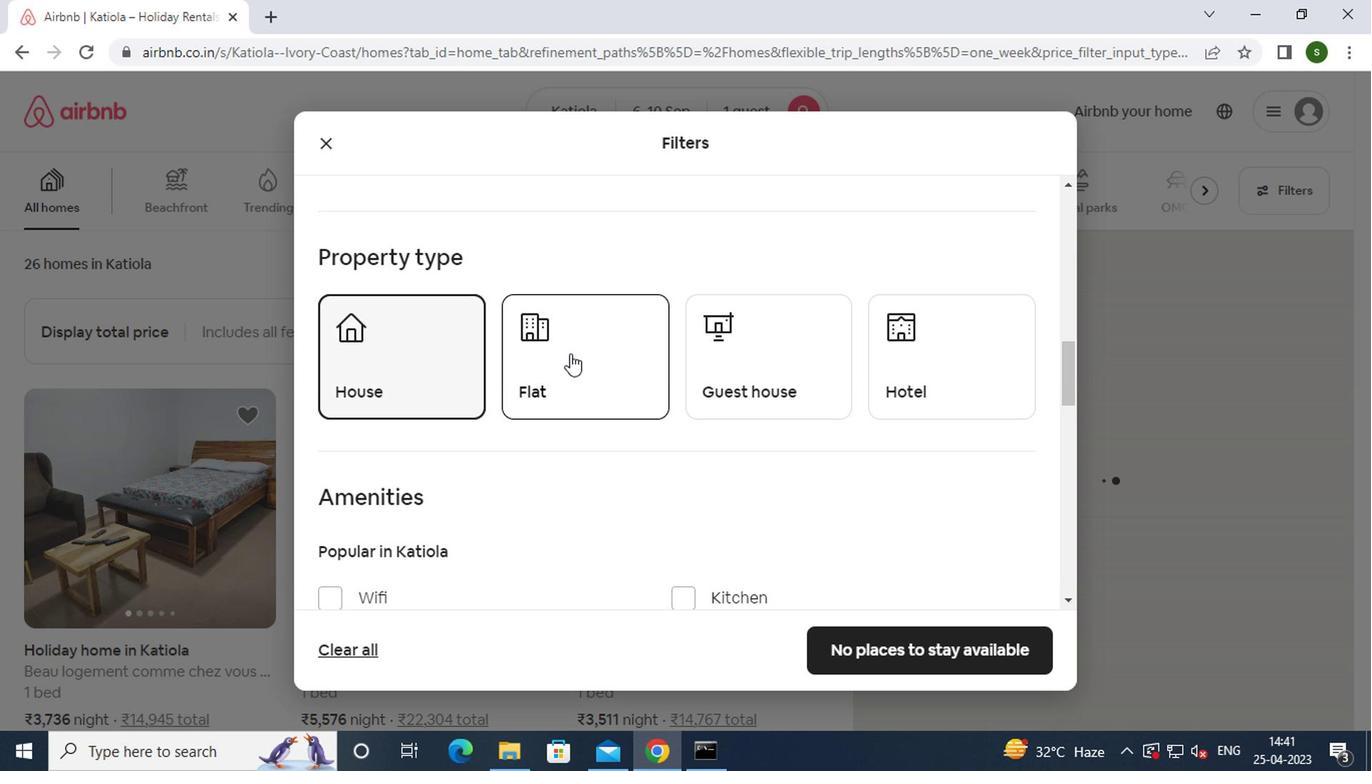 
Action: Mouse moved to (747, 354)
Screenshot: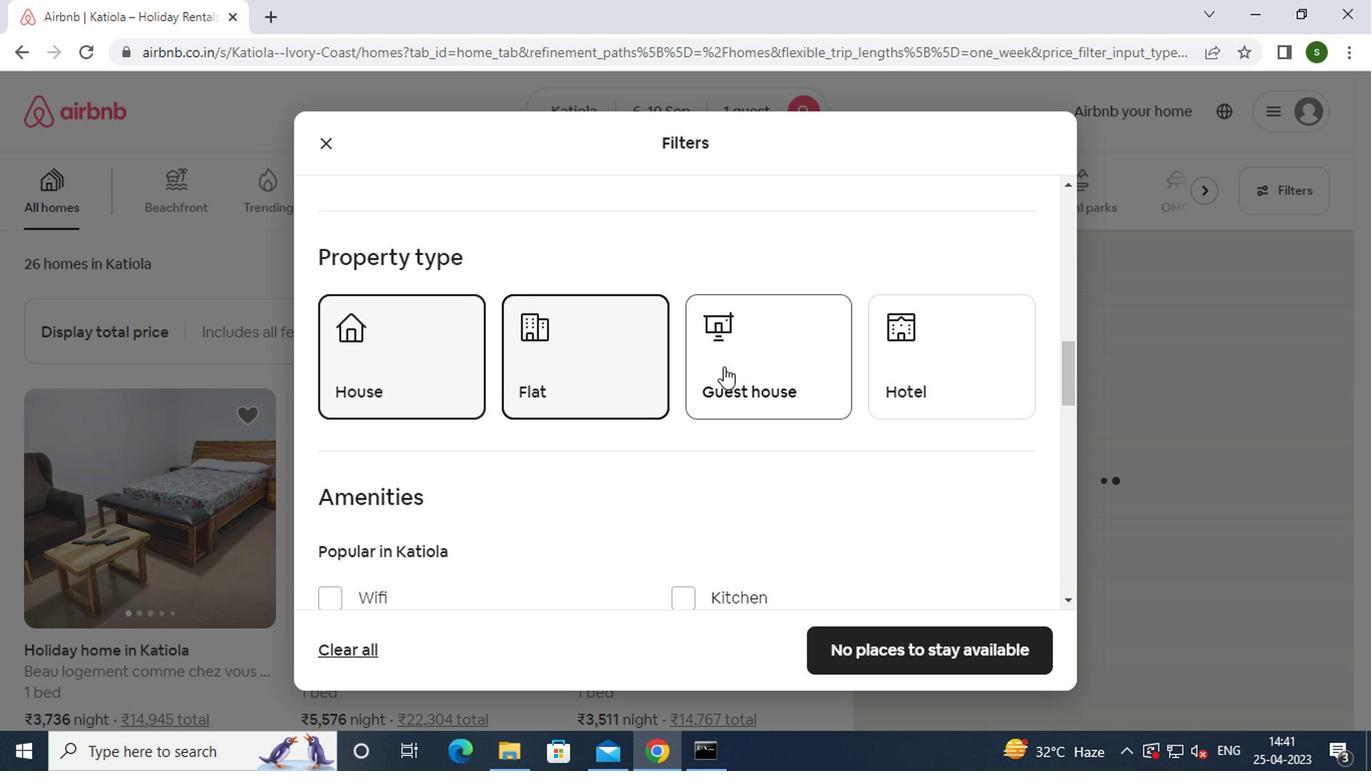 
Action: Mouse pressed left at (747, 354)
Screenshot: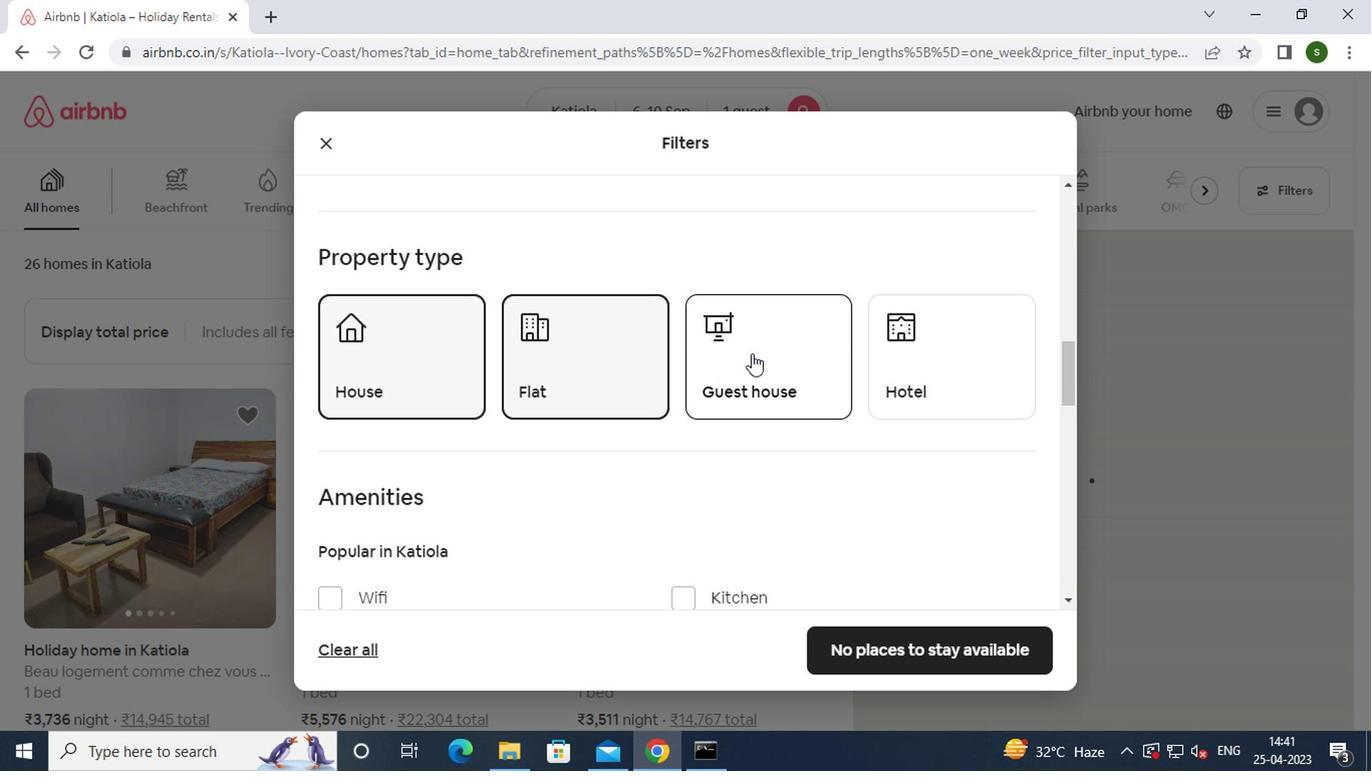 
Action: Mouse moved to (912, 337)
Screenshot: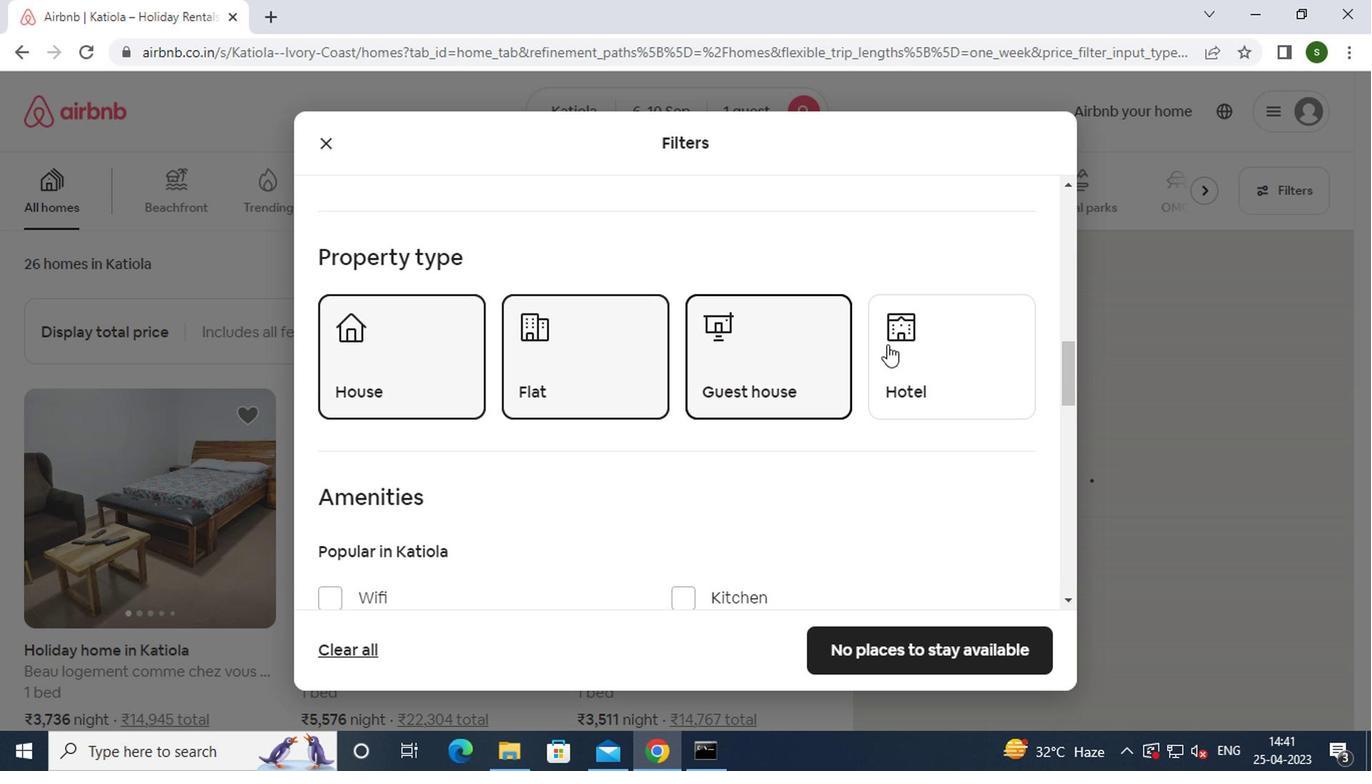 
Action: Mouse pressed left at (912, 337)
Screenshot: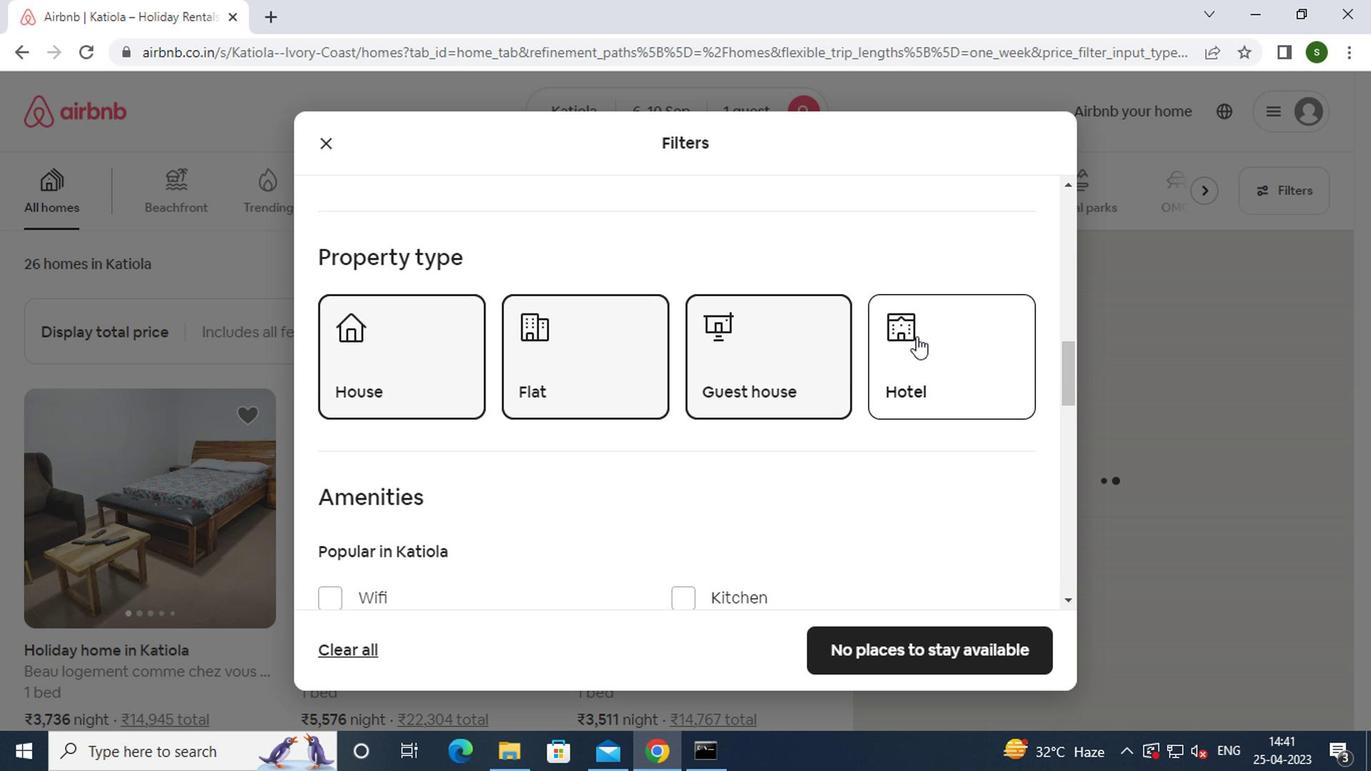 
Action: Mouse moved to (722, 396)
Screenshot: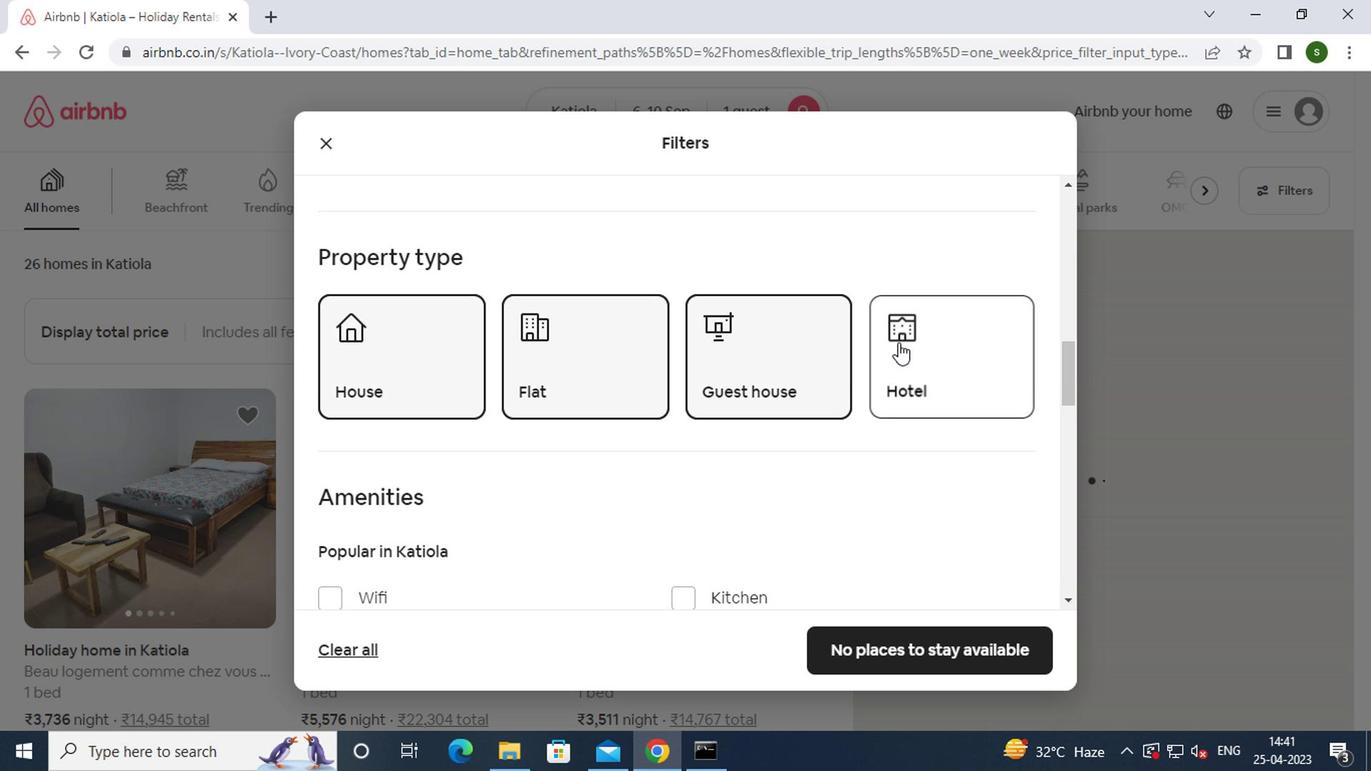 
Action: Mouse scrolled (722, 395) with delta (0, 0)
Screenshot: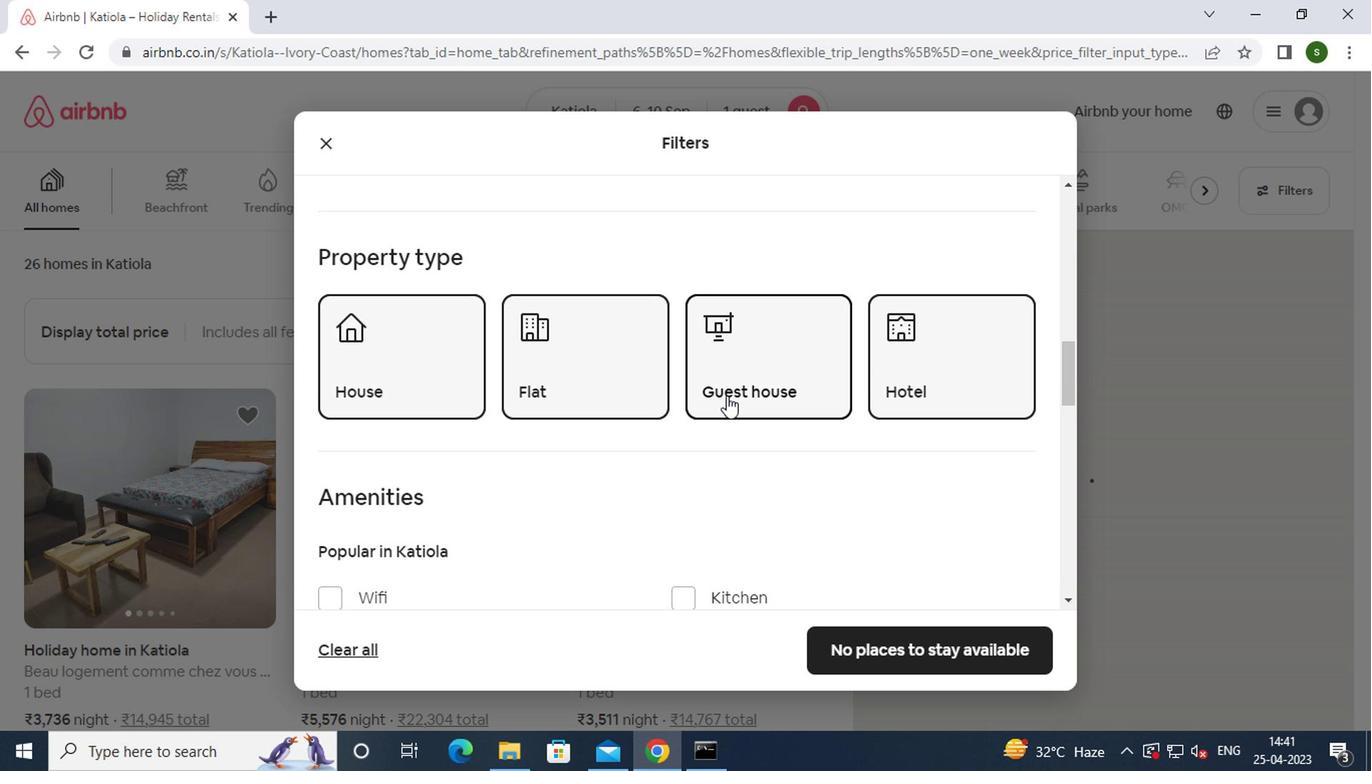 
Action: Mouse scrolled (722, 395) with delta (0, 0)
Screenshot: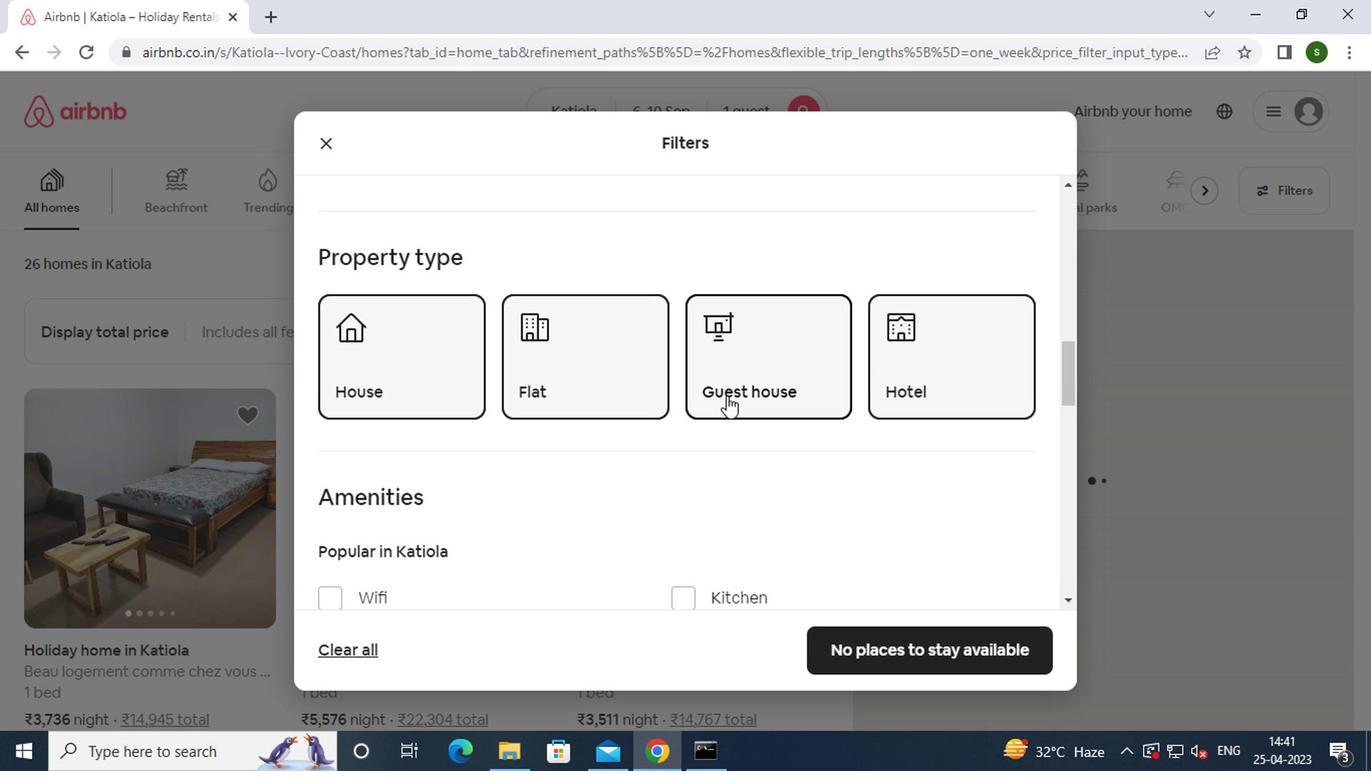 
Action: Mouse scrolled (722, 395) with delta (0, 0)
Screenshot: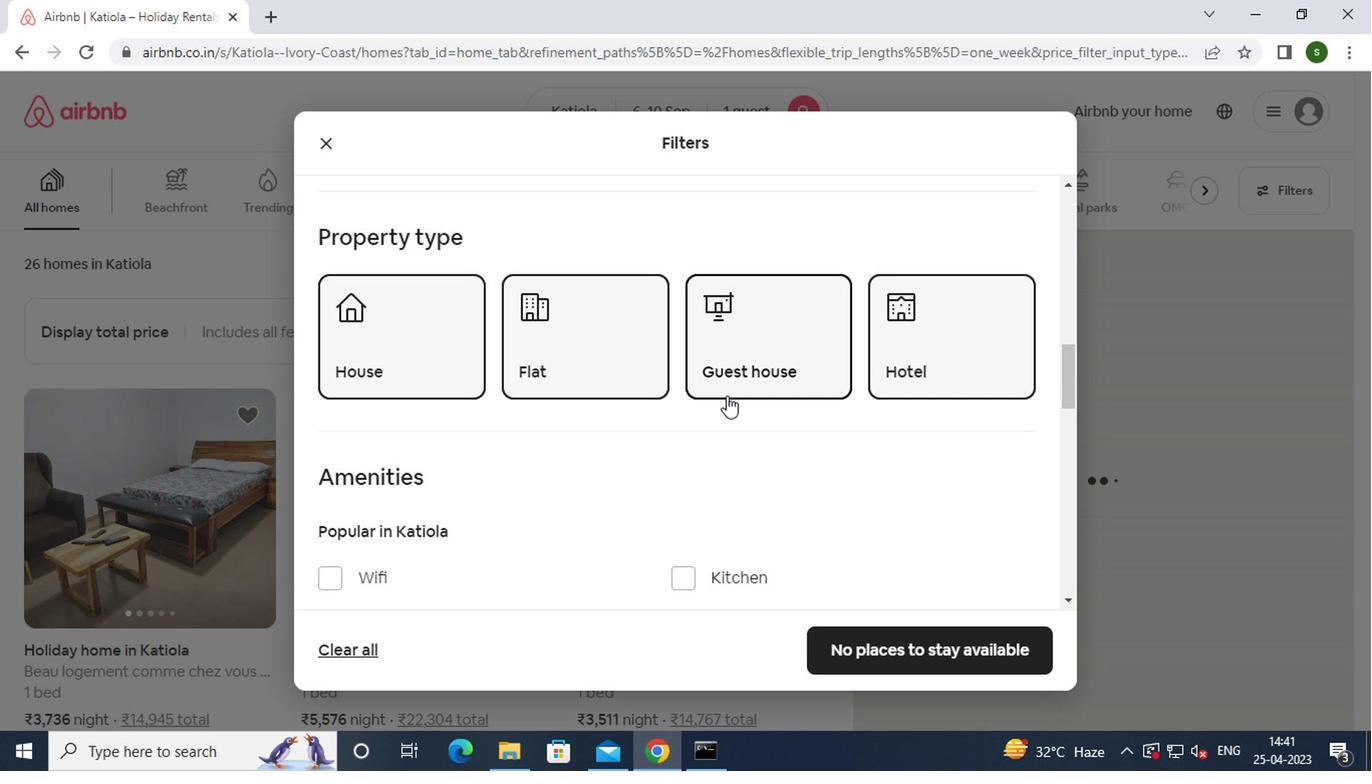 
Action: Mouse scrolled (722, 395) with delta (0, 0)
Screenshot: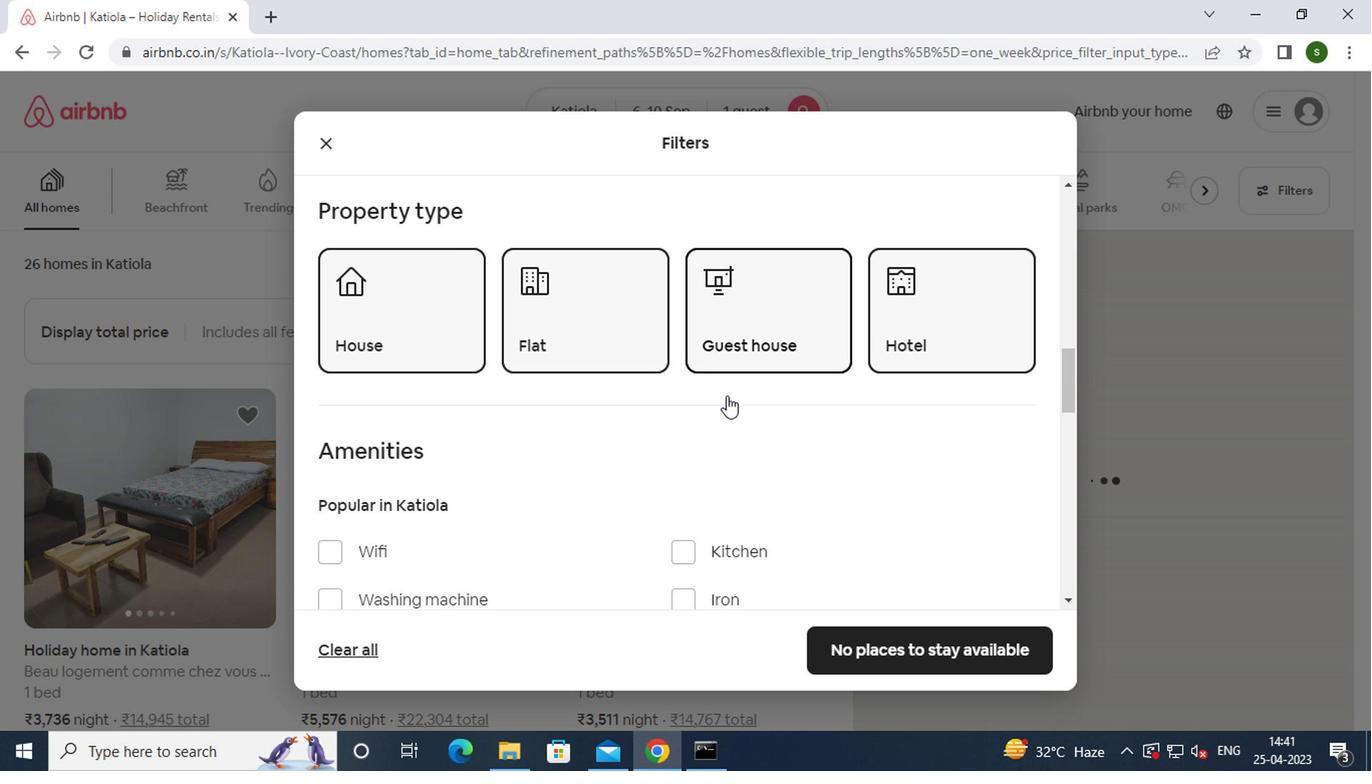 
Action: Mouse scrolled (722, 395) with delta (0, 0)
Screenshot: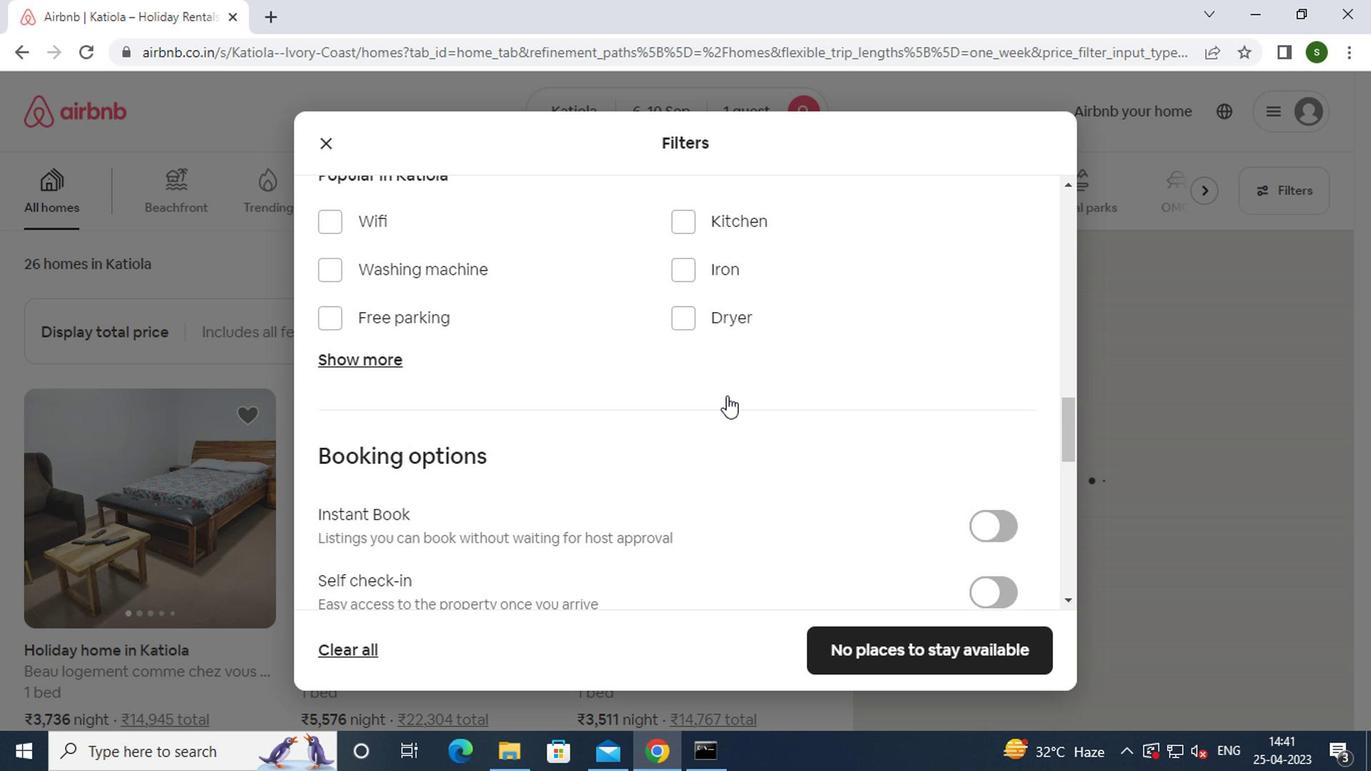 
Action: Mouse scrolled (722, 395) with delta (0, 0)
Screenshot: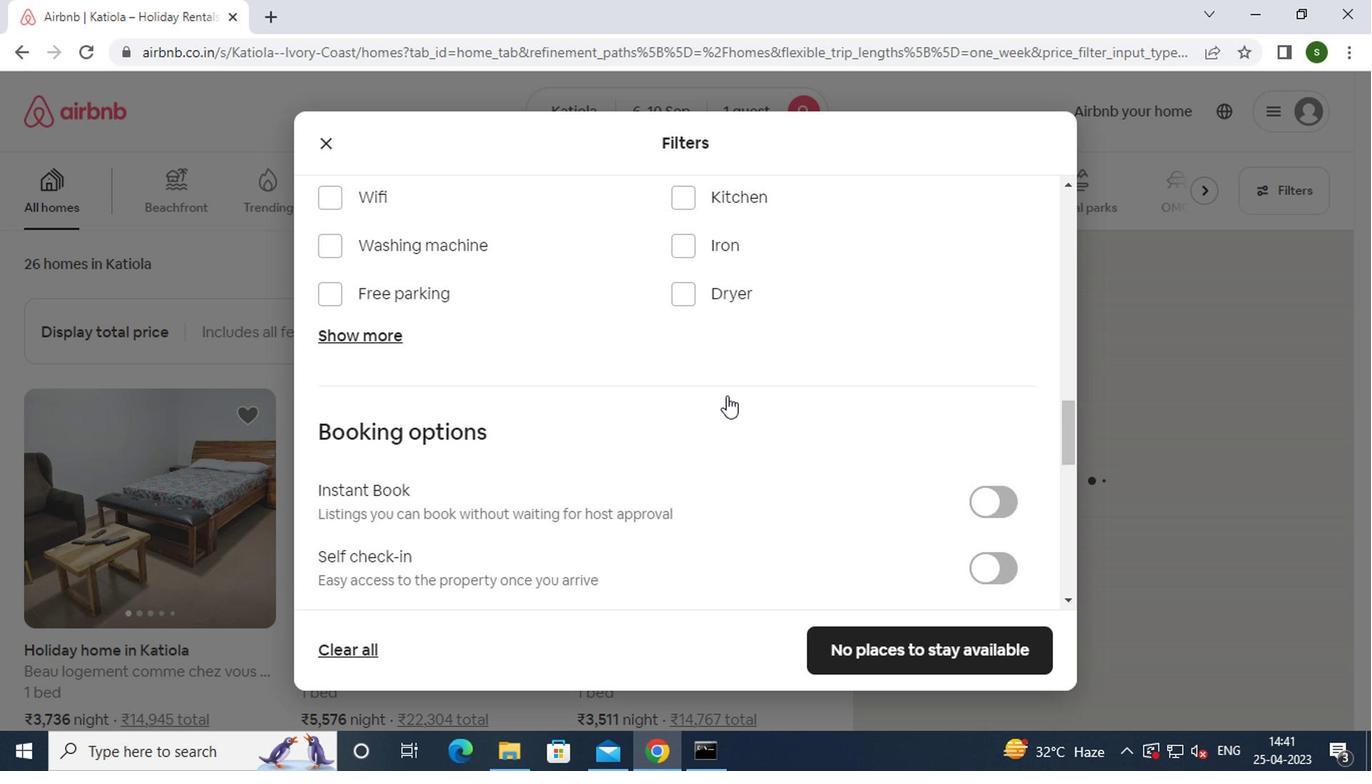 
Action: Mouse scrolled (722, 395) with delta (0, 0)
Screenshot: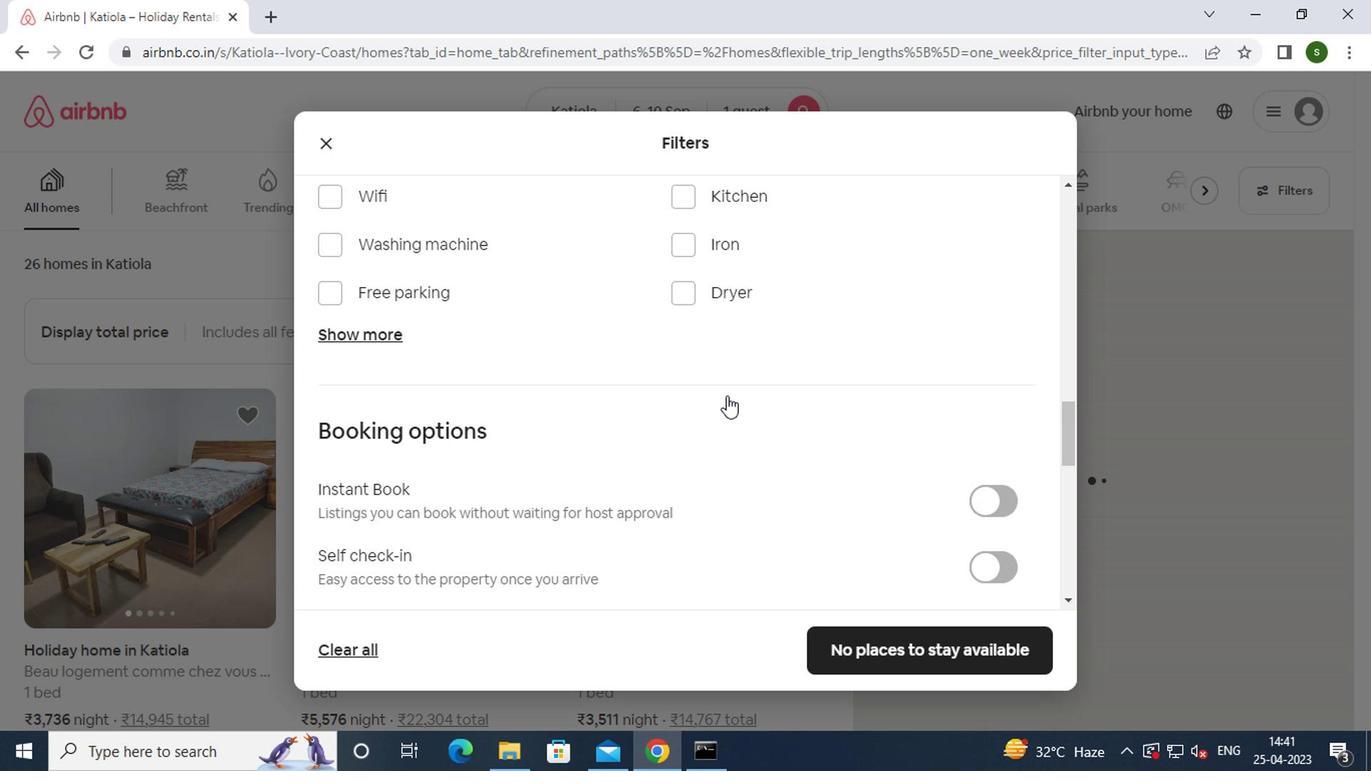 
Action: Mouse moved to (973, 265)
Screenshot: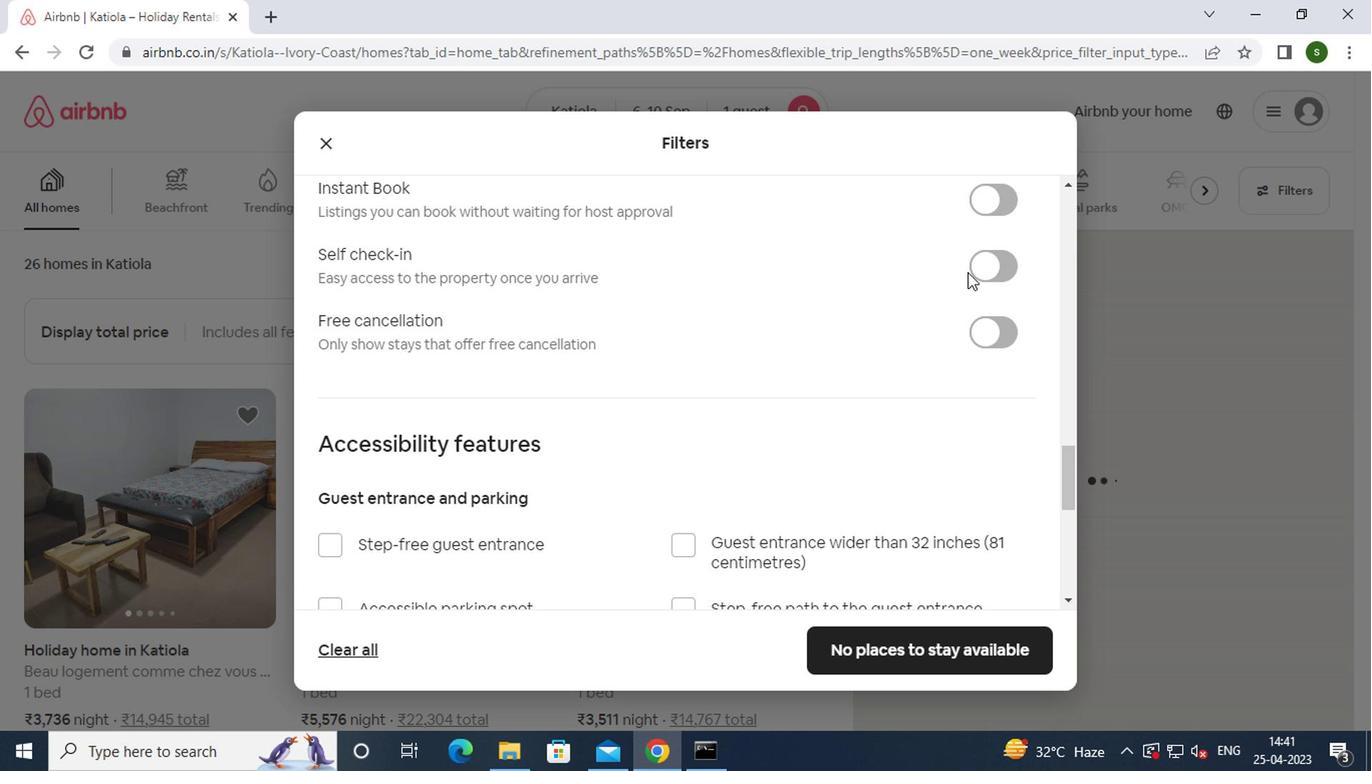 
Action: Mouse pressed left at (973, 265)
Screenshot: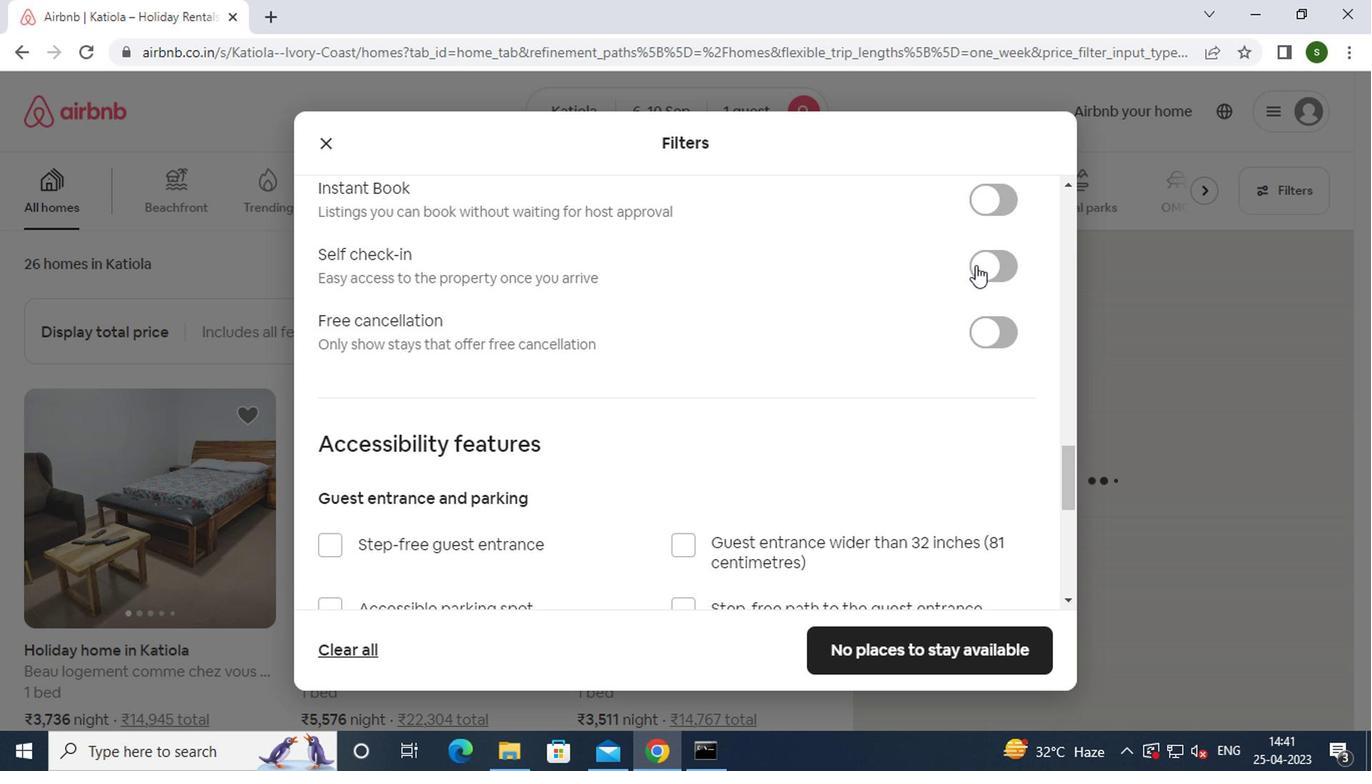 
Action: Mouse moved to (770, 370)
Screenshot: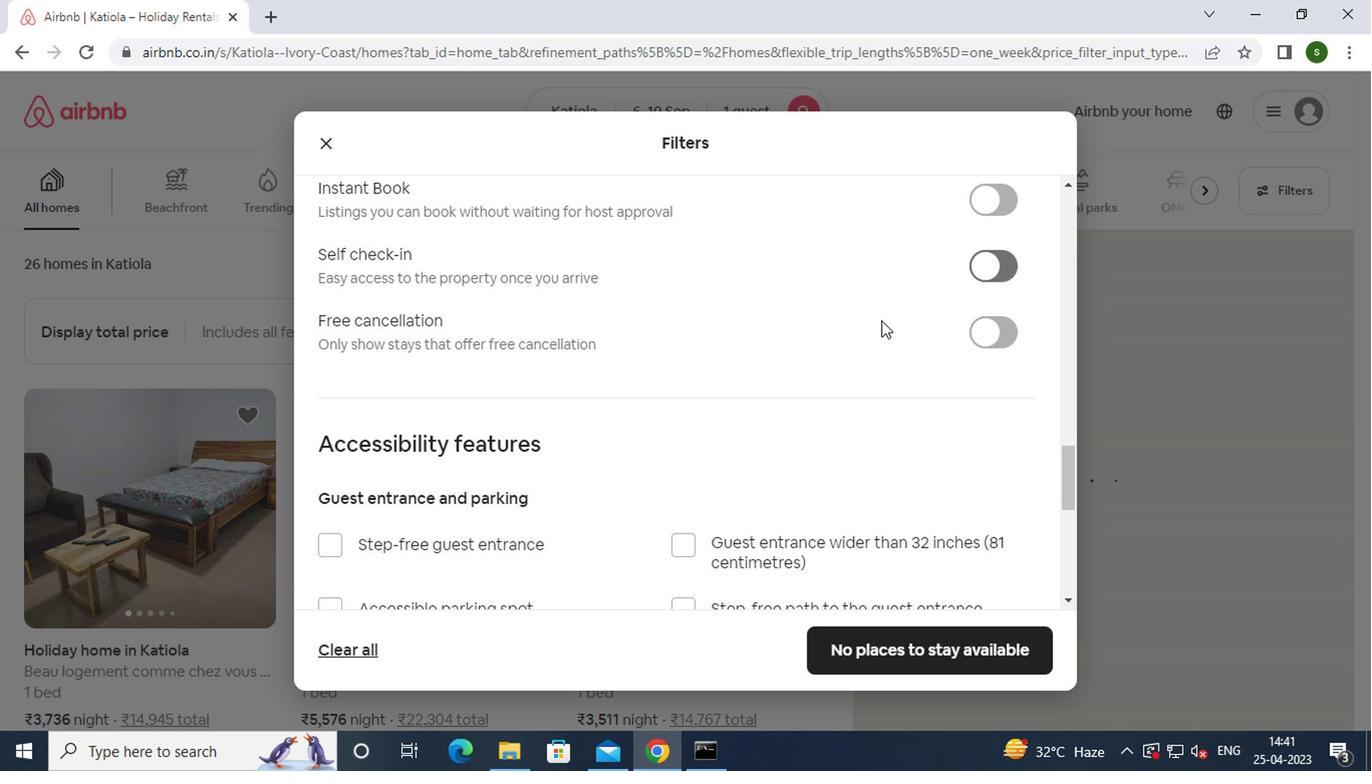 
Action: Mouse scrolled (770, 369) with delta (0, -1)
Screenshot: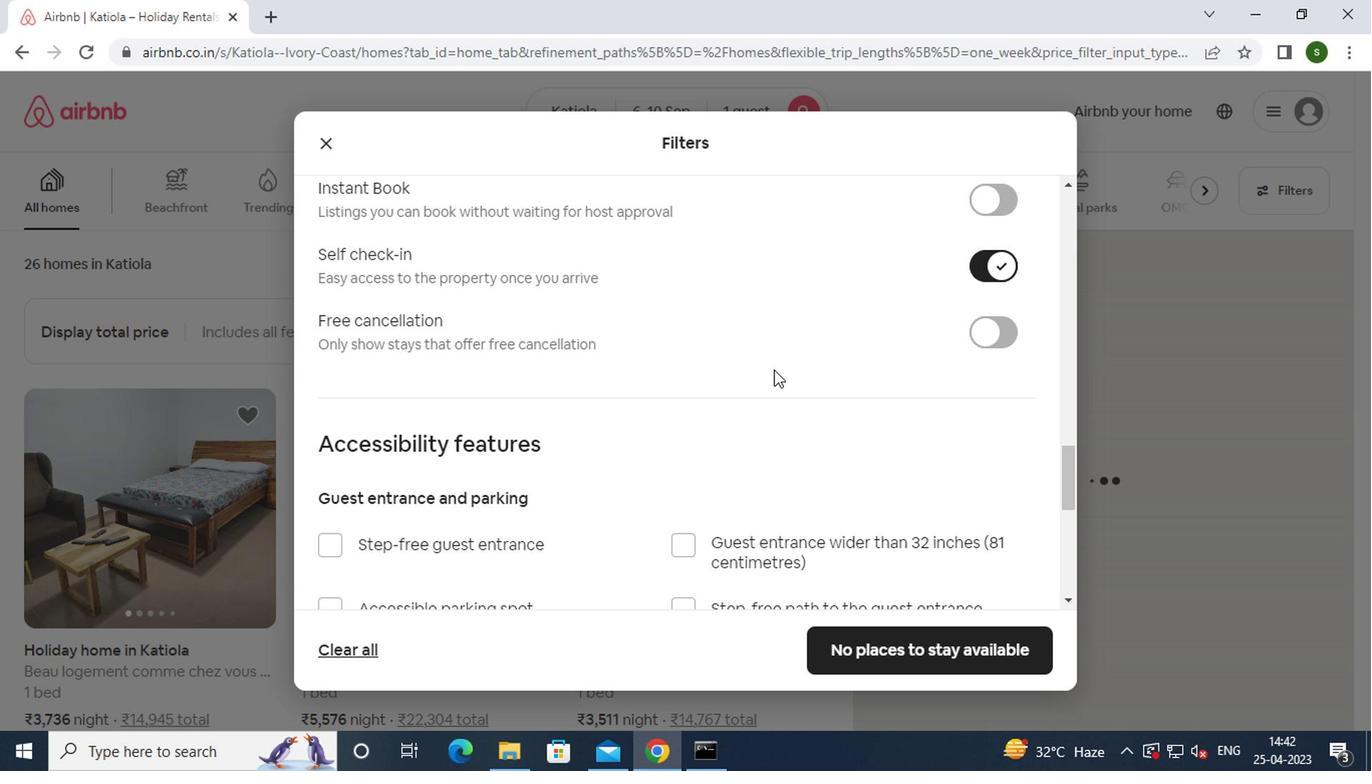 
Action: Mouse scrolled (770, 369) with delta (0, -1)
Screenshot: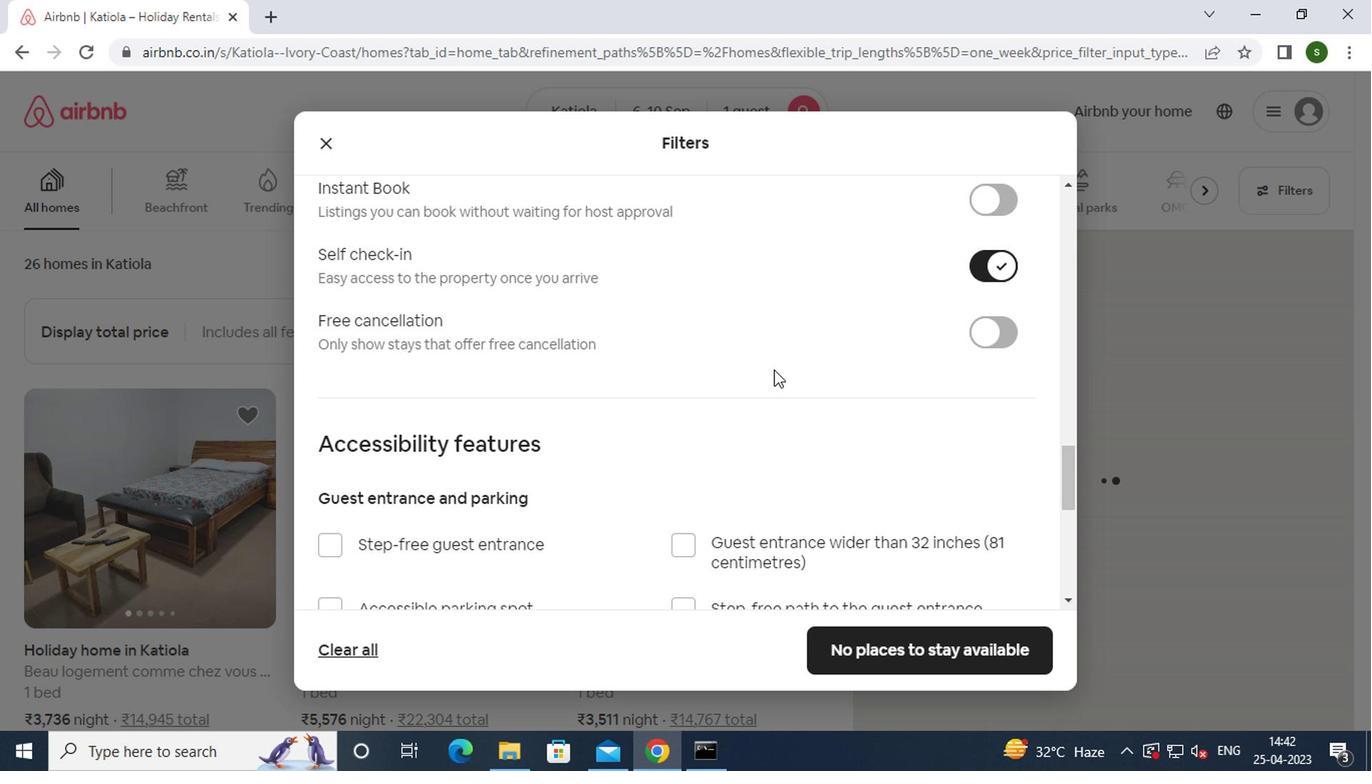 
Action: Mouse scrolled (770, 369) with delta (0, -1)
Screenshot: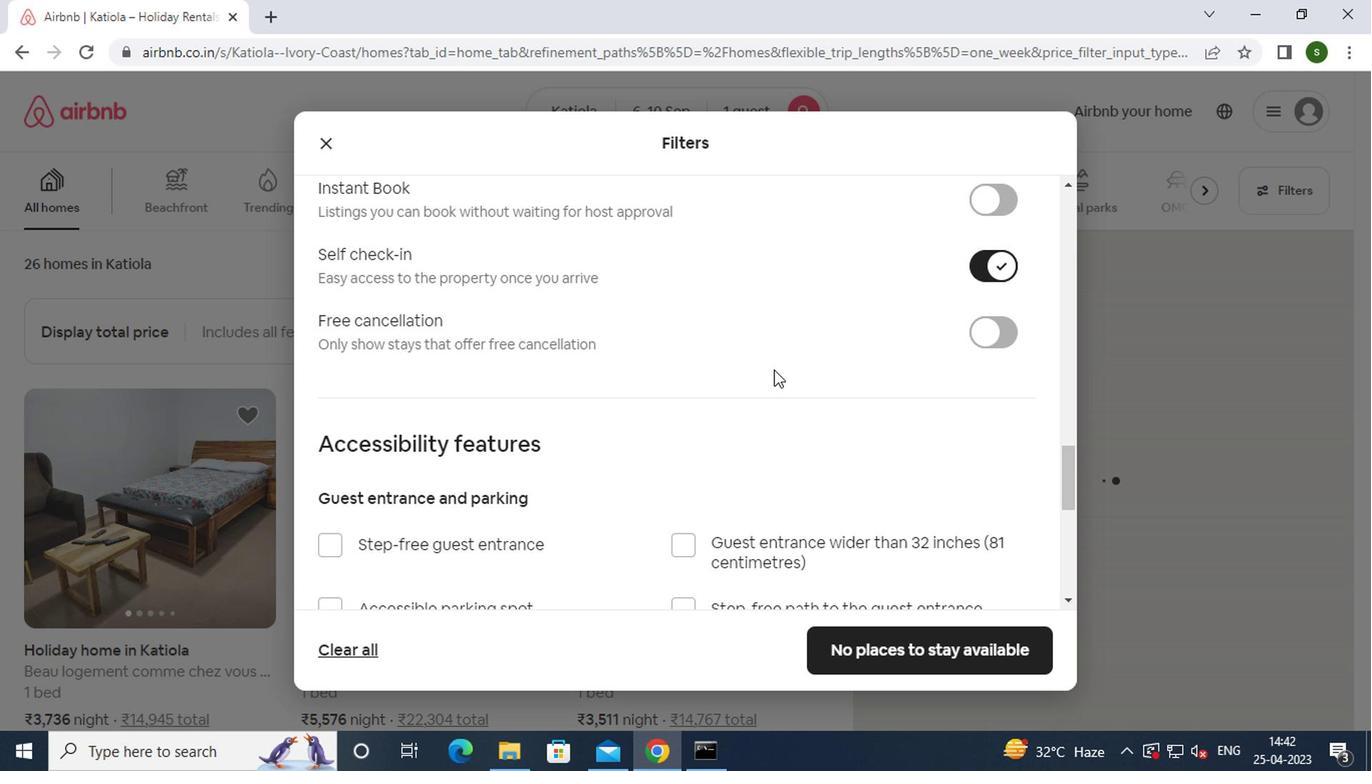 
Action: Mouse scrolled (770, 369) with delta (0, -1)
Screenshot: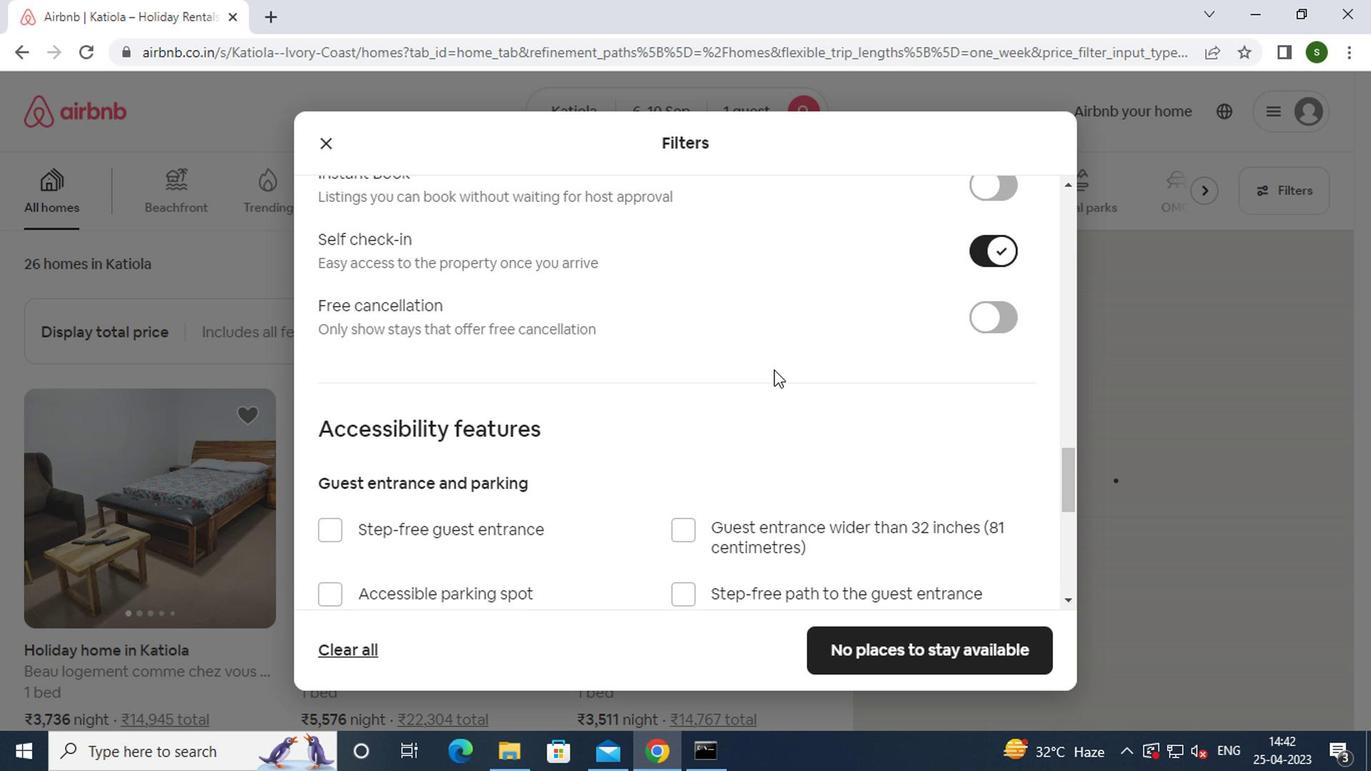 
Action: Mouse scrolled (770, 369) with delta (0, -1)
Screenshot: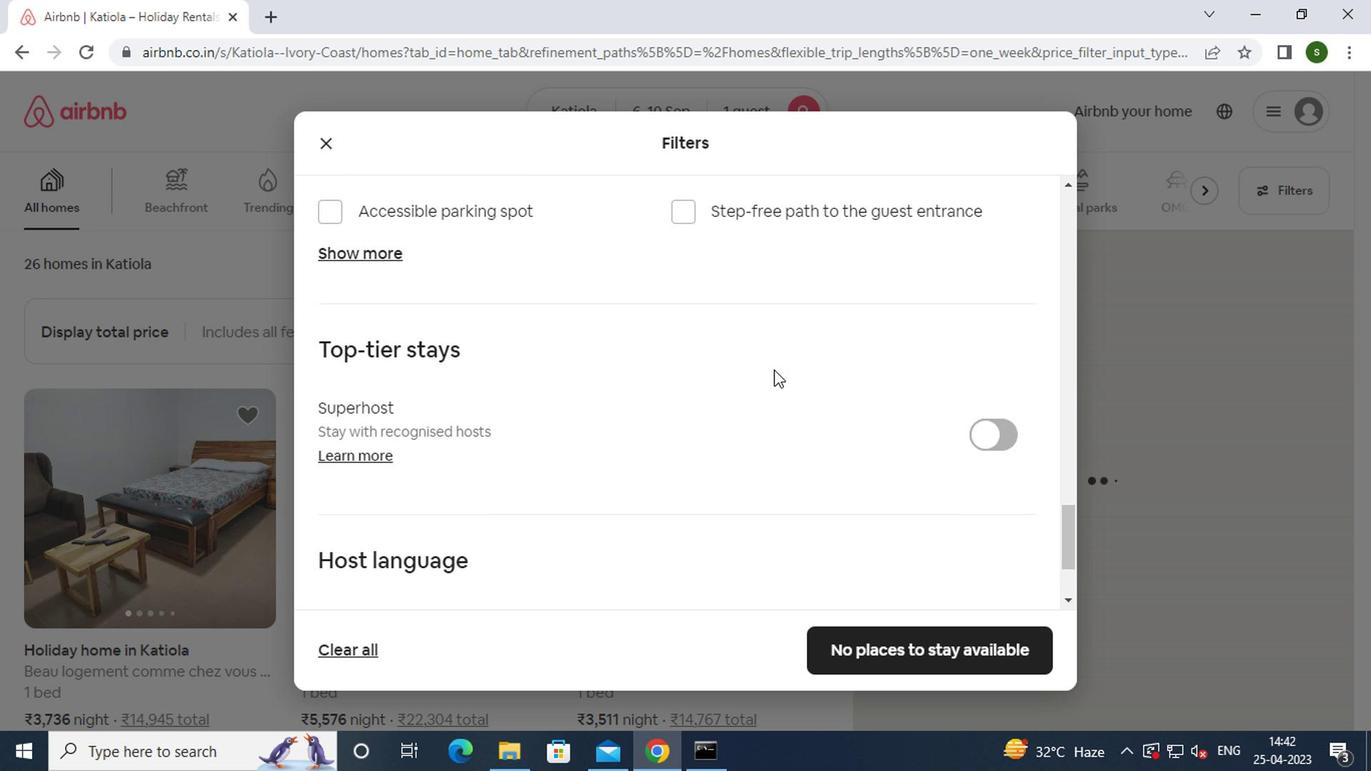 
Action: Mouse scrolled (770, 369) with delta (0, -1)
Screenshot: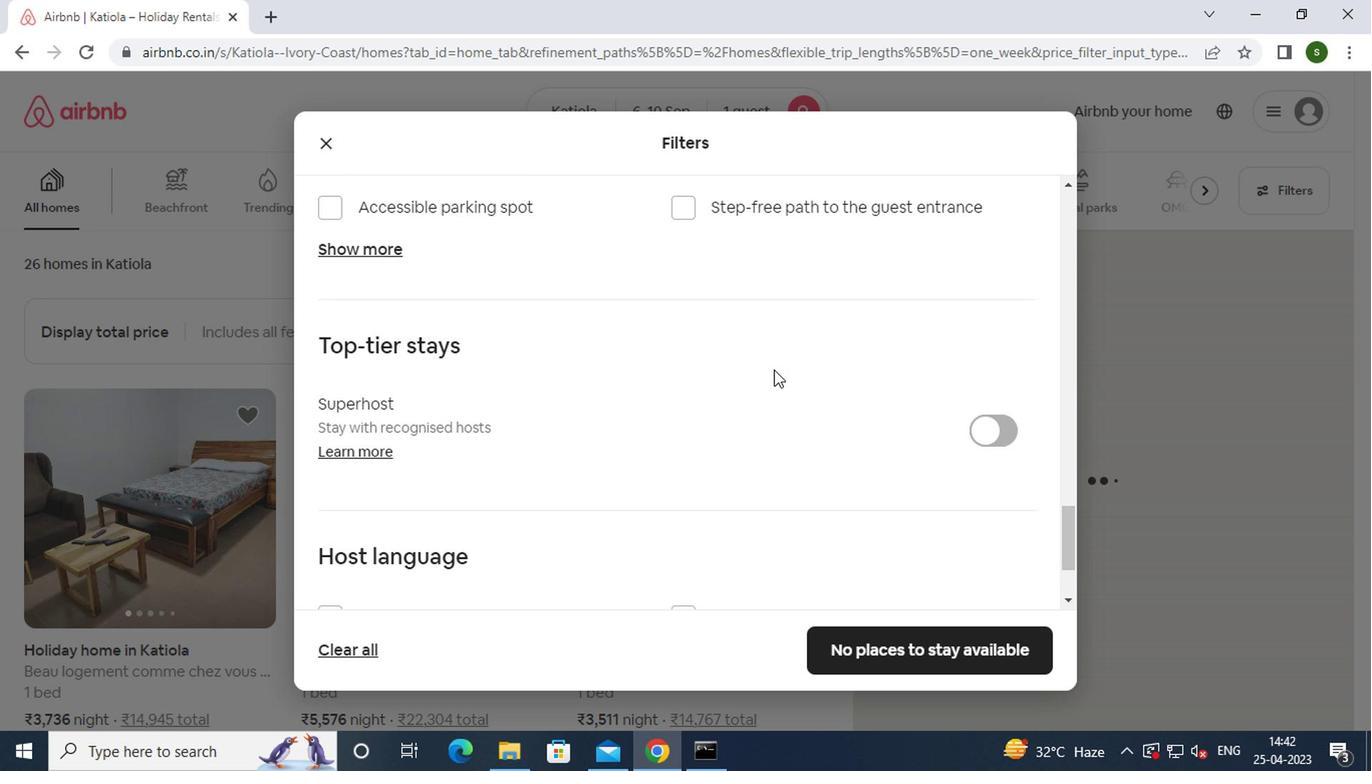 
Action: Mouse scrolled (770, 369) with delta (0, -1)
Screenshot: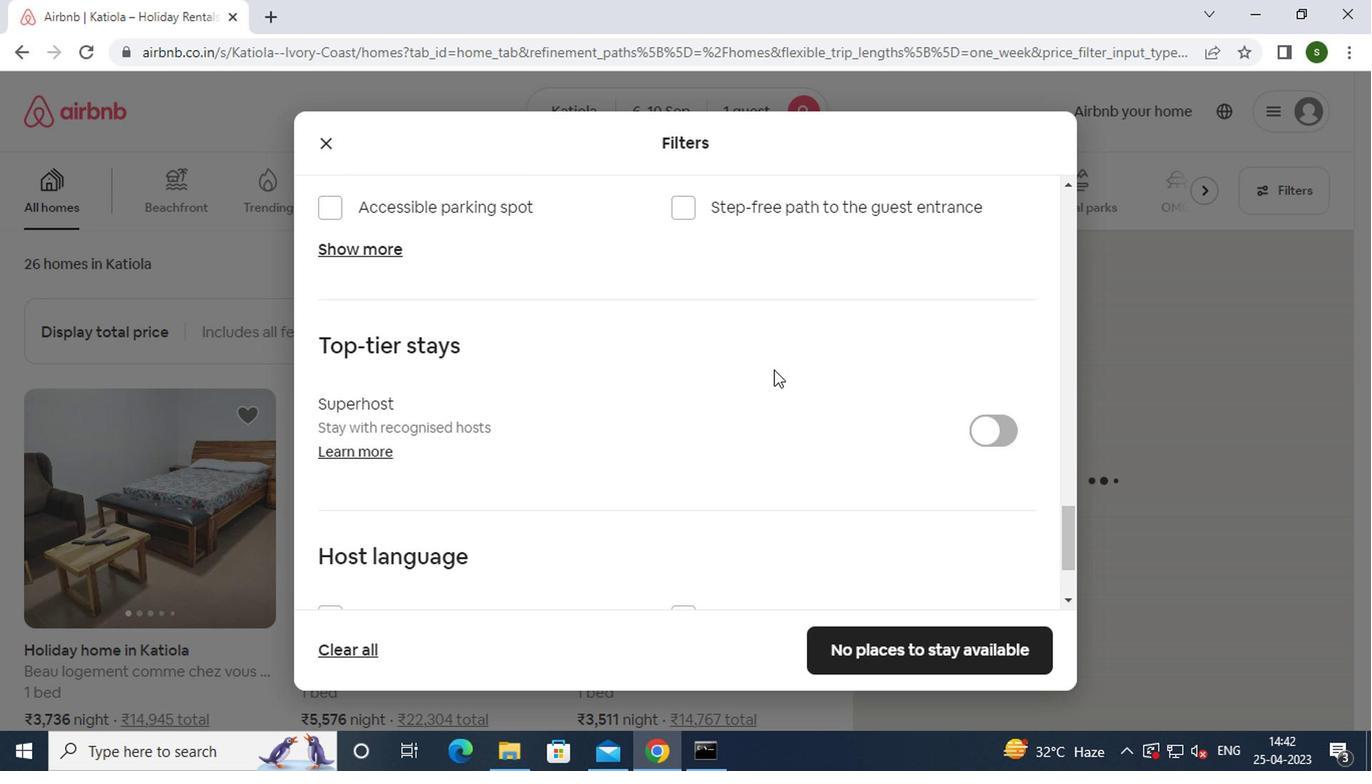 
Action: Mouse moved to (394, 472)
Screenshot: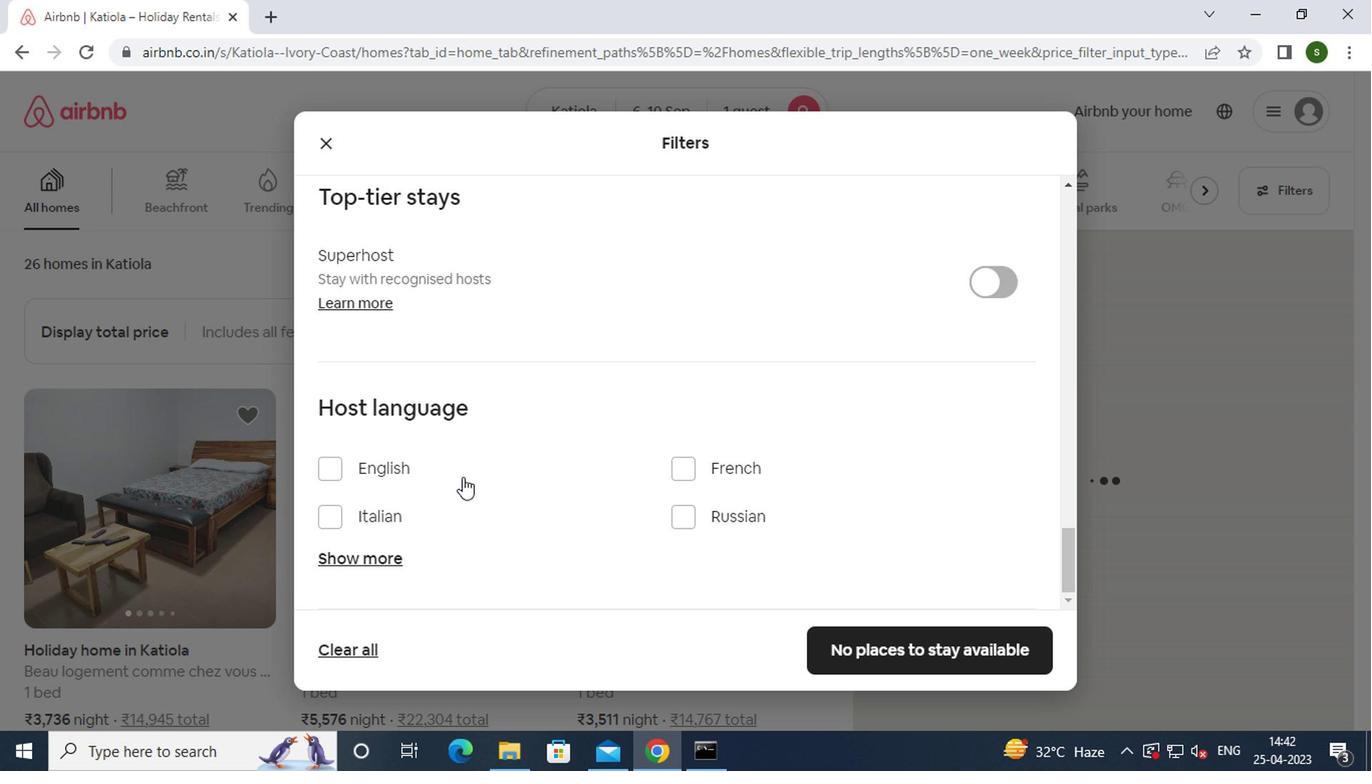 
Action: Mouse pressed left at (394, 472)
Screenshot: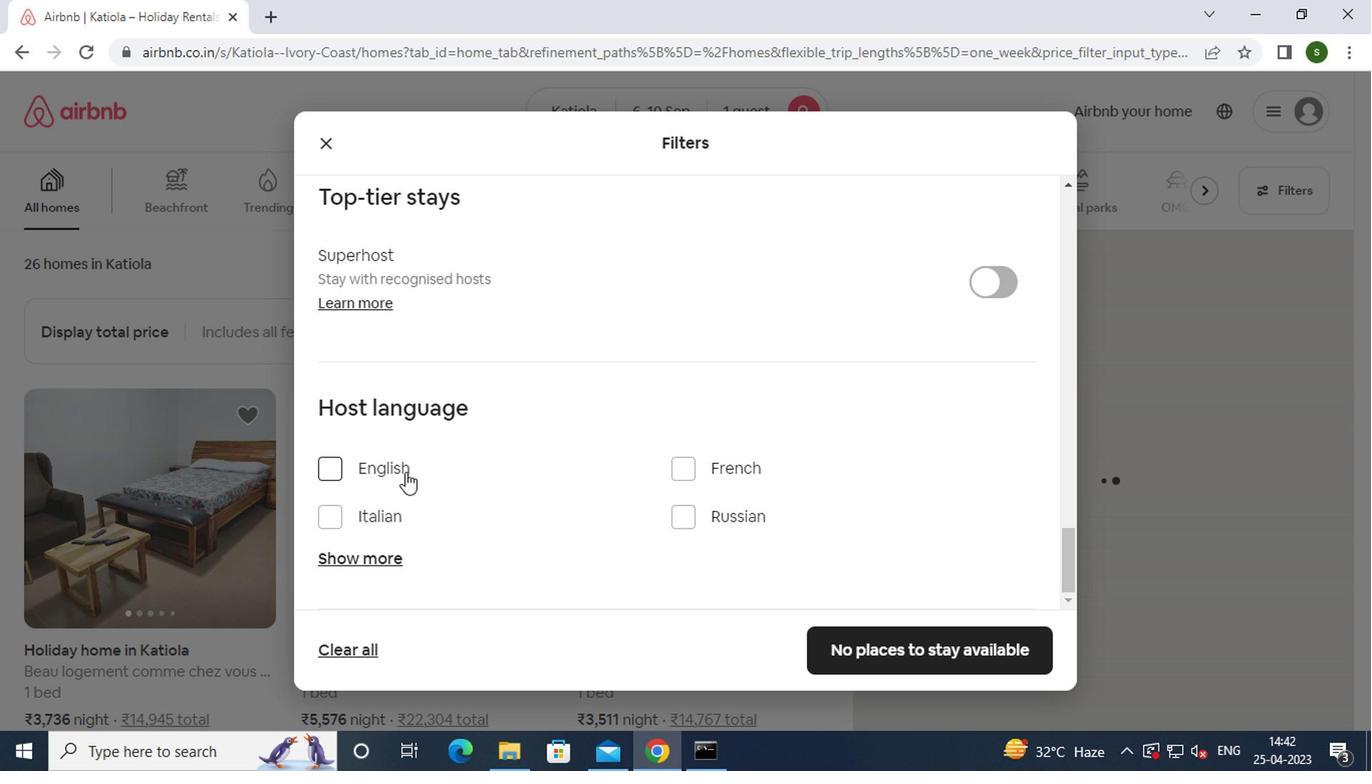 
Action: Mouse moved to (867, 639)
Screenshot: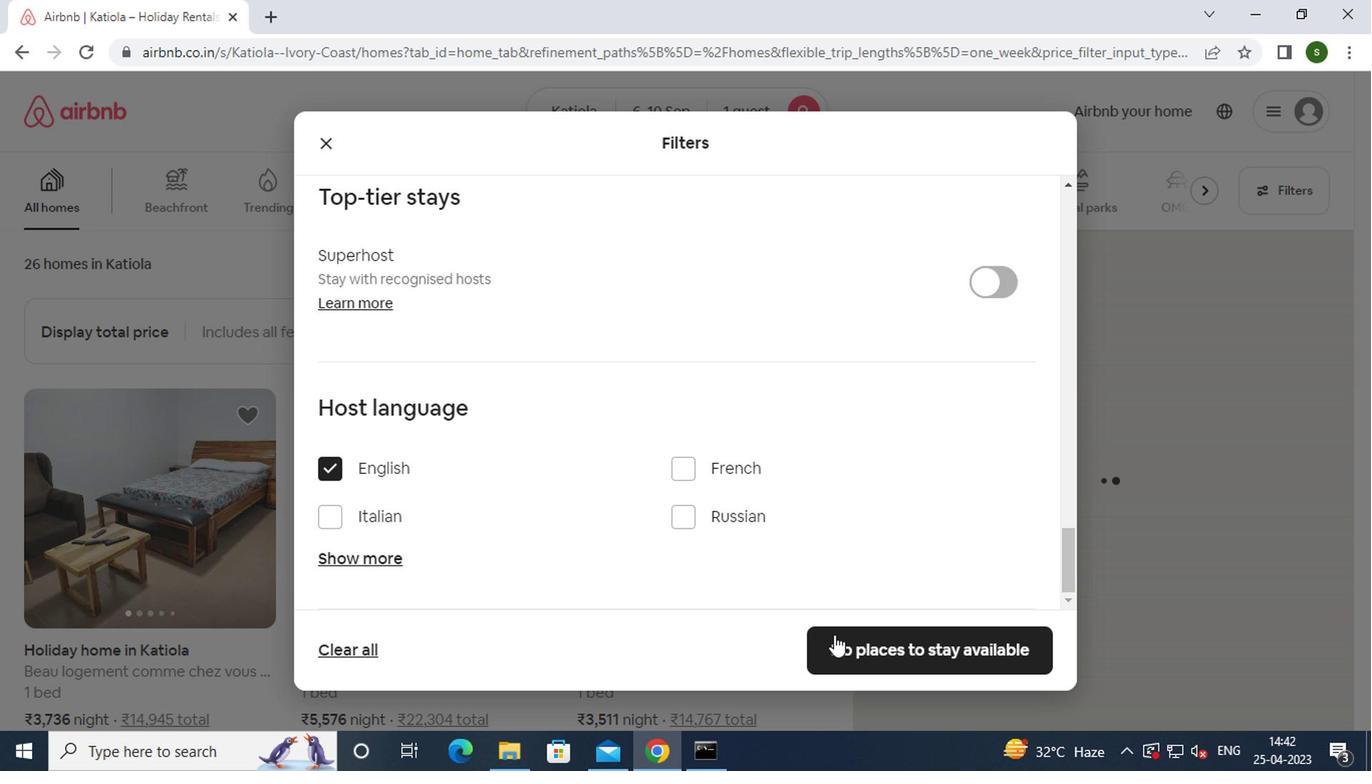 
Action: Mouse pressed left at (867, 639)
Screenshot: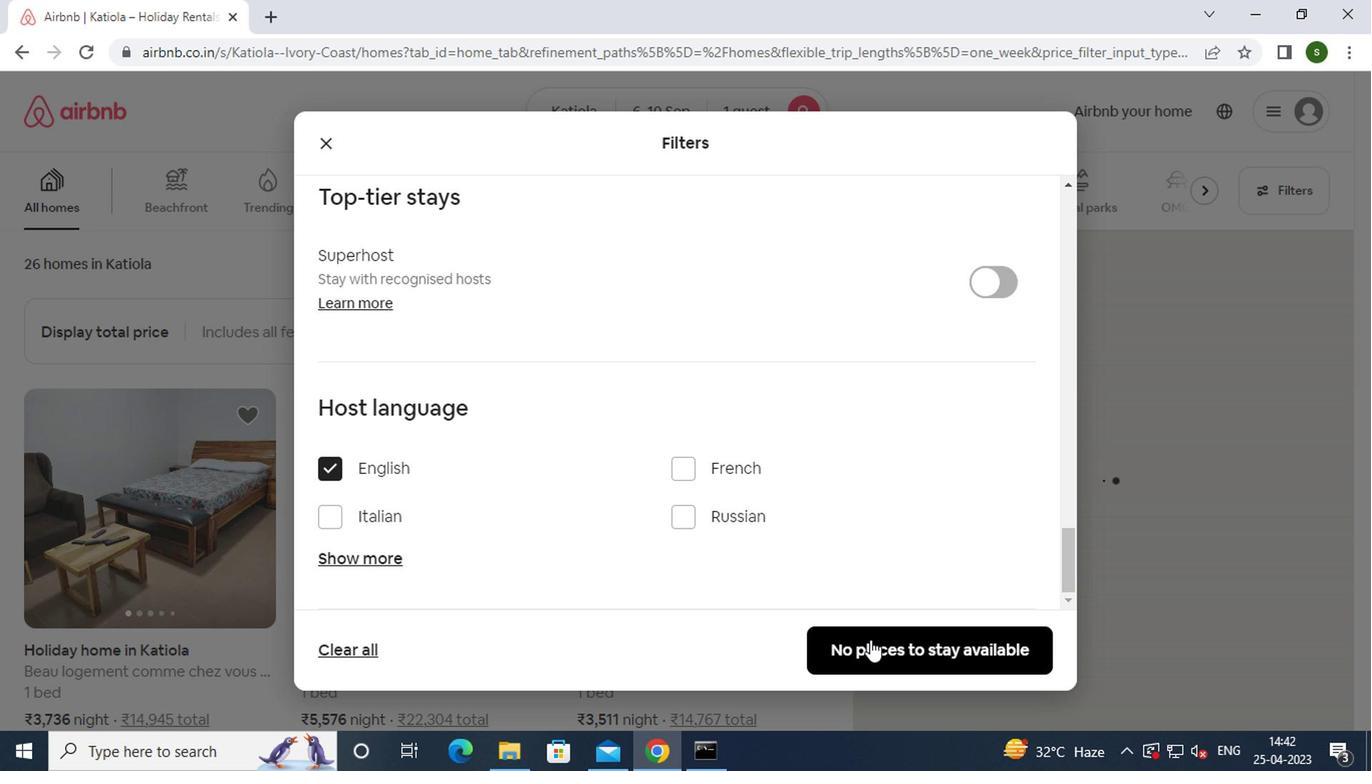 
Action: Mouse moved to (632, 367)
Screenshot: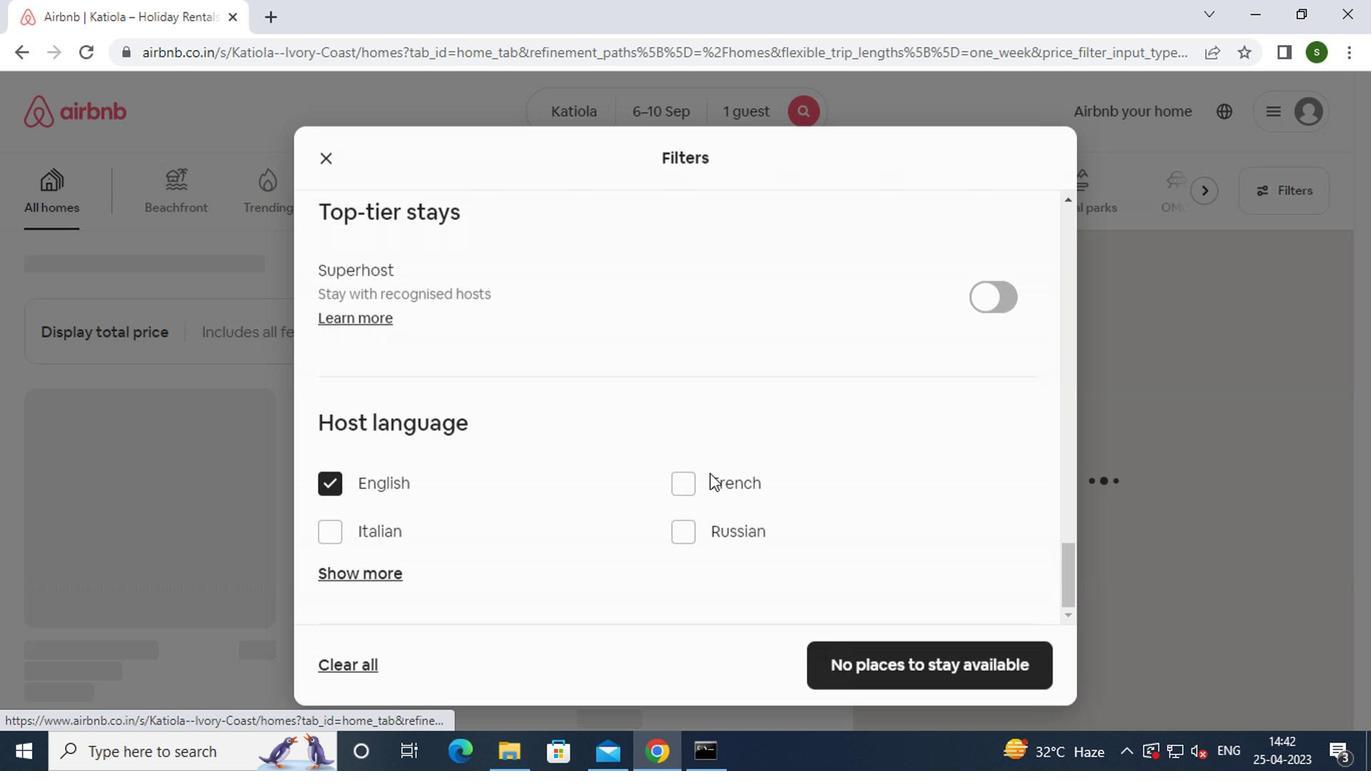 
